 Task: Open Card Machine Learning Model Training Review in Board Social Media Content Creation to Workspace Customer Service and add a team member Softage.4@softage.net, a label Purple, a checklist Immigration Law, an attachment from your google drive, a color Purple and finally, add a card description 'Plan and execute company team-building conference with guest speakers on change management' and a comment 'Let us approach this task with a sense of continuous improvement, seeking to learn from our mistakes and iterate our approach.'. Add a start date 'Jan 08, 1900' with a due date 'Jan 15, 1900'
Action: Mouse moved to (795, 205)
Screenshot: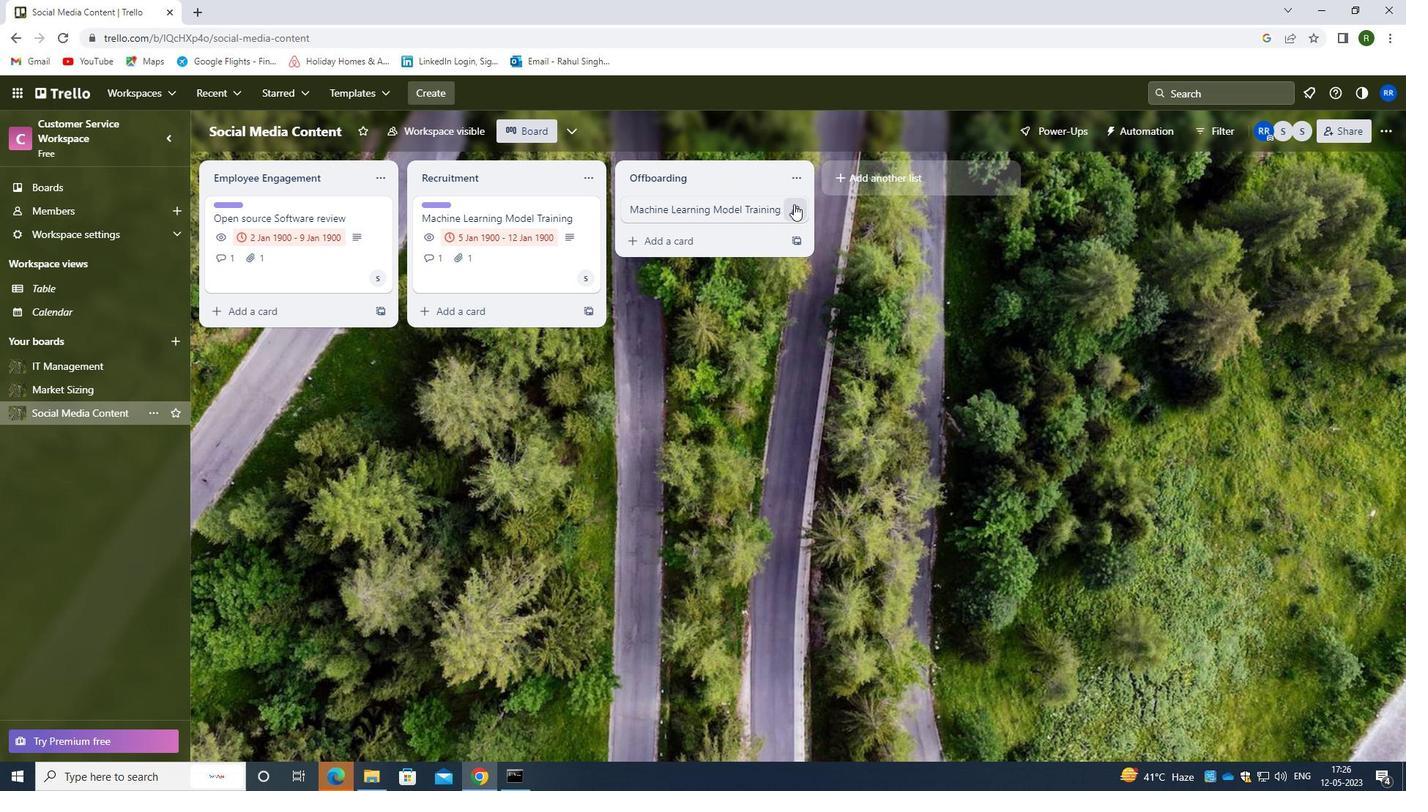 
Action: Mouse pressed left at (795, 205)
Screenshot: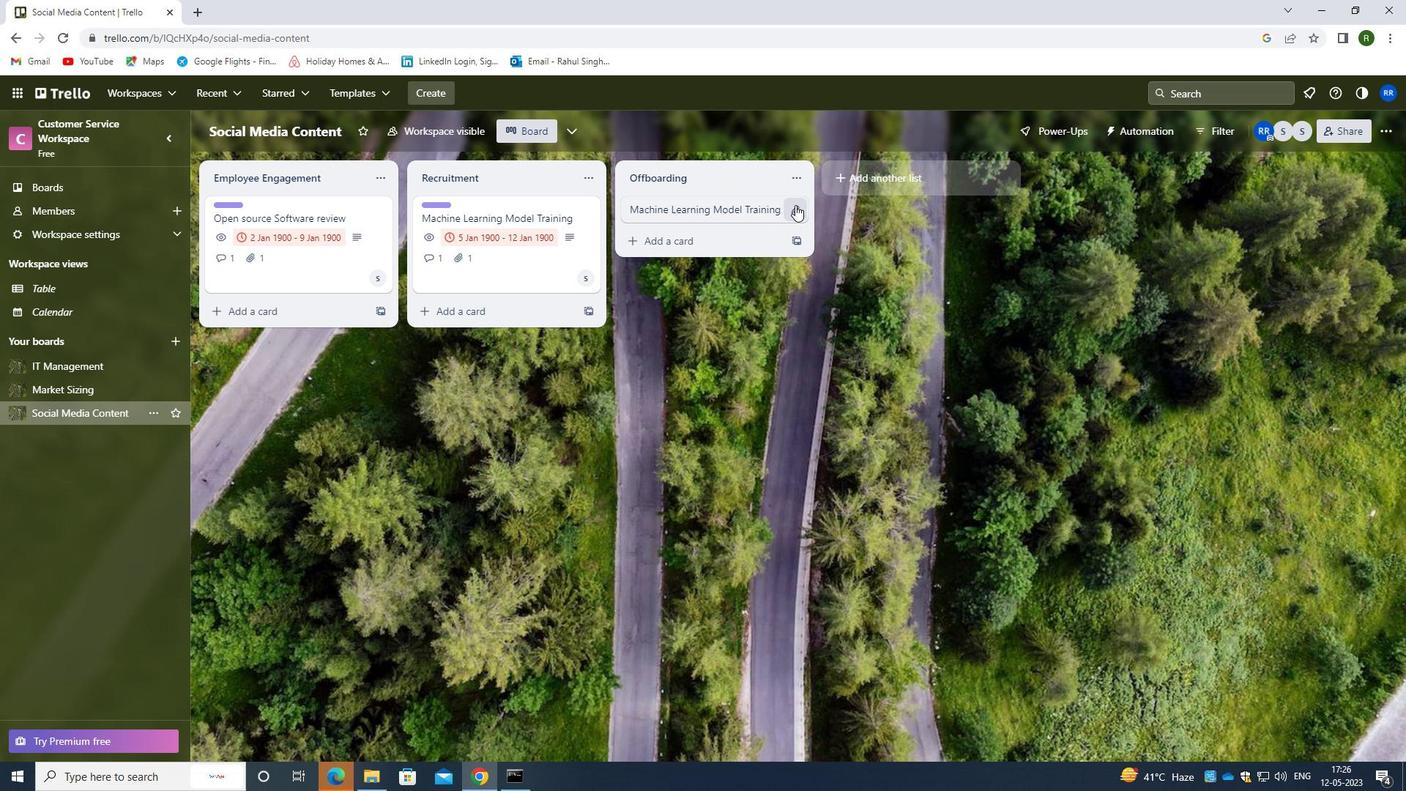 
Action: Mouse moved to (869, 209)
Screenshot: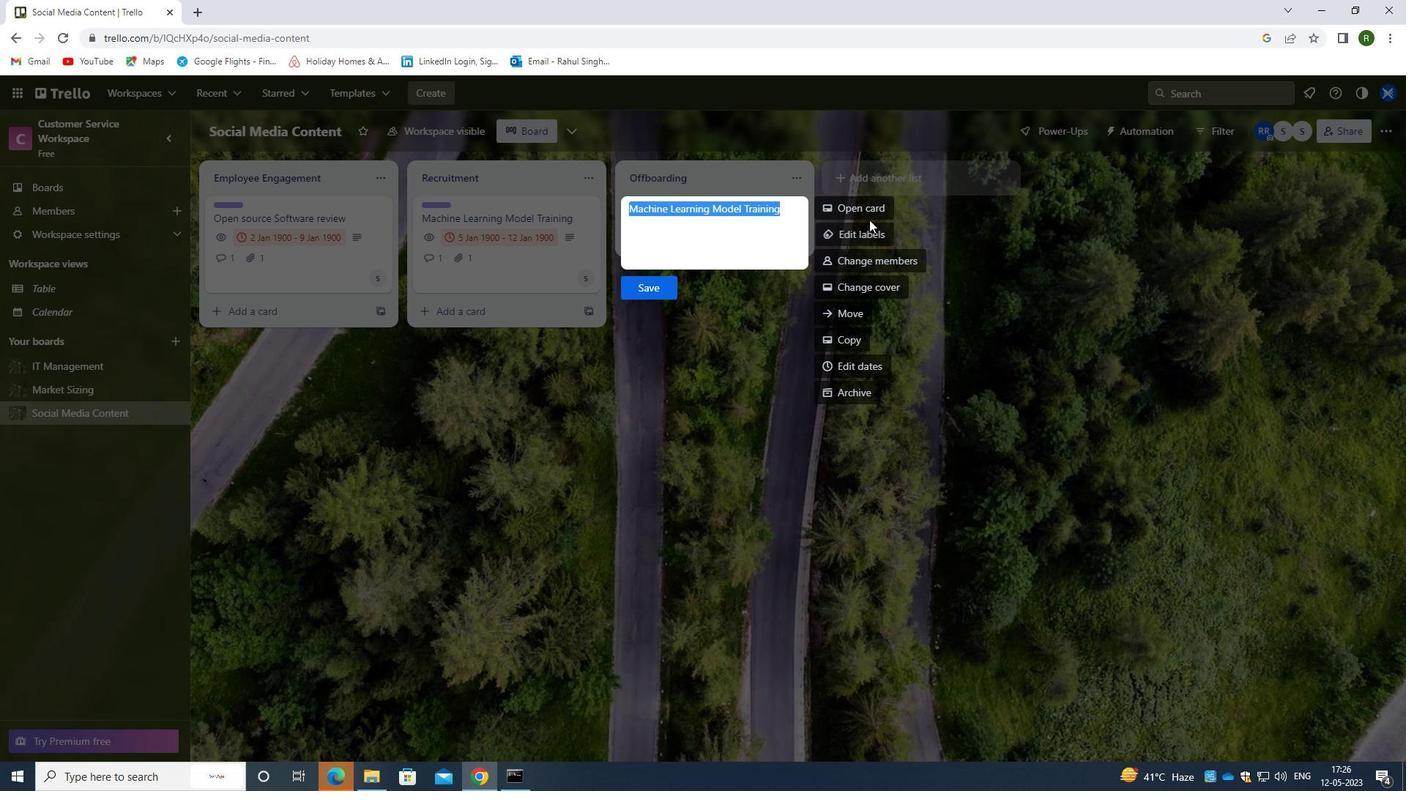 
Action: Mouse pressed left at (869, 209)
Screenshot: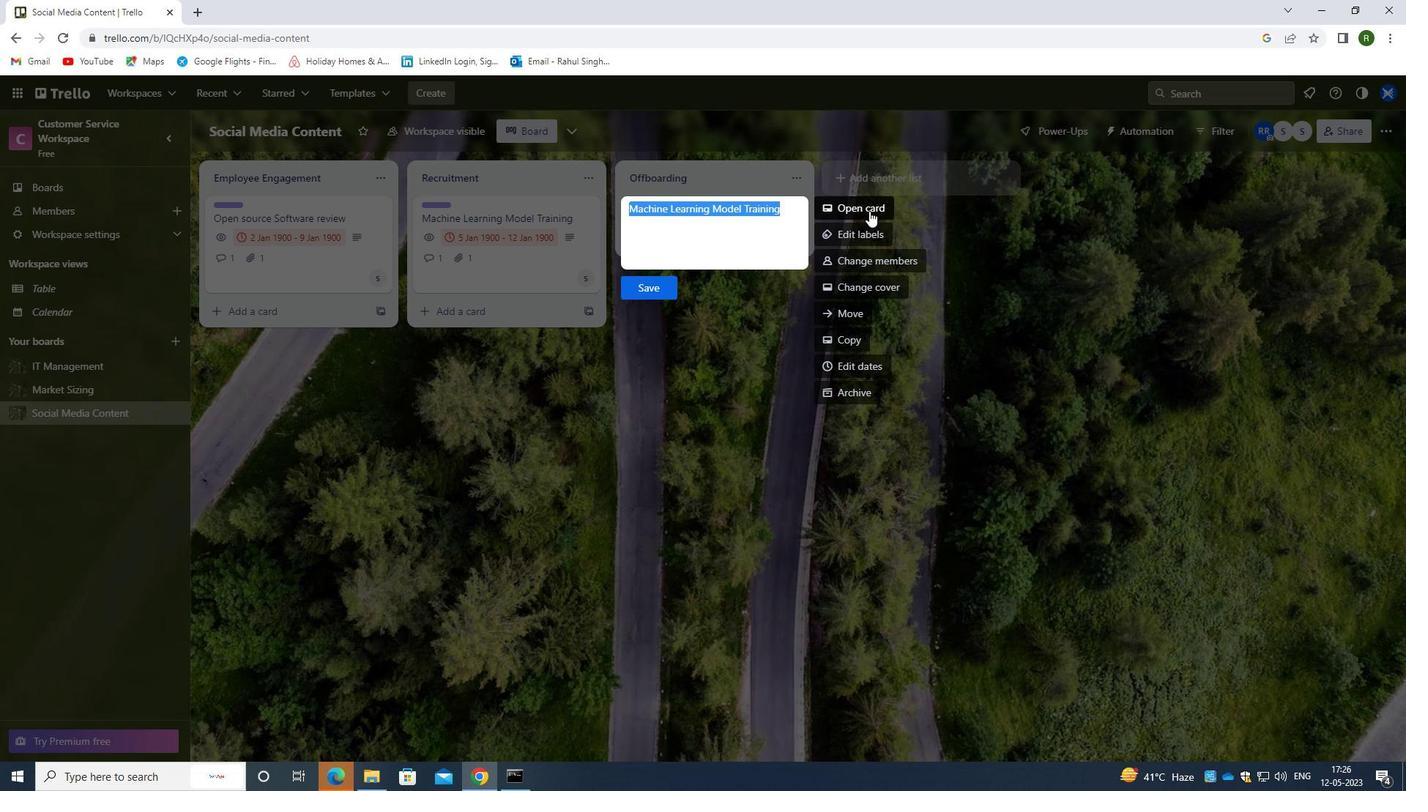 
Action: Mouse moved to (891, 258)
Screenshot: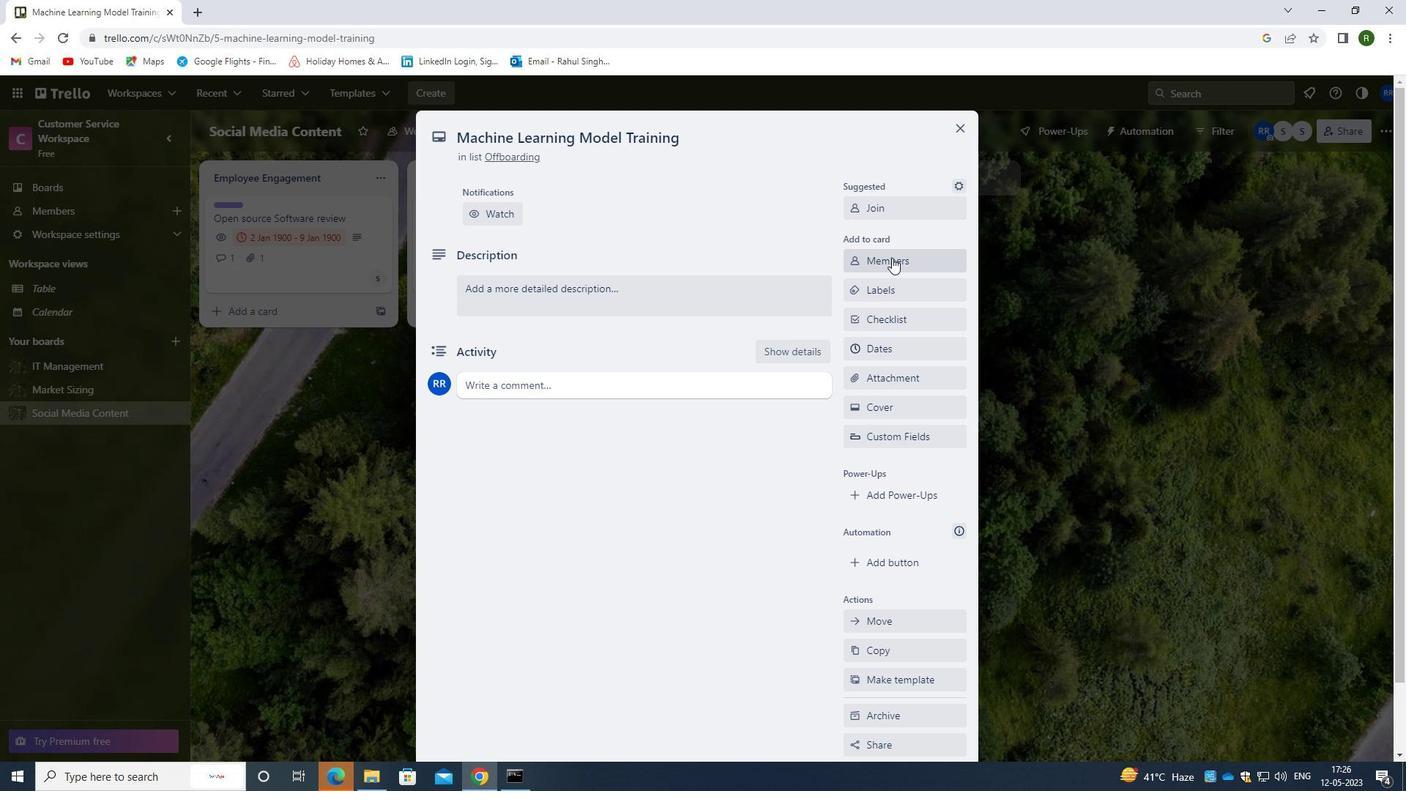 
Action: Mouse pressed left at (891, 258)
Screenshot: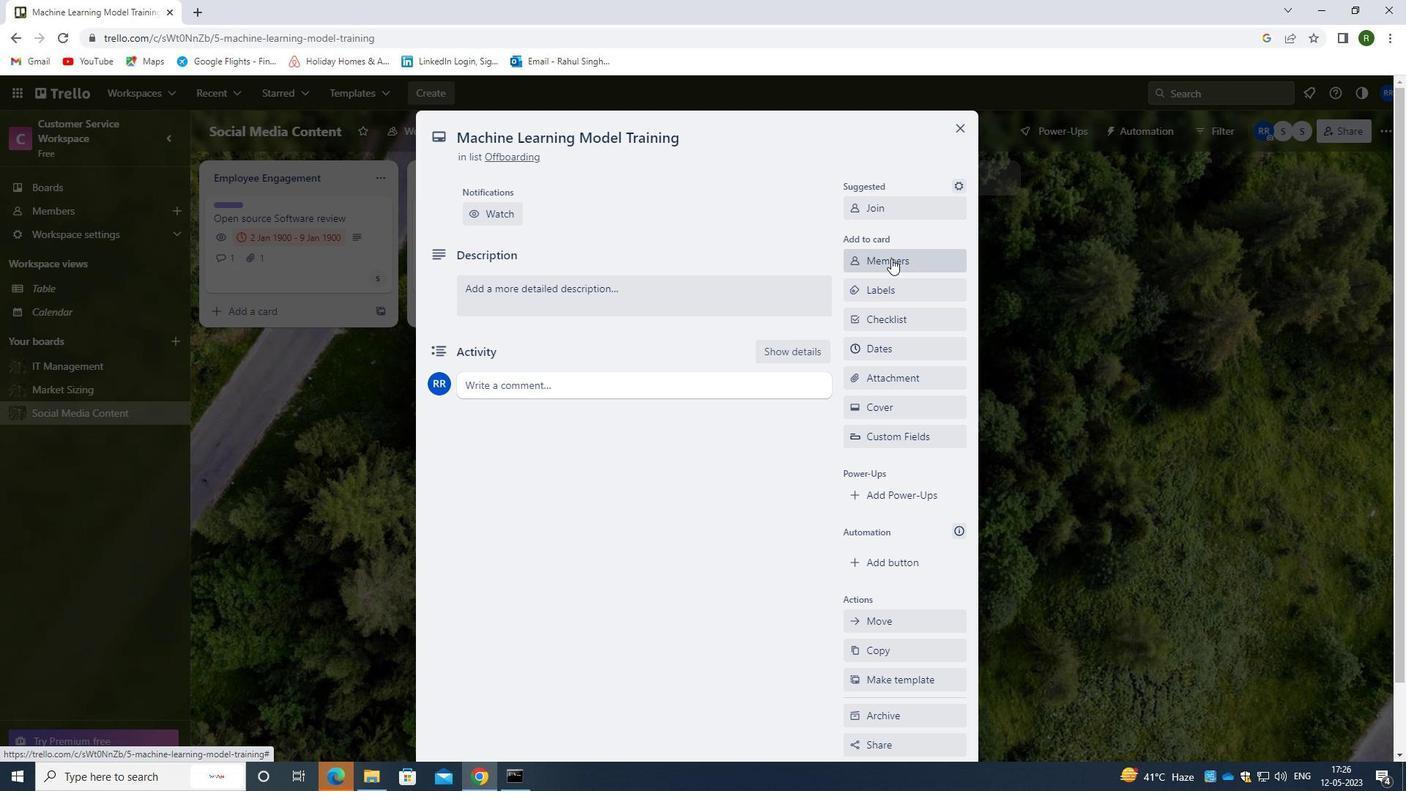 
Action: Mouse moved to (930, 328)
Screenshot: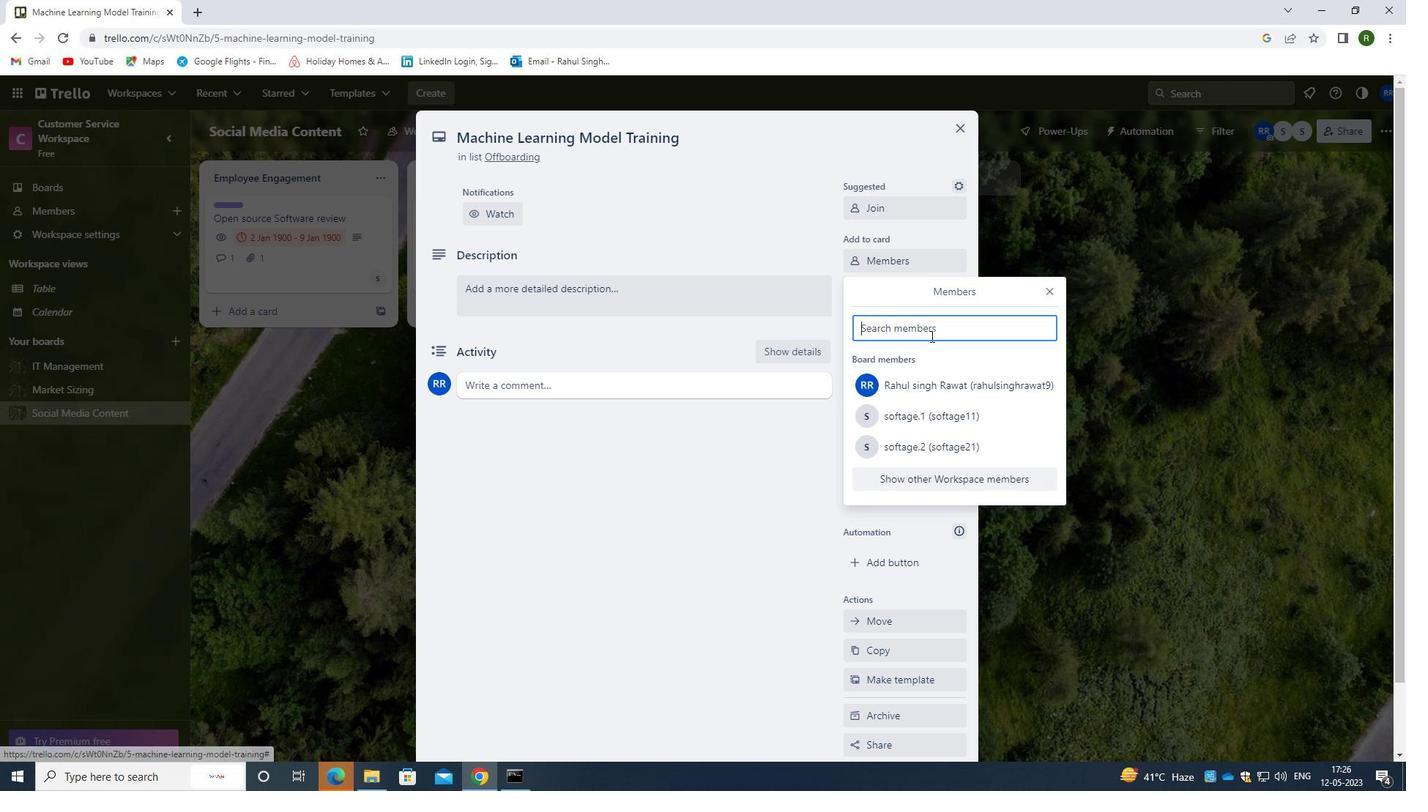
Action: Key pressed <Key.caps_lock>s<Key.caps_lock>
Screenshot: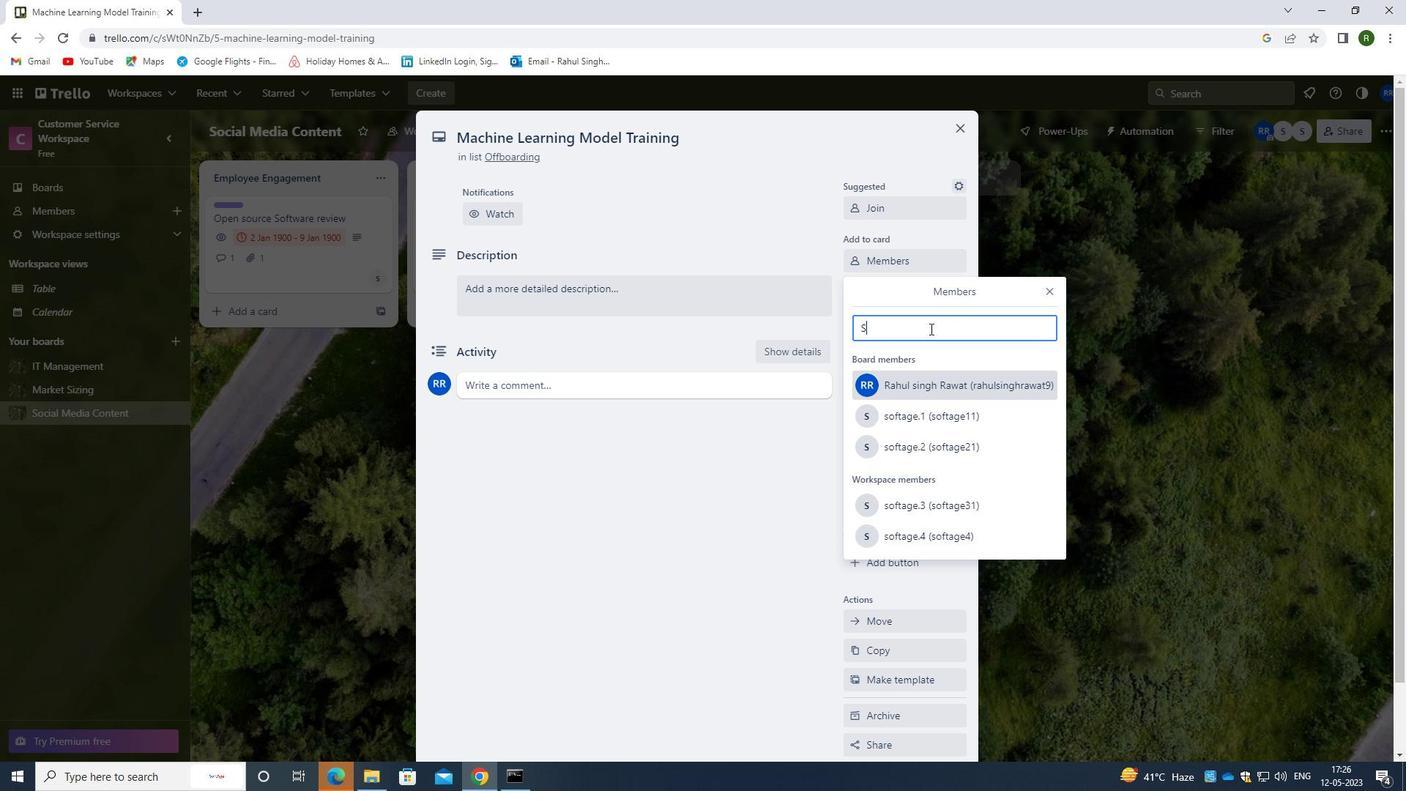 
Action: Mouse moved to (929, 327)
Screenshot: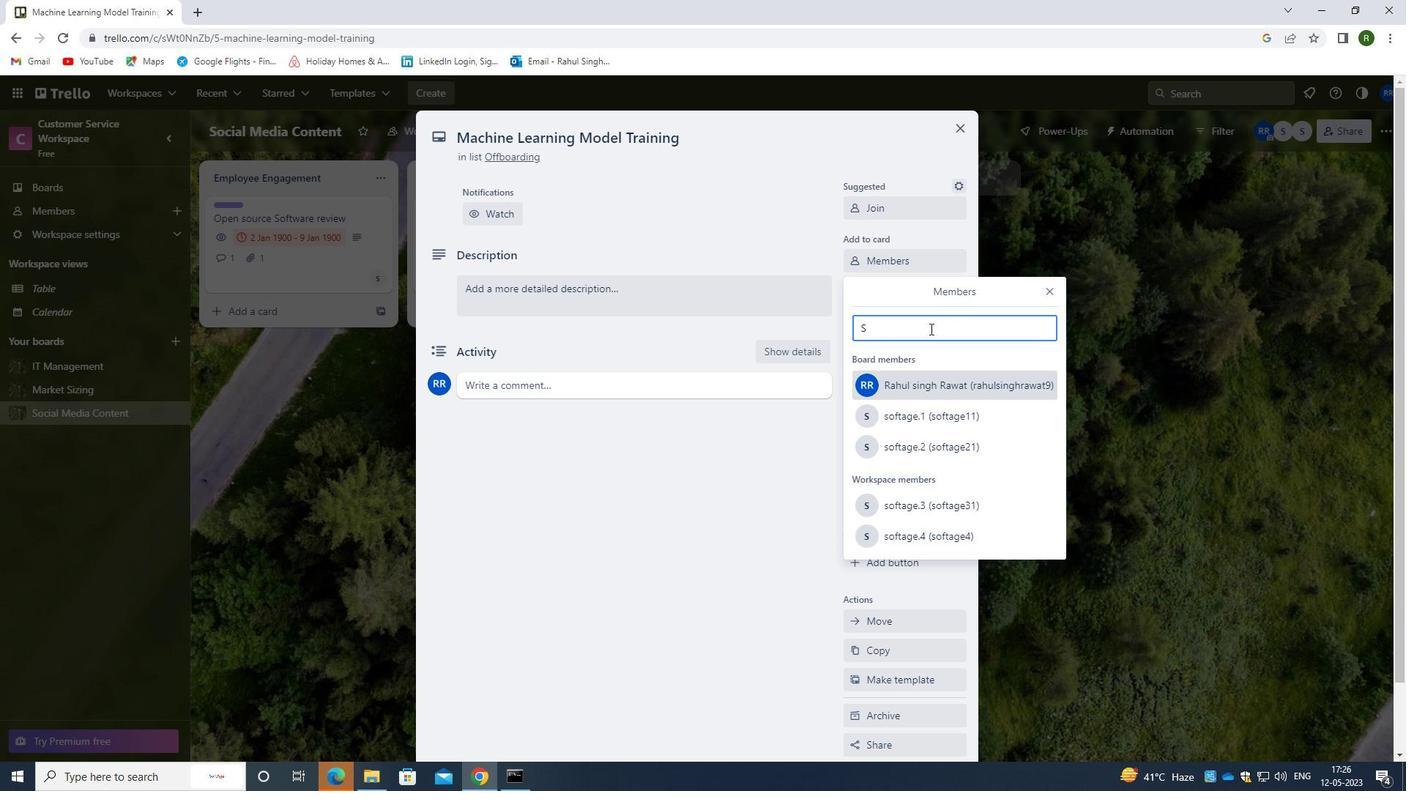 
Action: Key pressed oftage.4<Key.shift>@SOFTAGE.NET
Screenshot: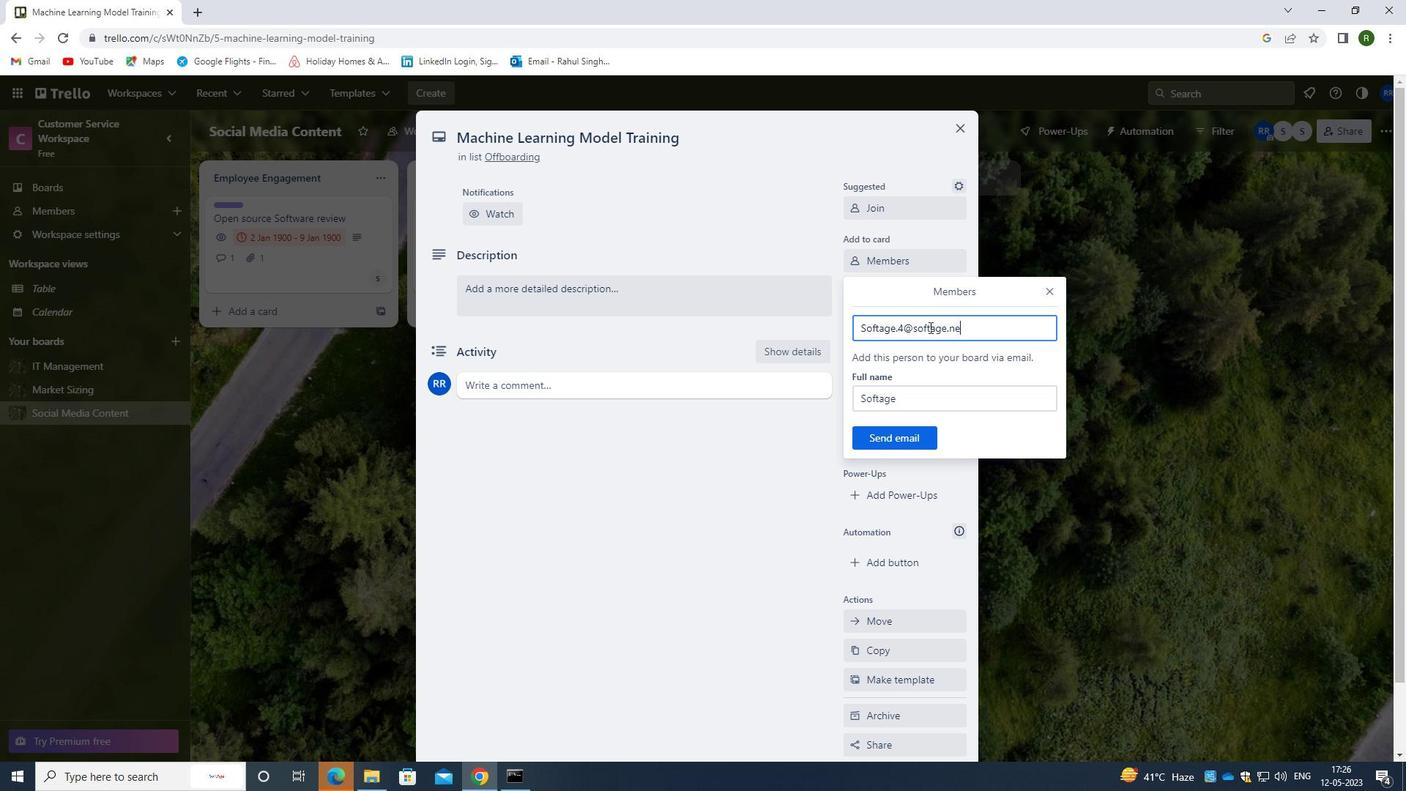 
Action: Mouse moved to (884, 435)
Screenshot: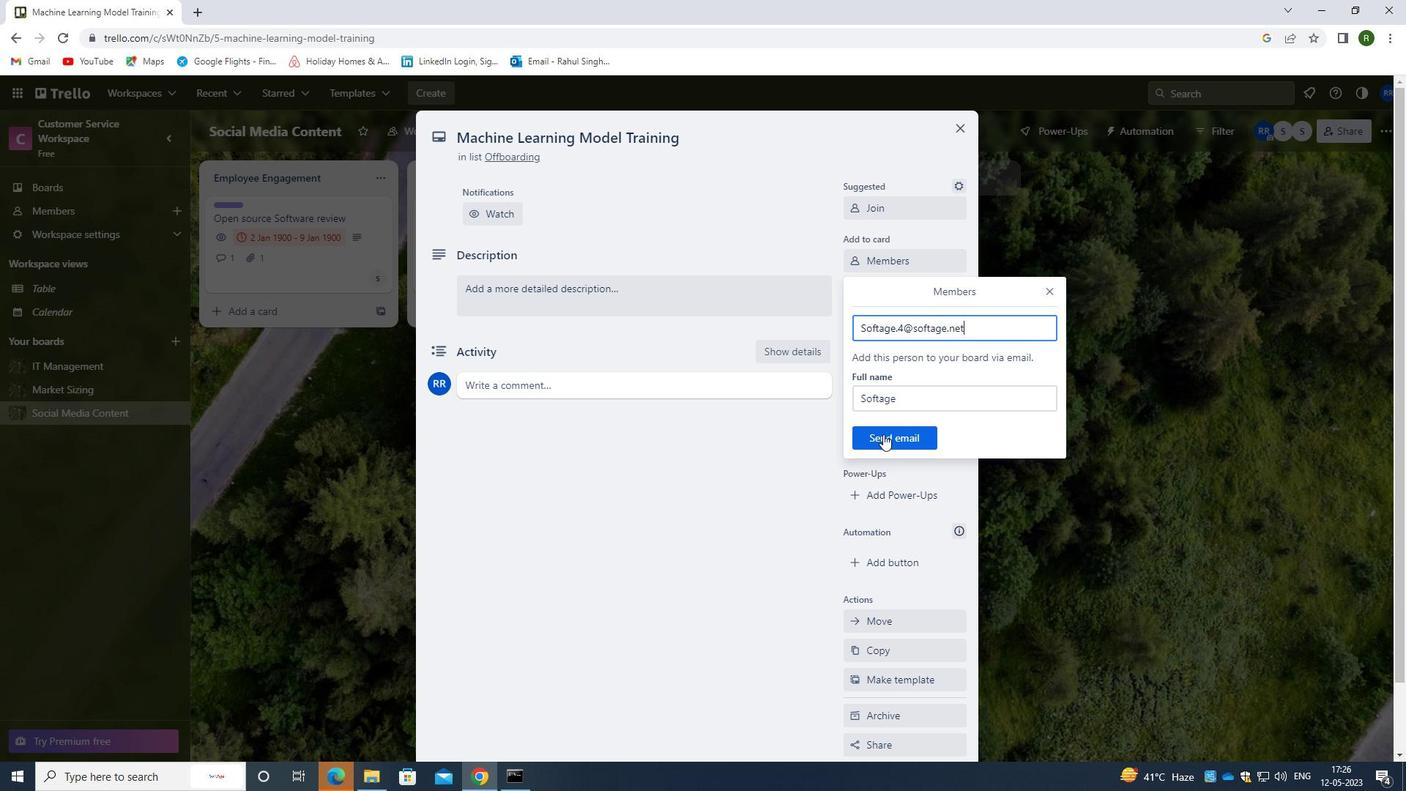 
Action: Mouse pressed left at (884, 435)
Screenshot: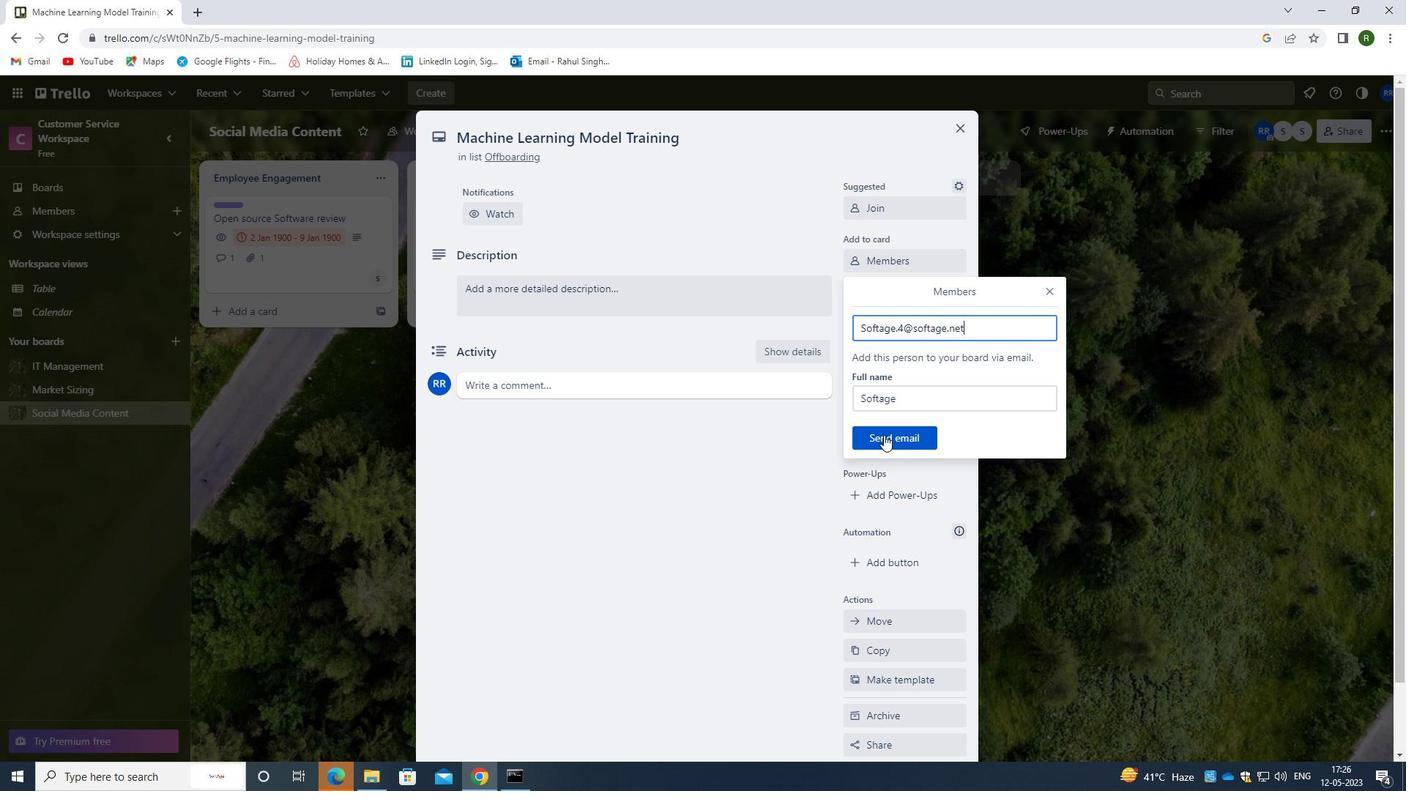 
Action: Mouse moved to (904, 298)
Screenshot: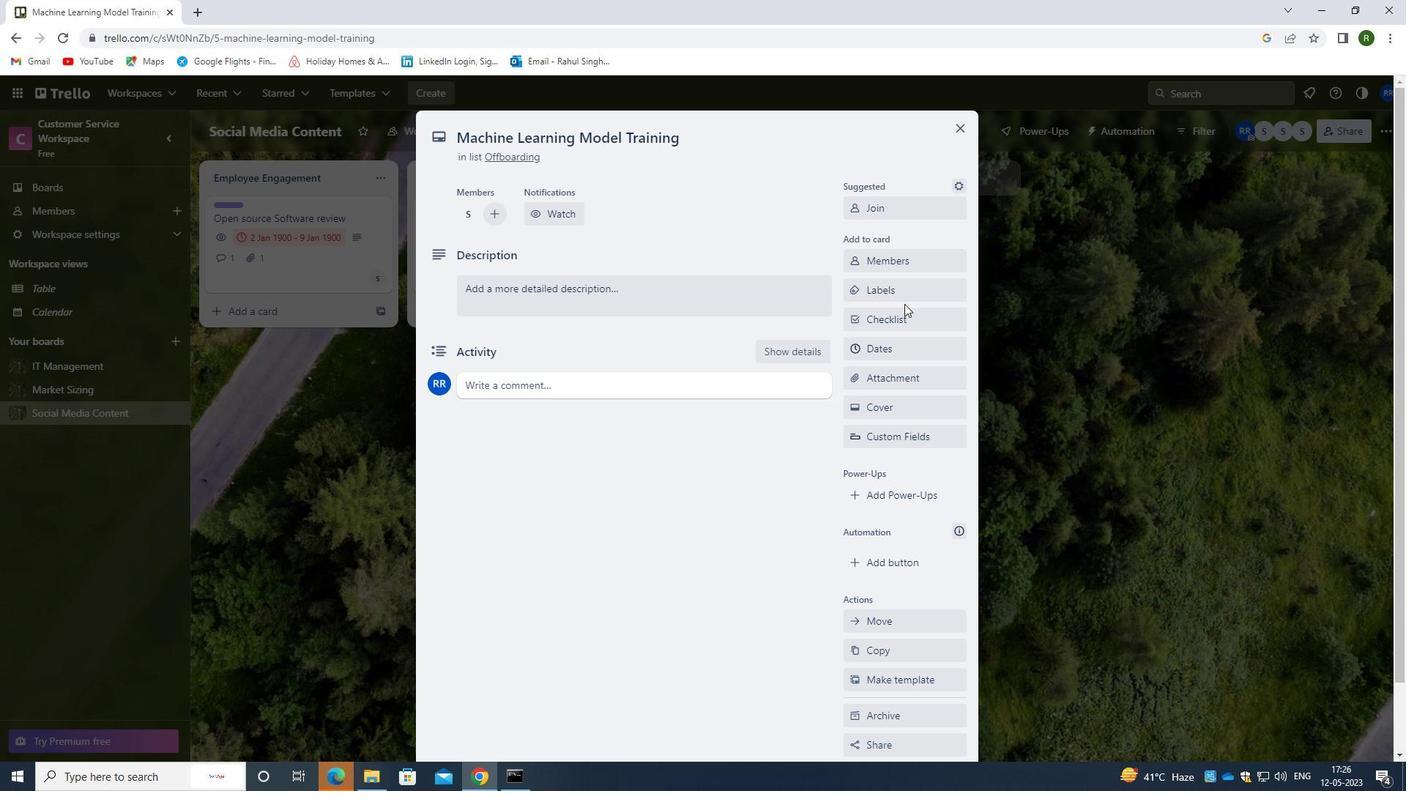
Action: Mouse pressed left at (904, 298)
Screenshot: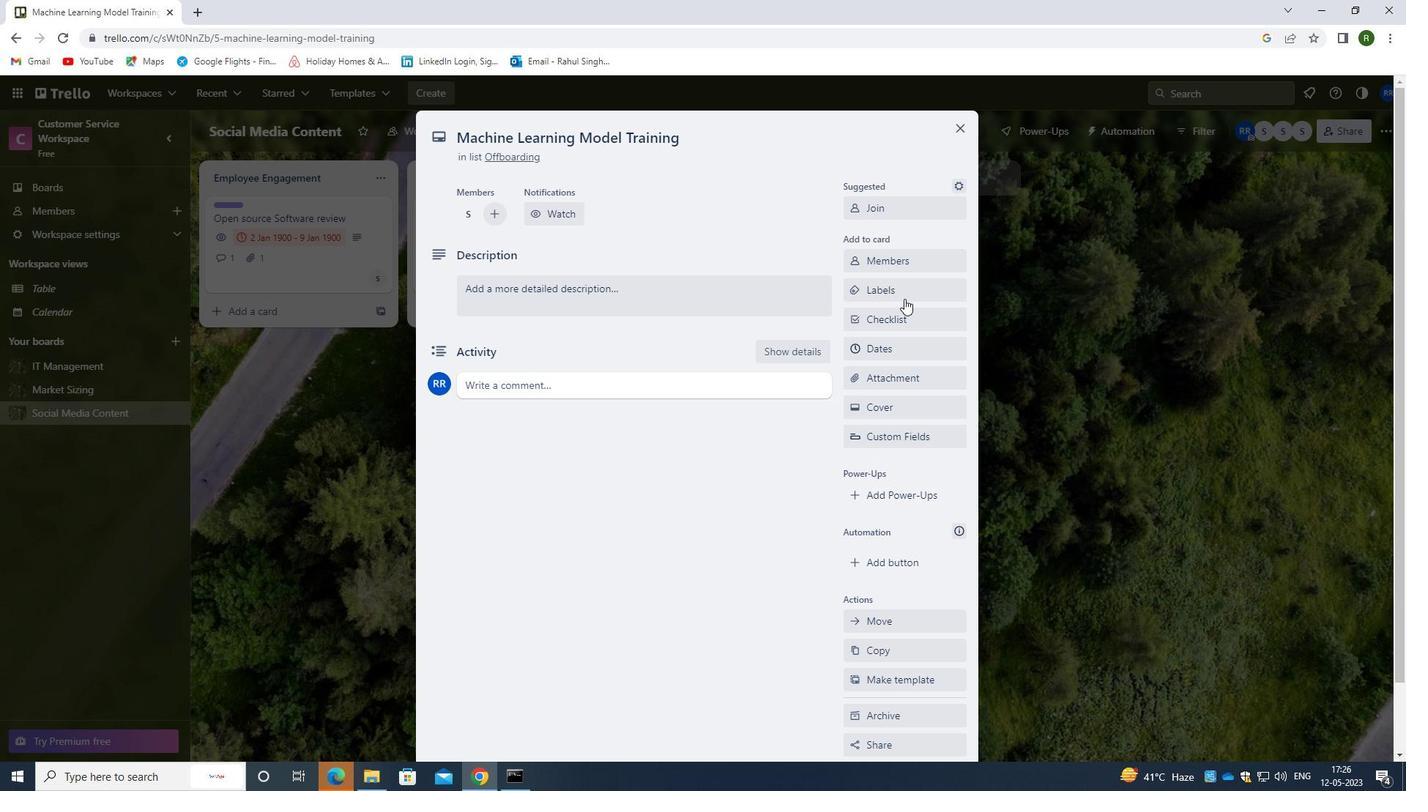 
Action: Mouse moved to (904, 297)
Screenshot: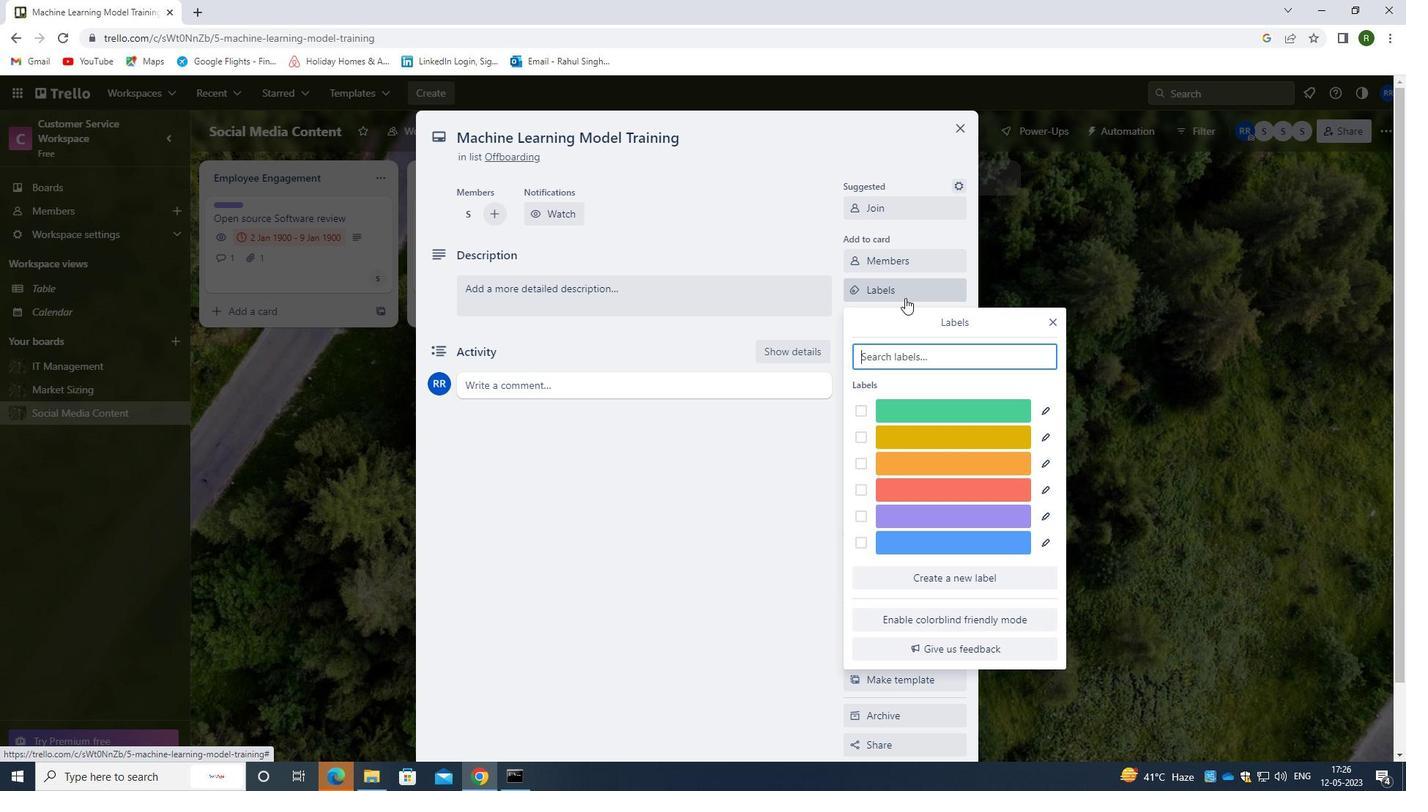 
Action: Key pressed PURPLE
Screenshot: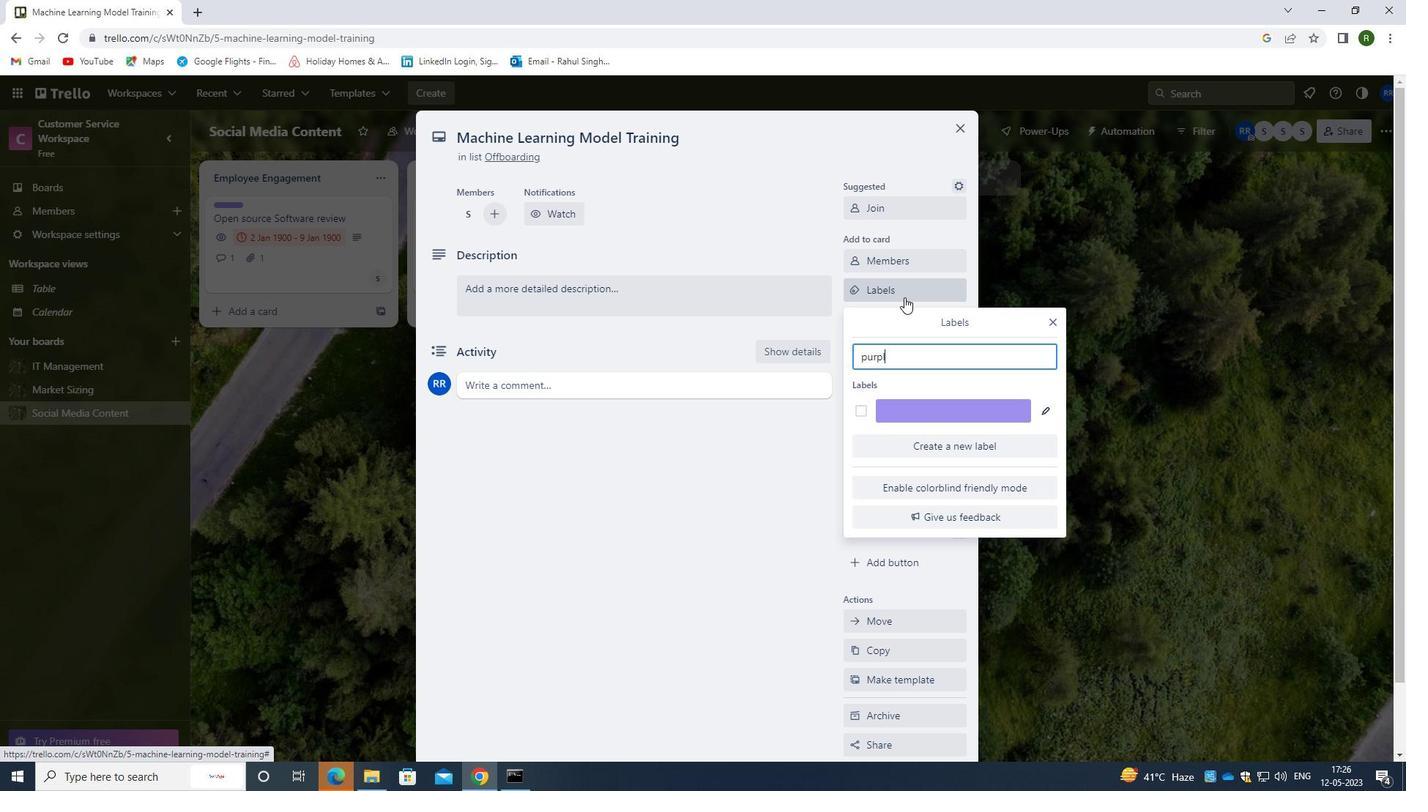 
Action: Mouse moved to (859, 409)
Screenshot: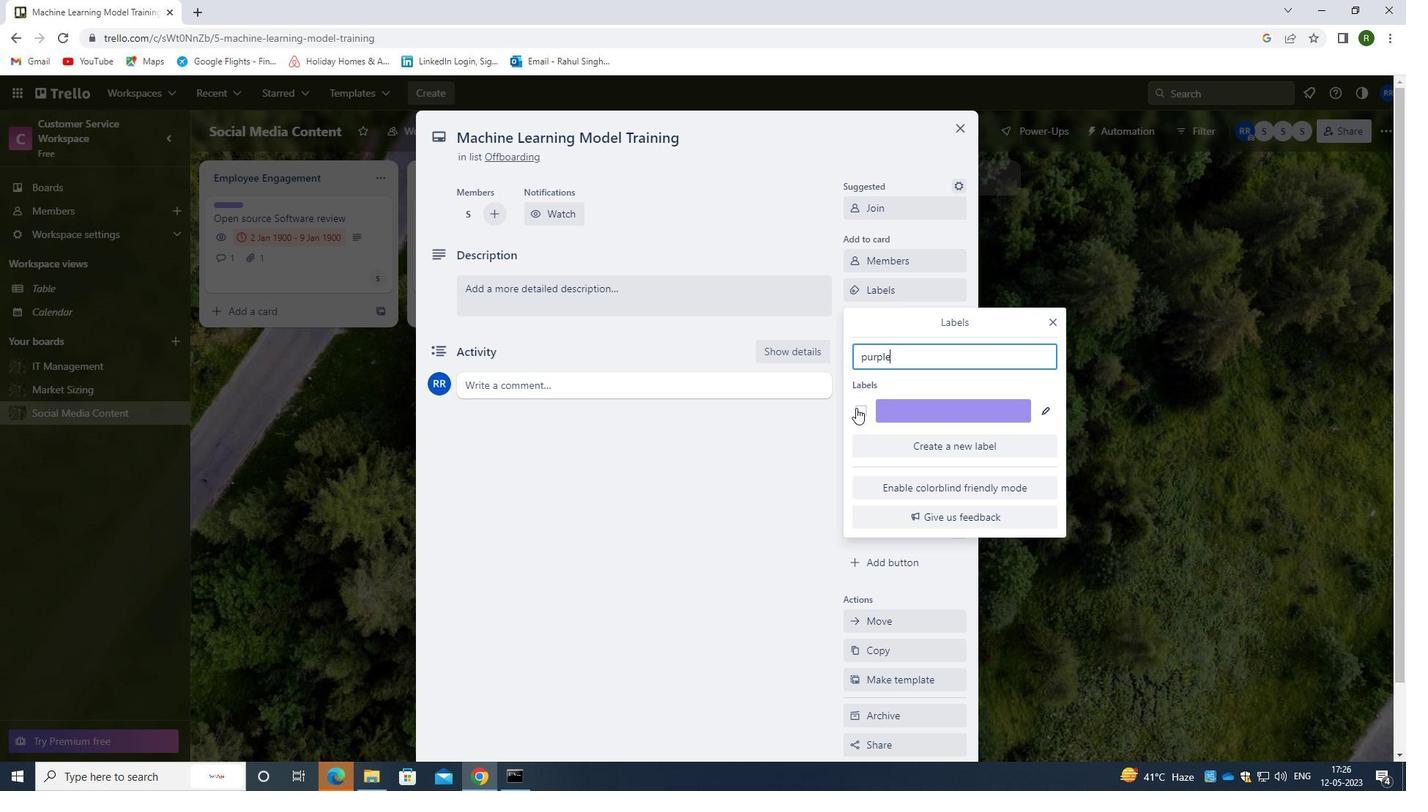 
Action: Mouse pressed left at (859, 409)
Screenshot: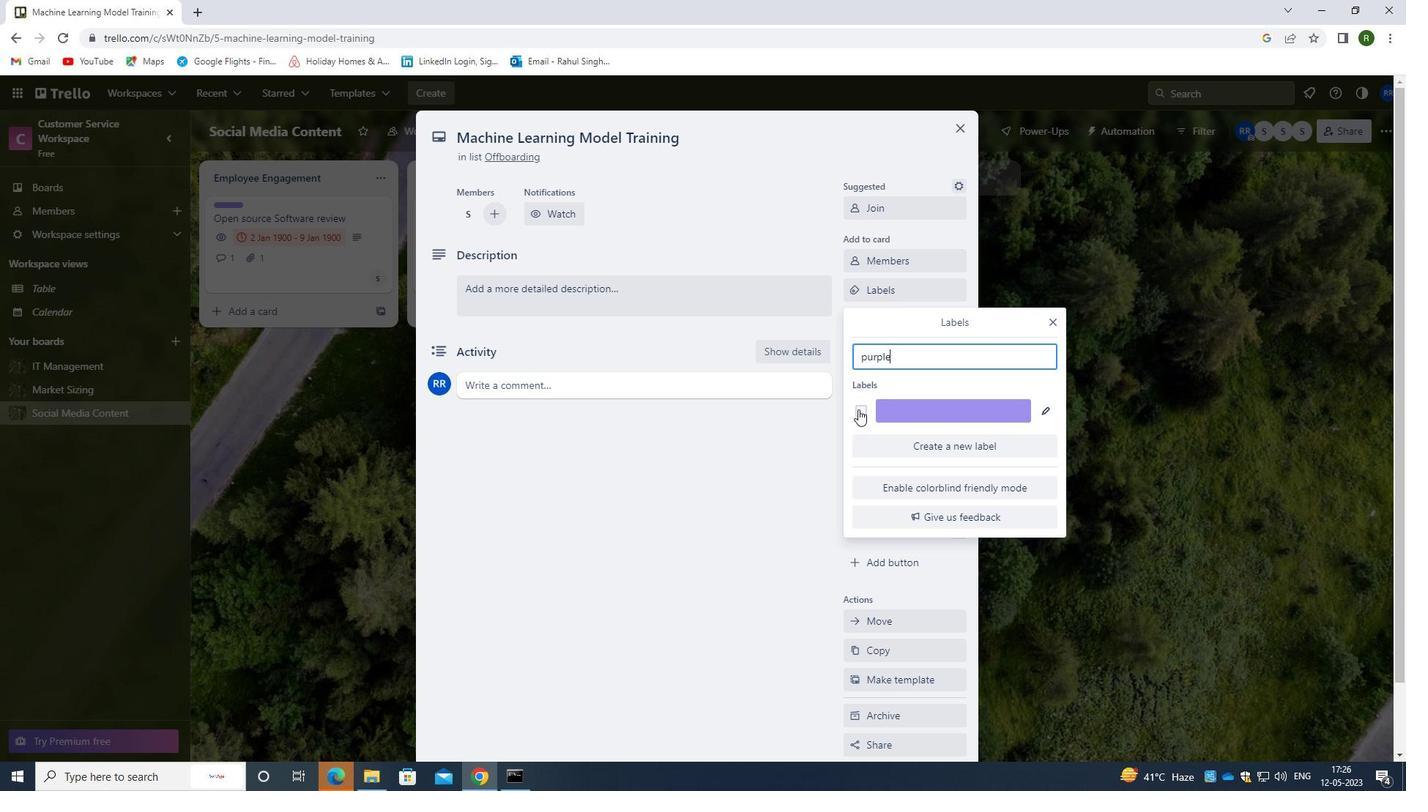 
Action: Mouse moved to (776, 480)
Screenshot: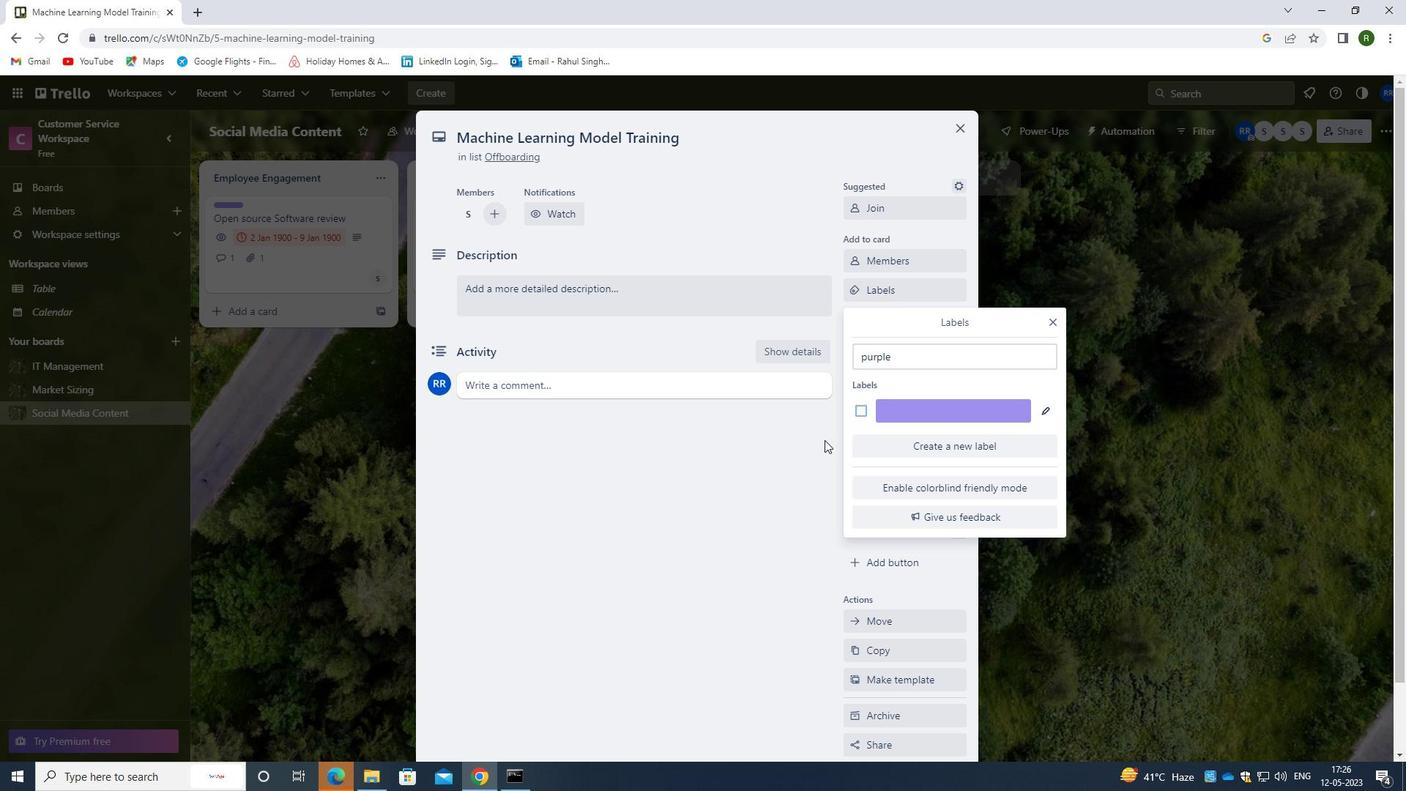 
Action: Mouse pressed left at (776, 480)
Screenshot: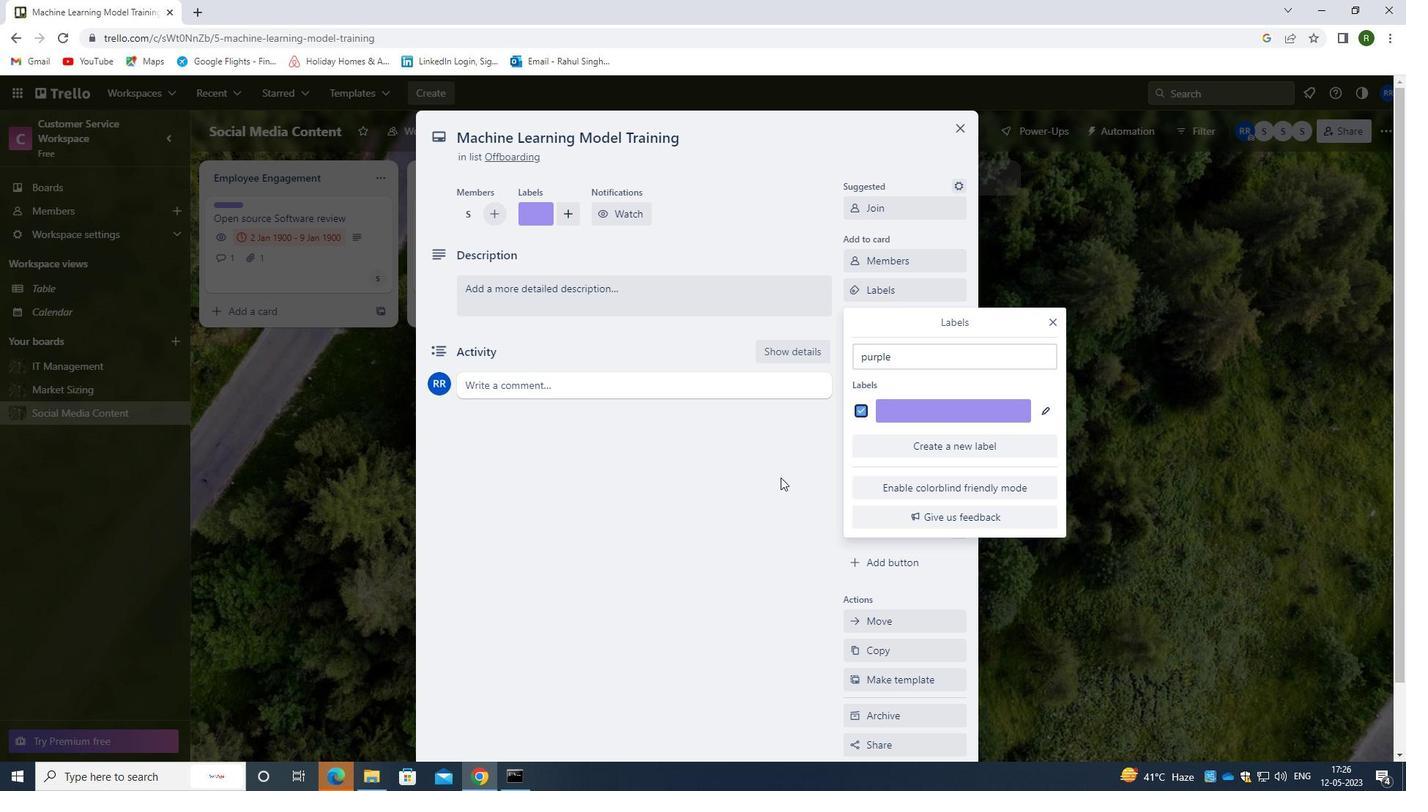 
Action: Mouse moved to (895, 323)
Screenshot: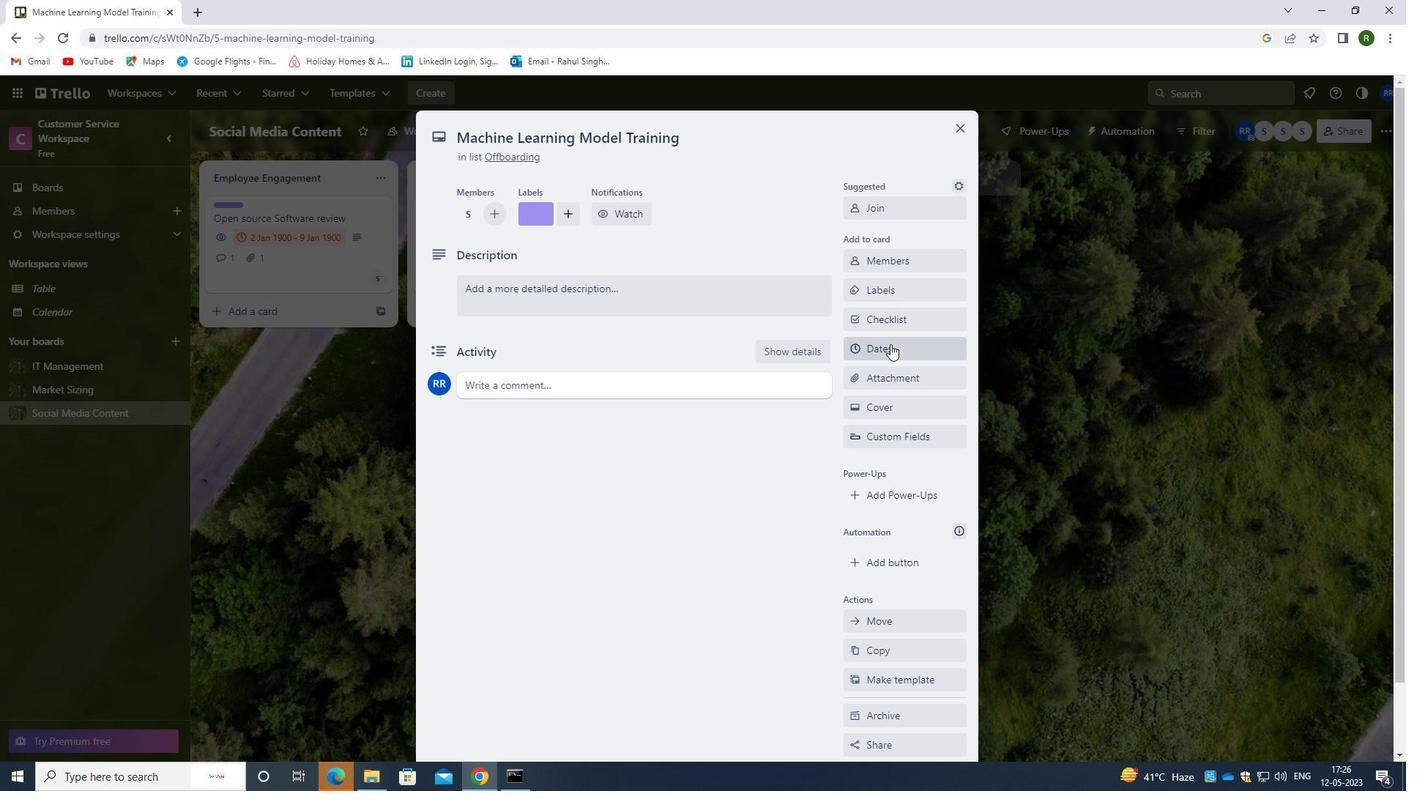 
Action: Mouse pressed left at (895, 323)
Screenshot: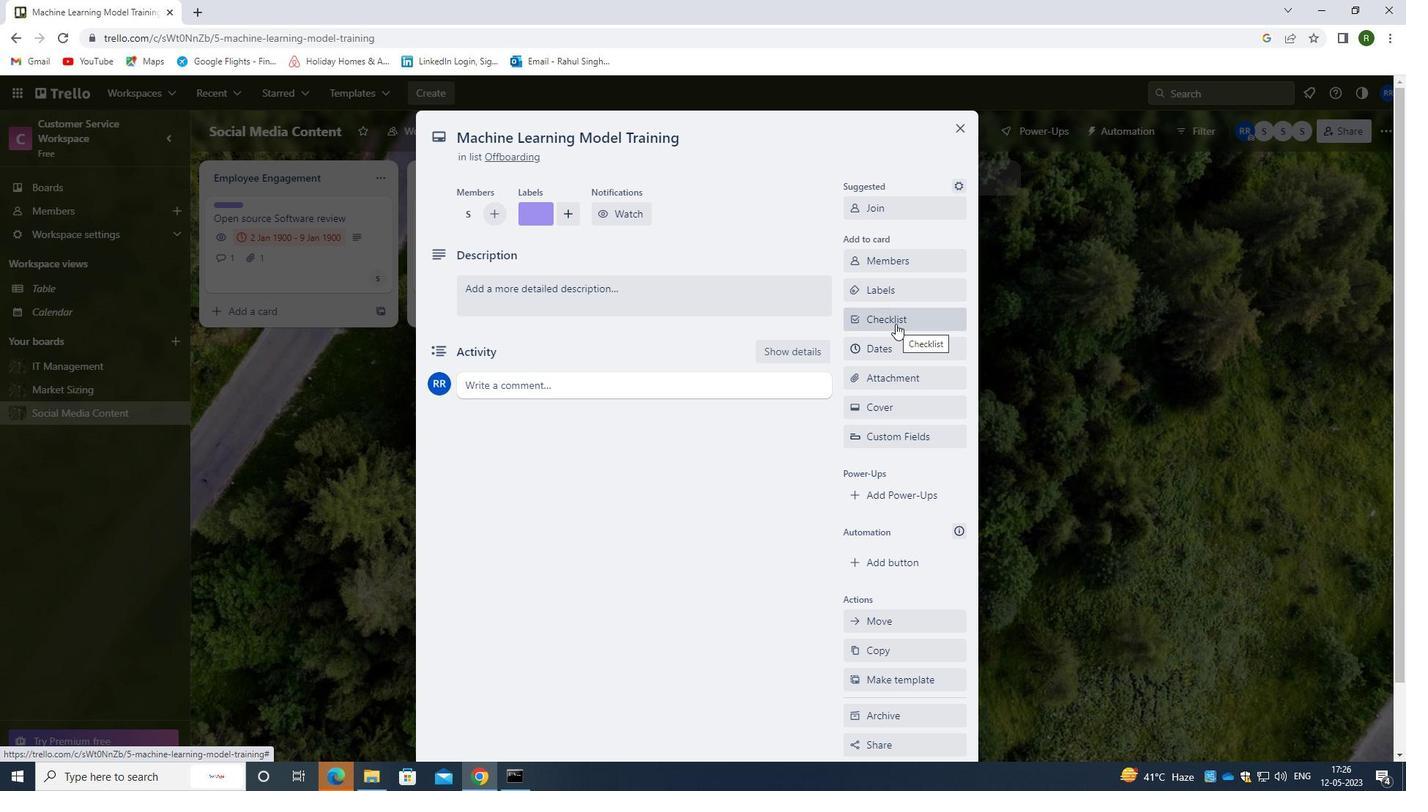 
Action: Mouse moved to (791, 441)
Screenshot: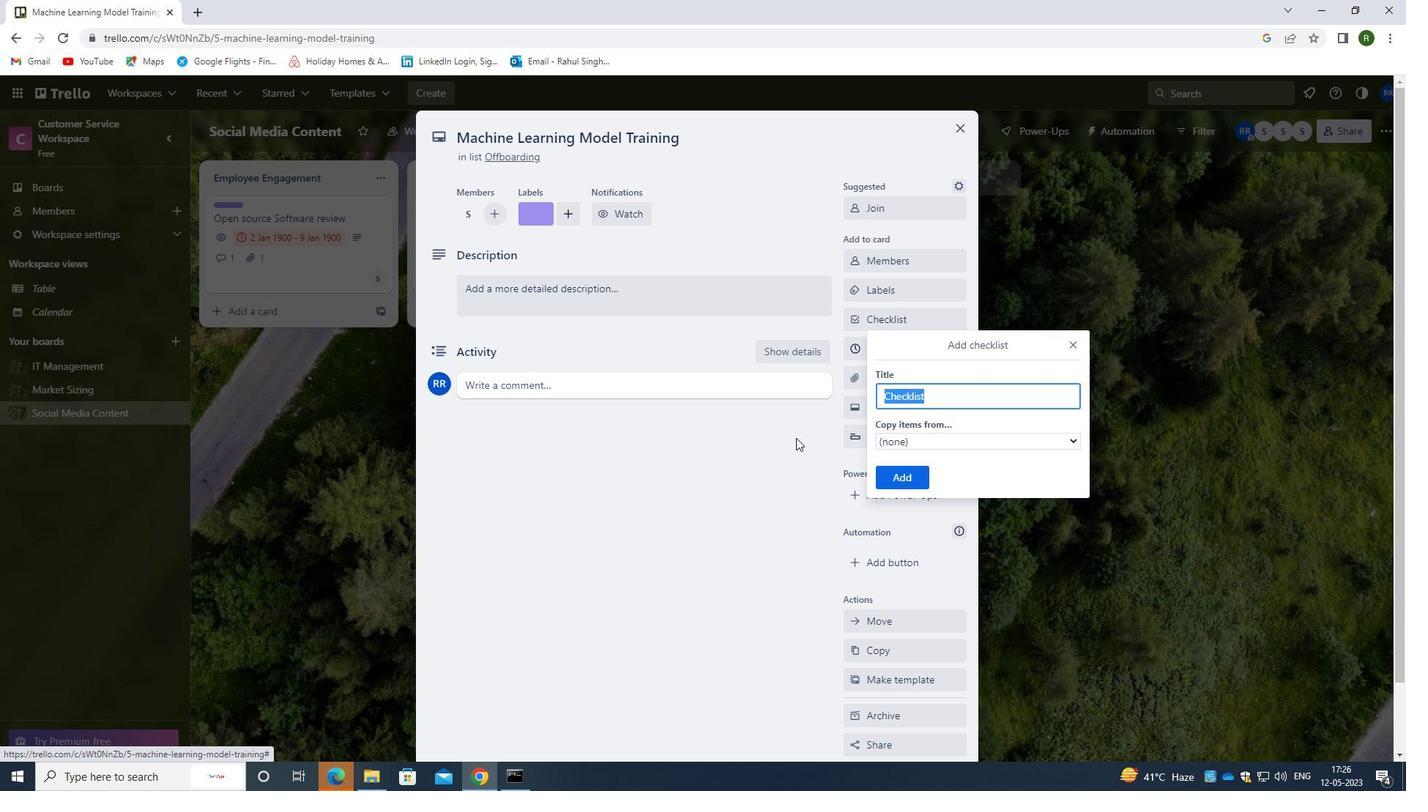 
Action: Key pressed <Key.caps_lock>I<Key.caps_lock>MMIGRATION<Key.space>
Screenshot: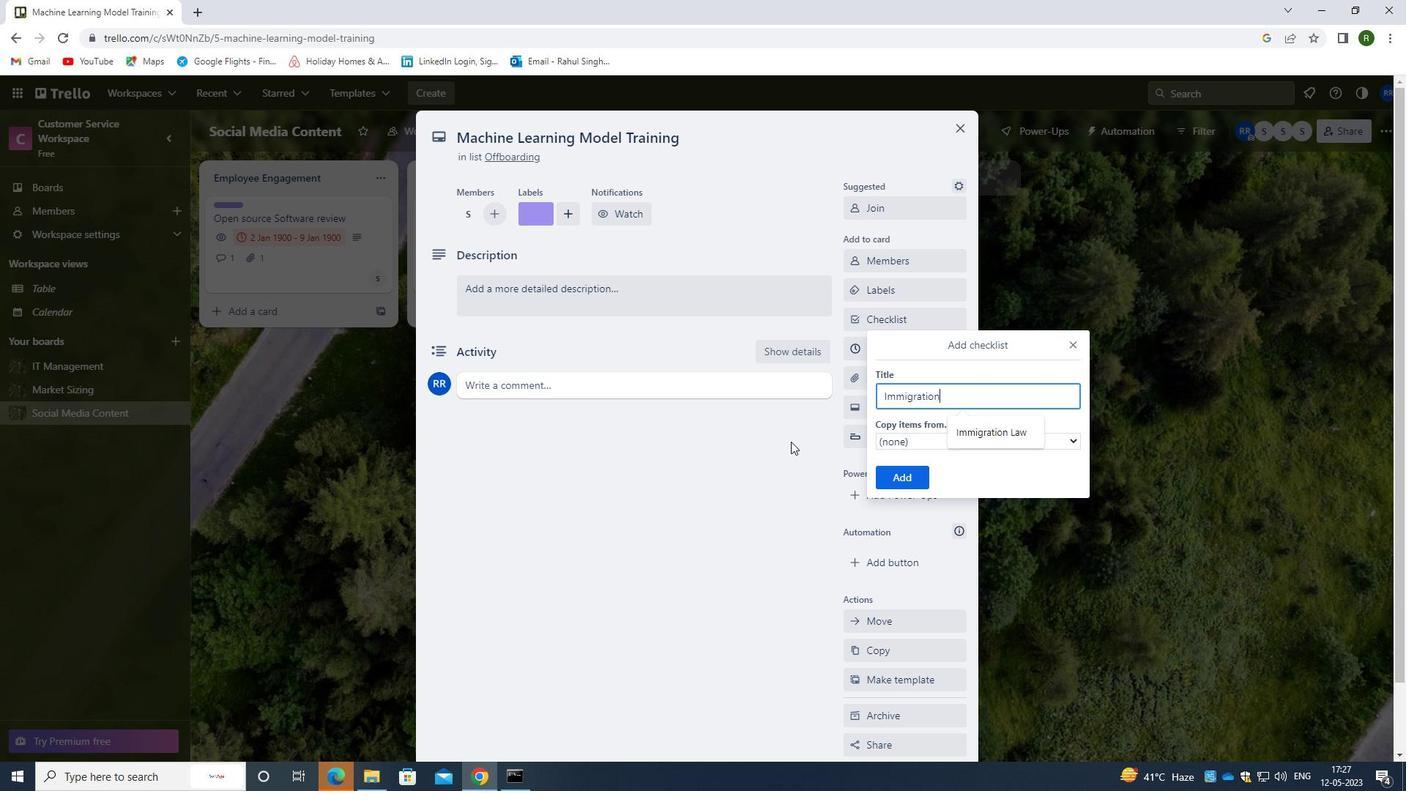 
Action: Mouse moved to (983, 432)
Screenshot: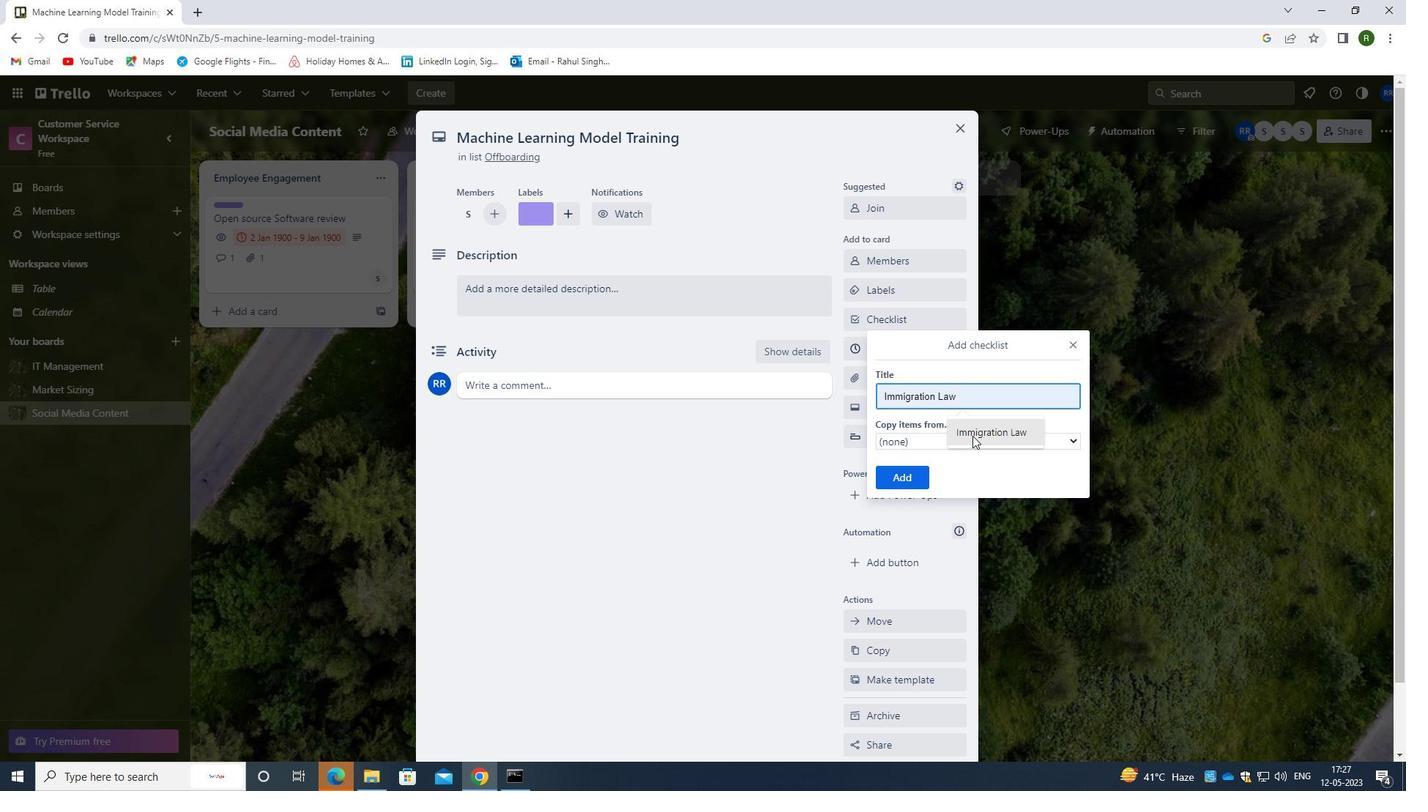 
Action: Mouse pressed left at (983, 432)
Screenshot: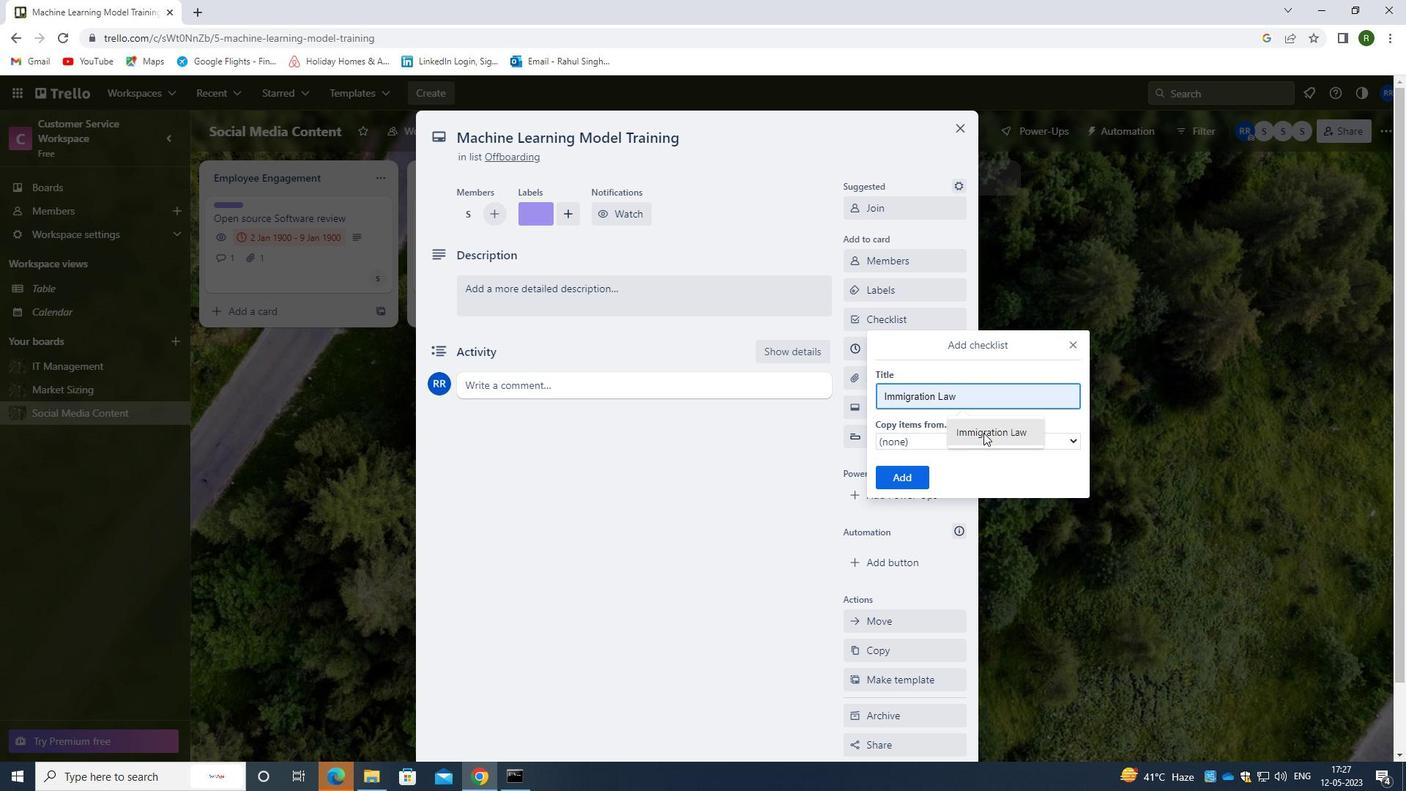 
Action: Mouse moved to (909, 481)
Screenshot: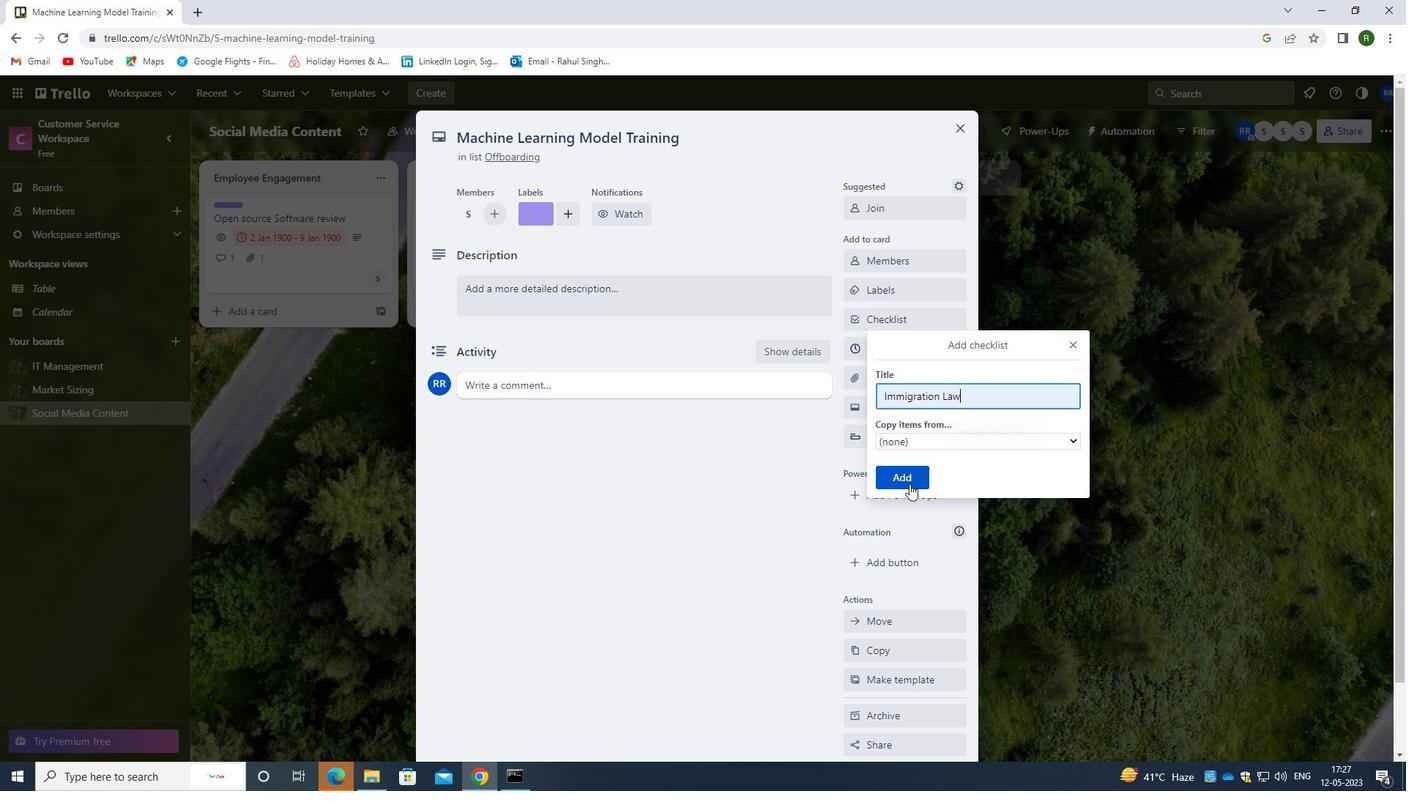 
Action: Mouse pressed left at (909, 481)
Screenshot: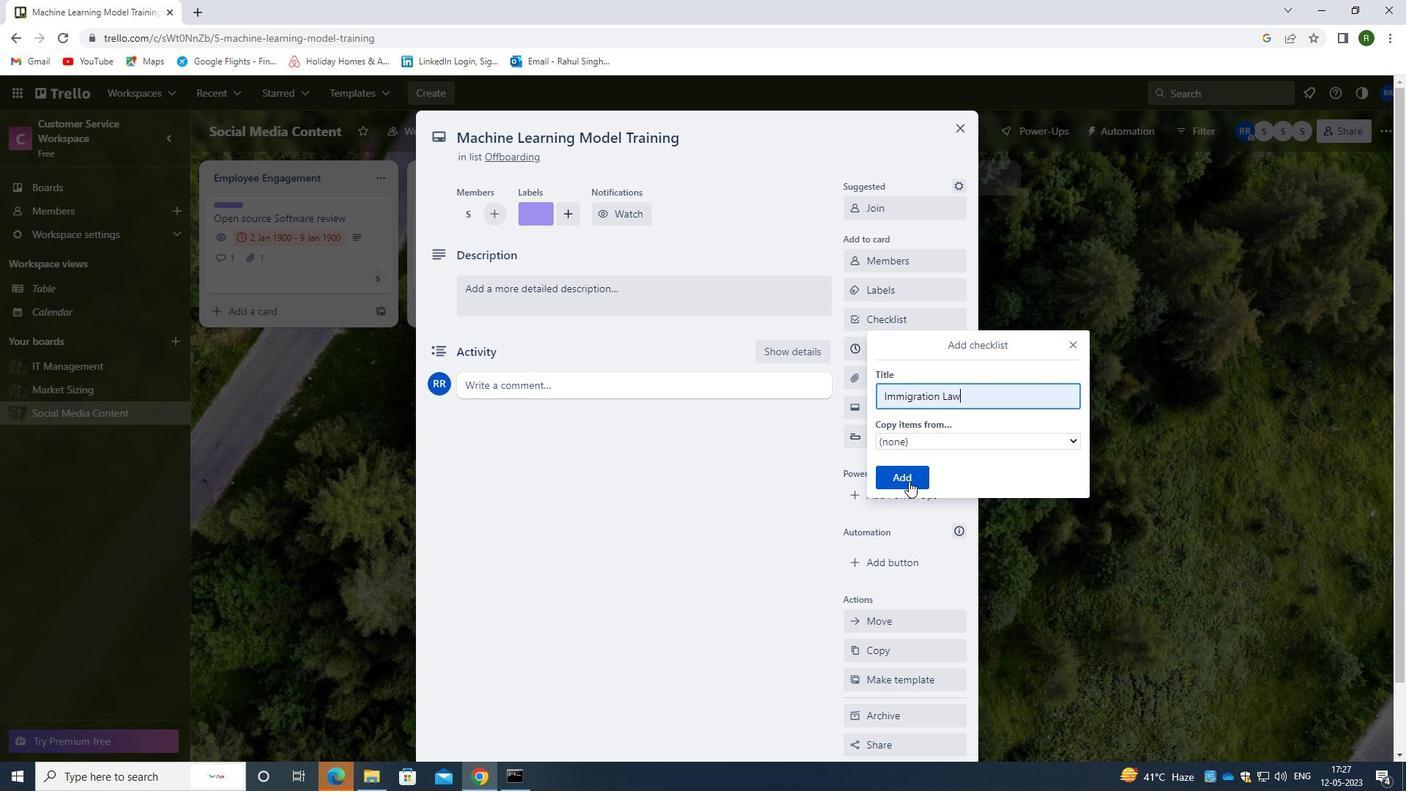 
Action: Mouse moved to (906, 383)
Screenshot: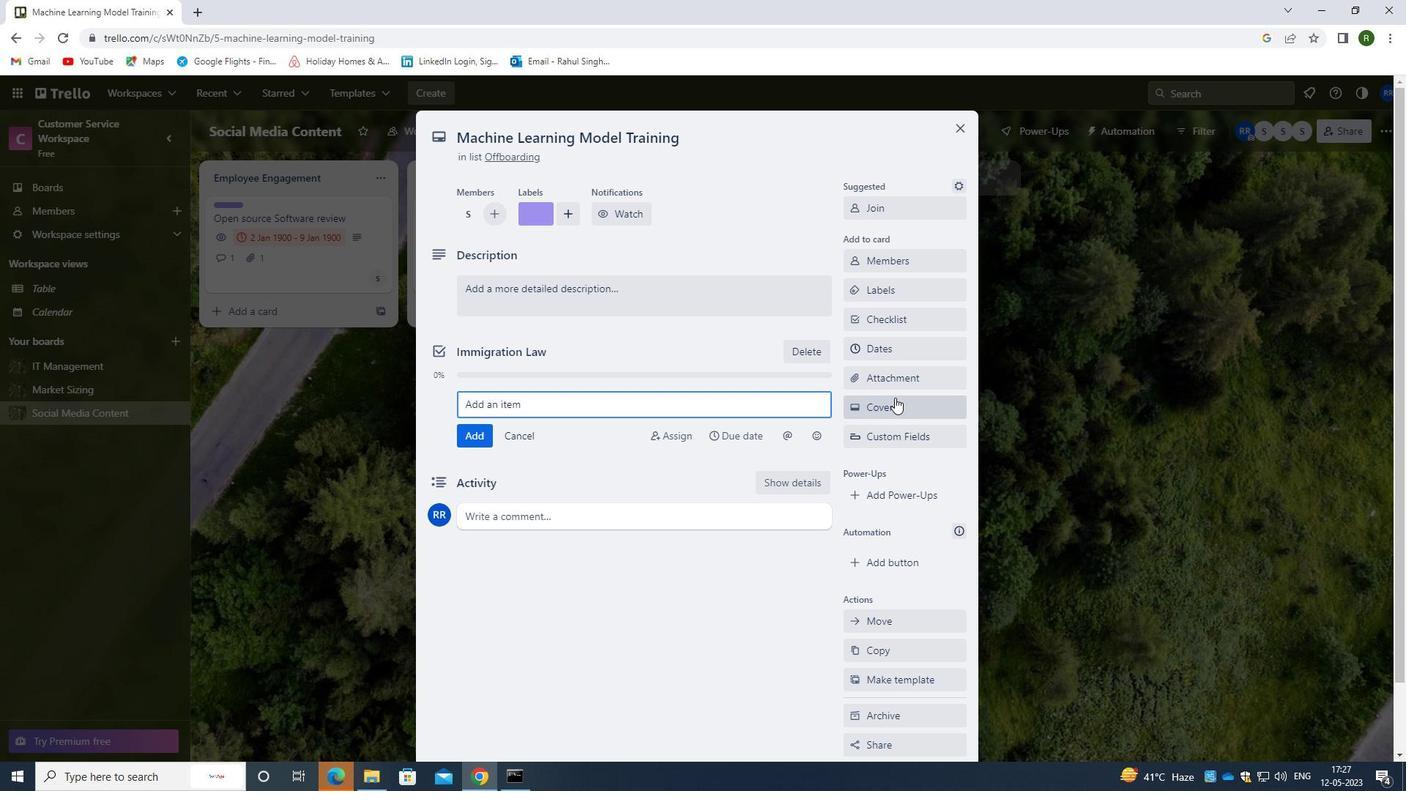 
Action: Mouse pressed left at (906, 383)
Screenshot: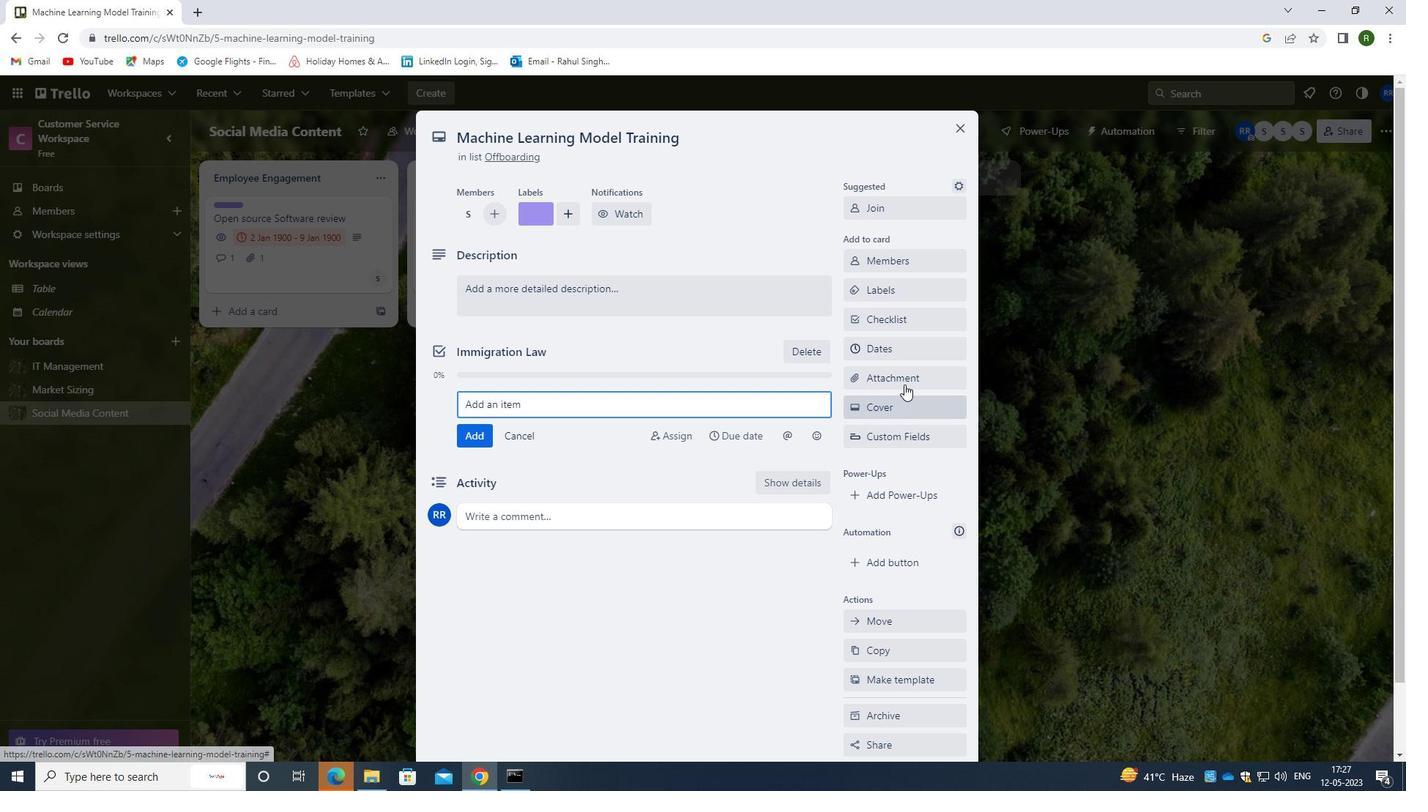 
Action: Mouse moved to (884, 485)
Screenshot: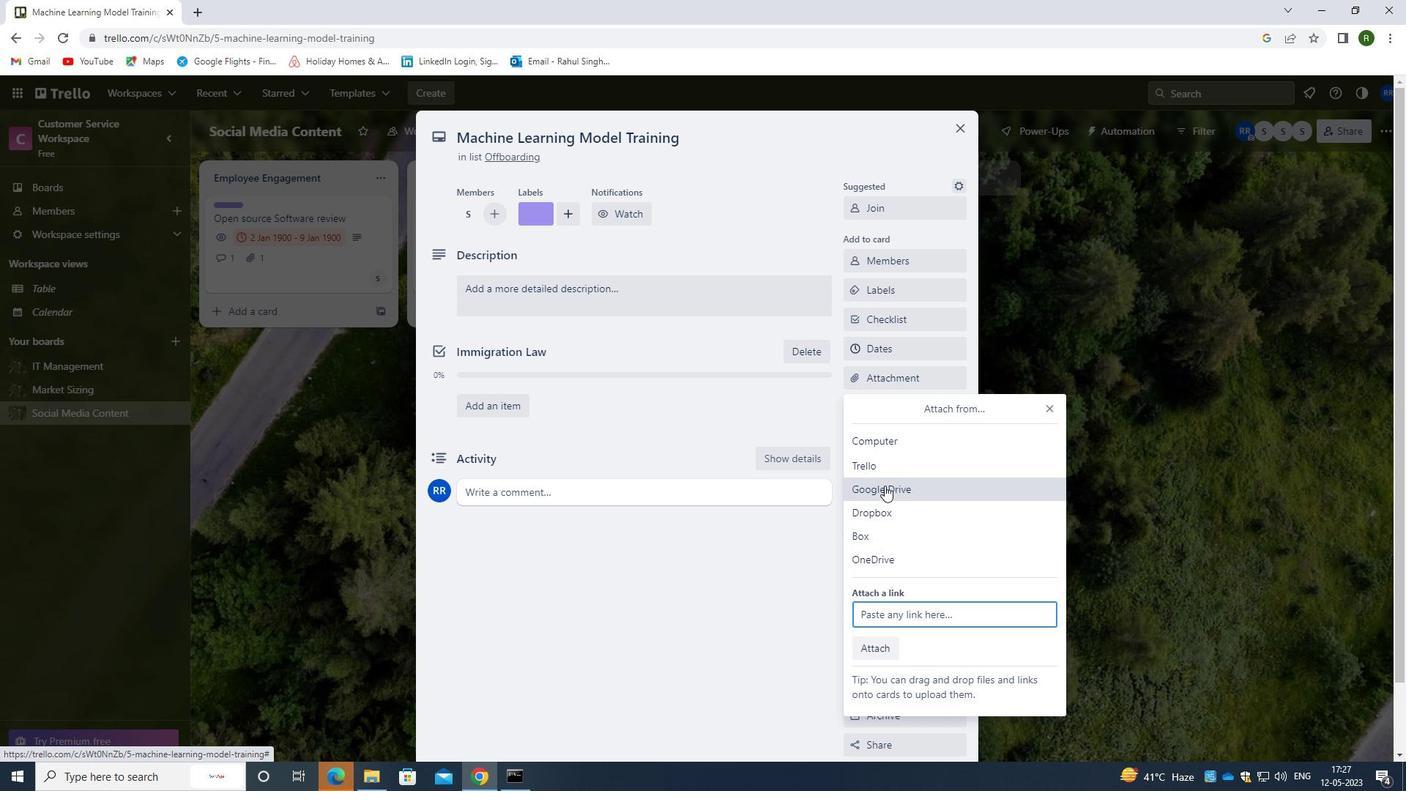 
Action: Mouse pressed left at (884, 485)
Screenshot: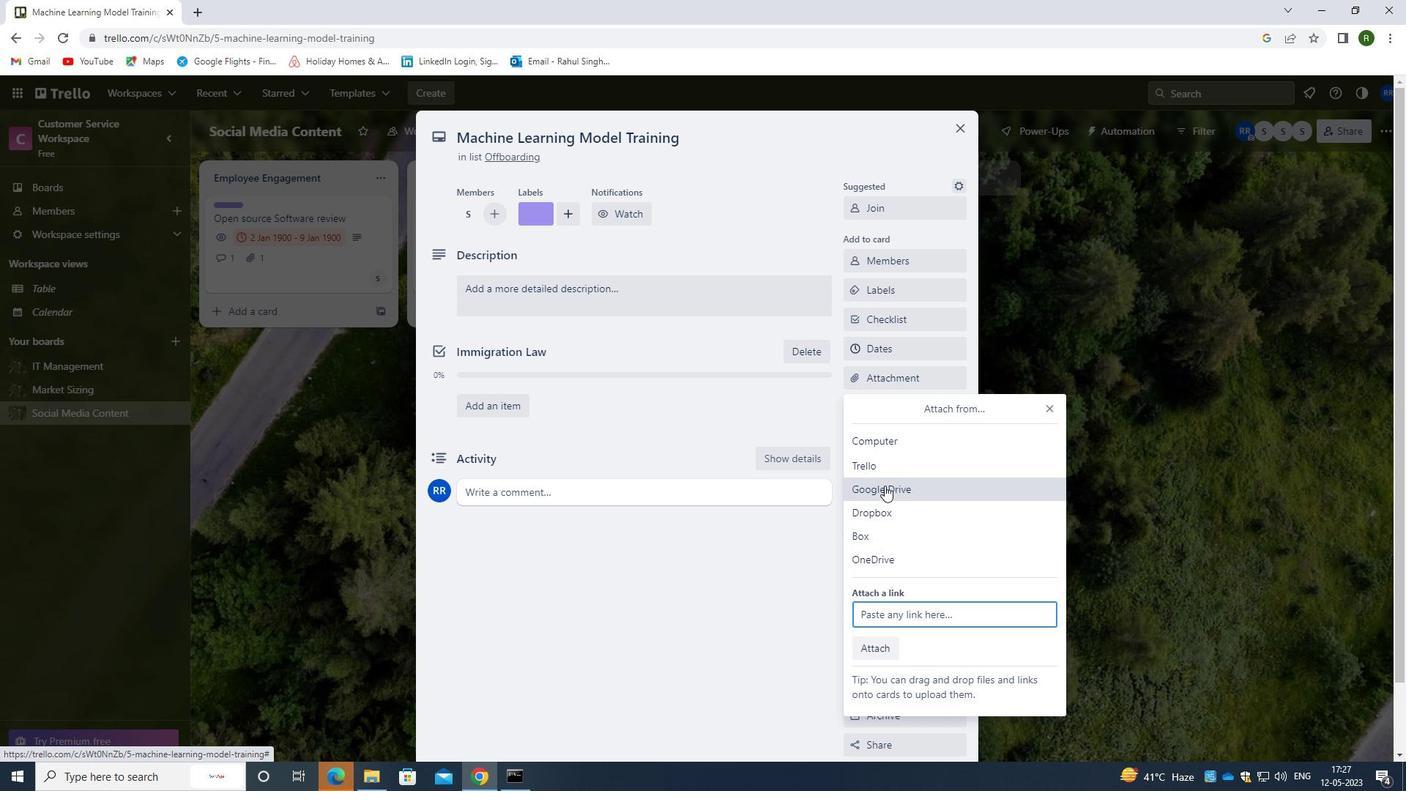 
Action: Mouse moved to (656, 421)
Screenshot: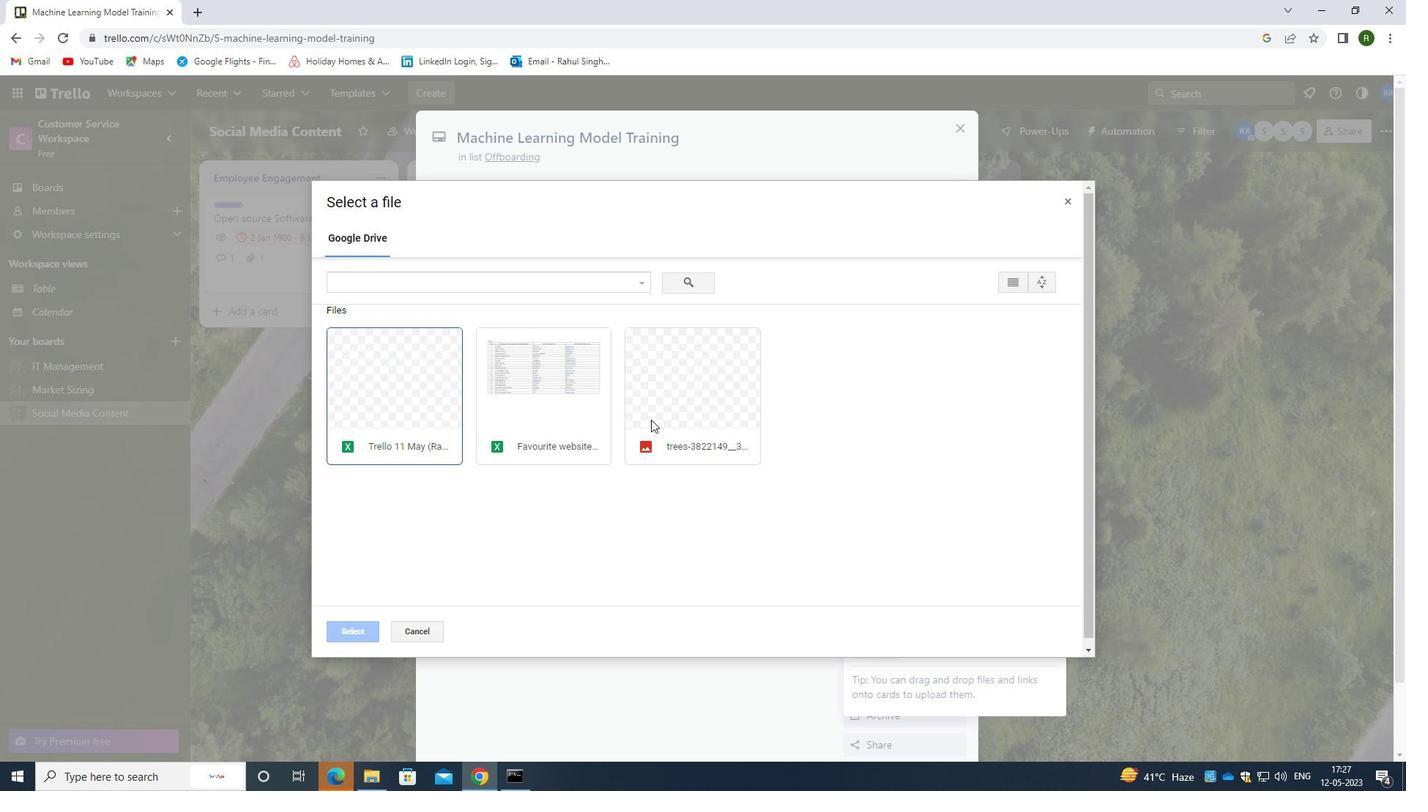 
Action: Mouse pressed left at (656, 421)
Screenshot: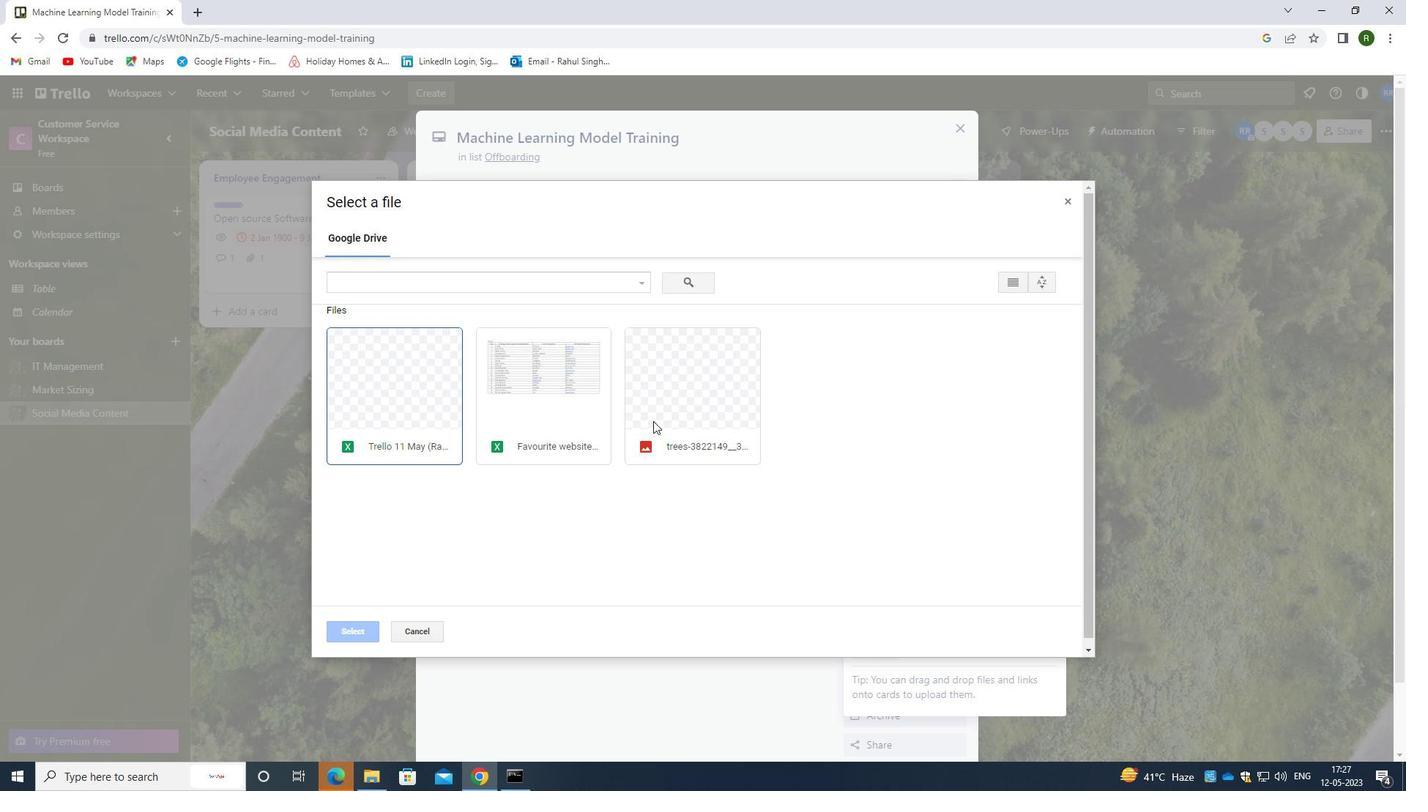 
Action: Mouse moved to (350, 640)
Screenshot: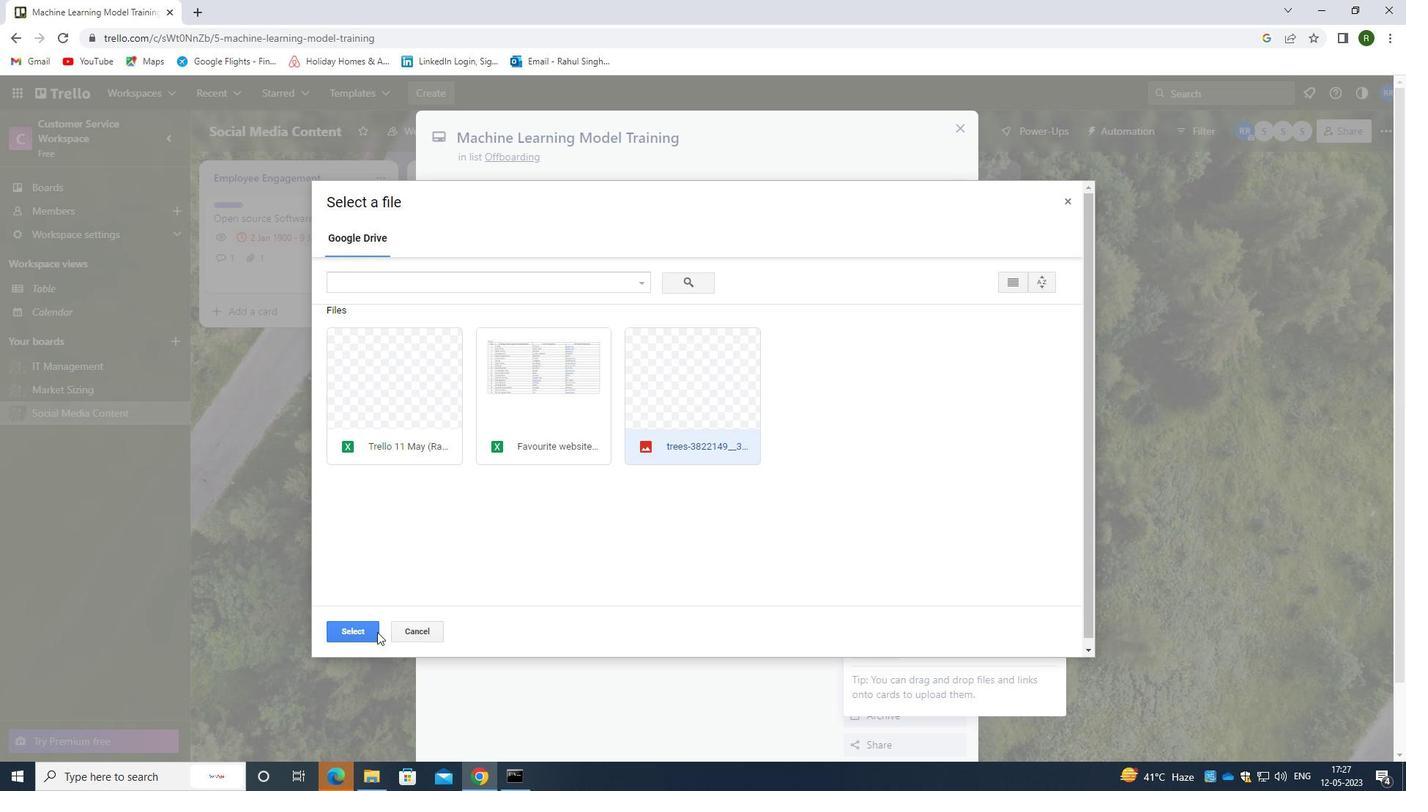 
Action: Mouse pressed left at (350, 640)
Screenshot: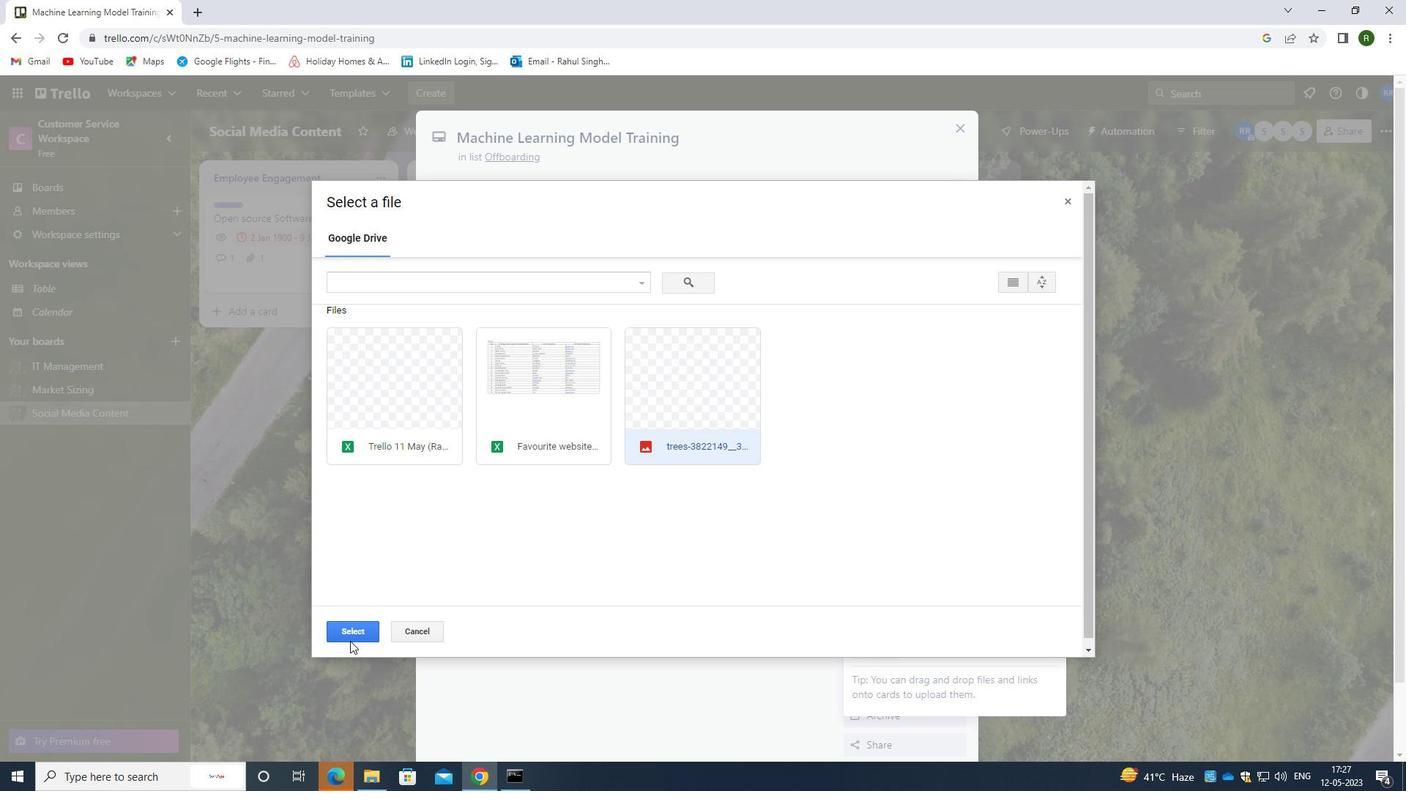 
Action: Mouse moved to (602, 293)
Screenshot: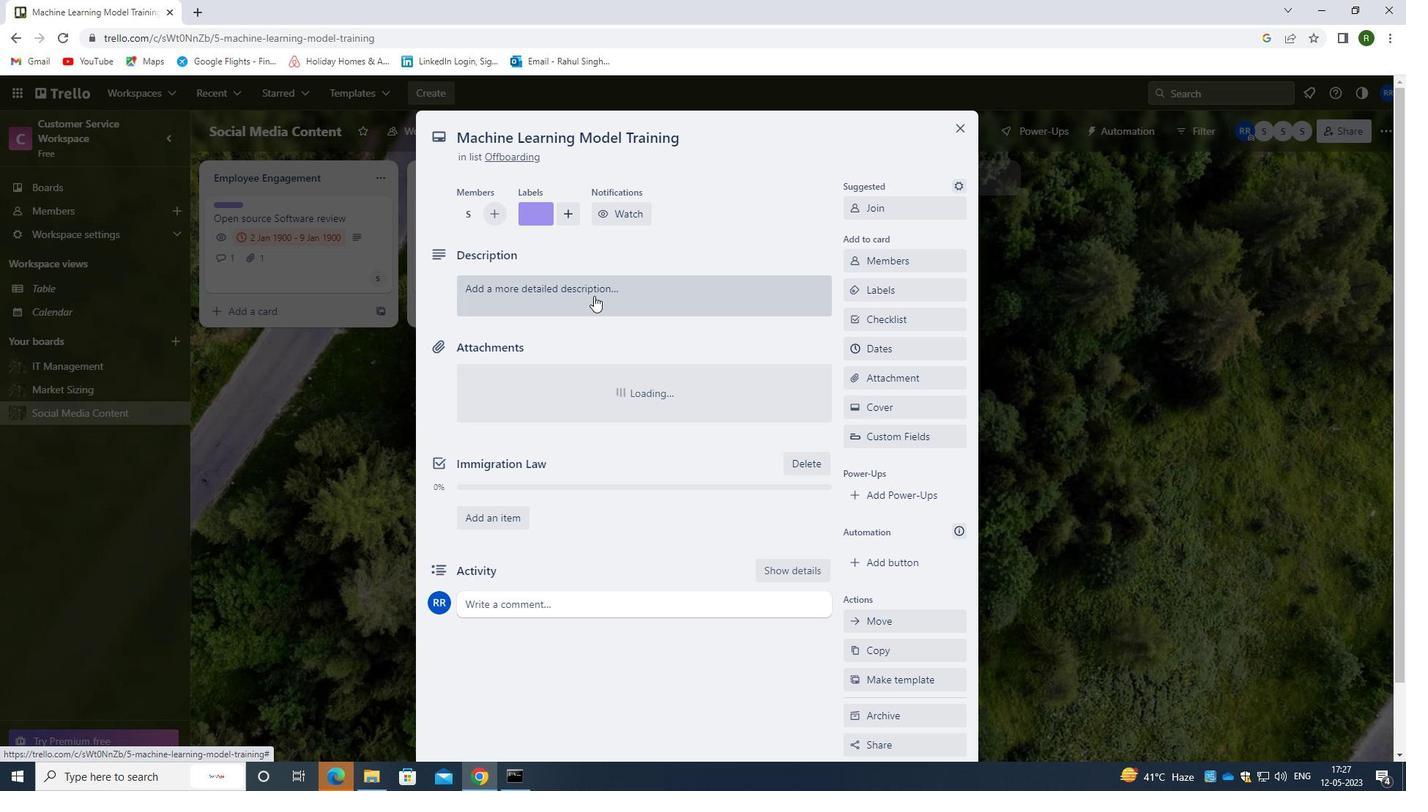 
Action: Mouse pressed left at (602, 293)
Screenshot: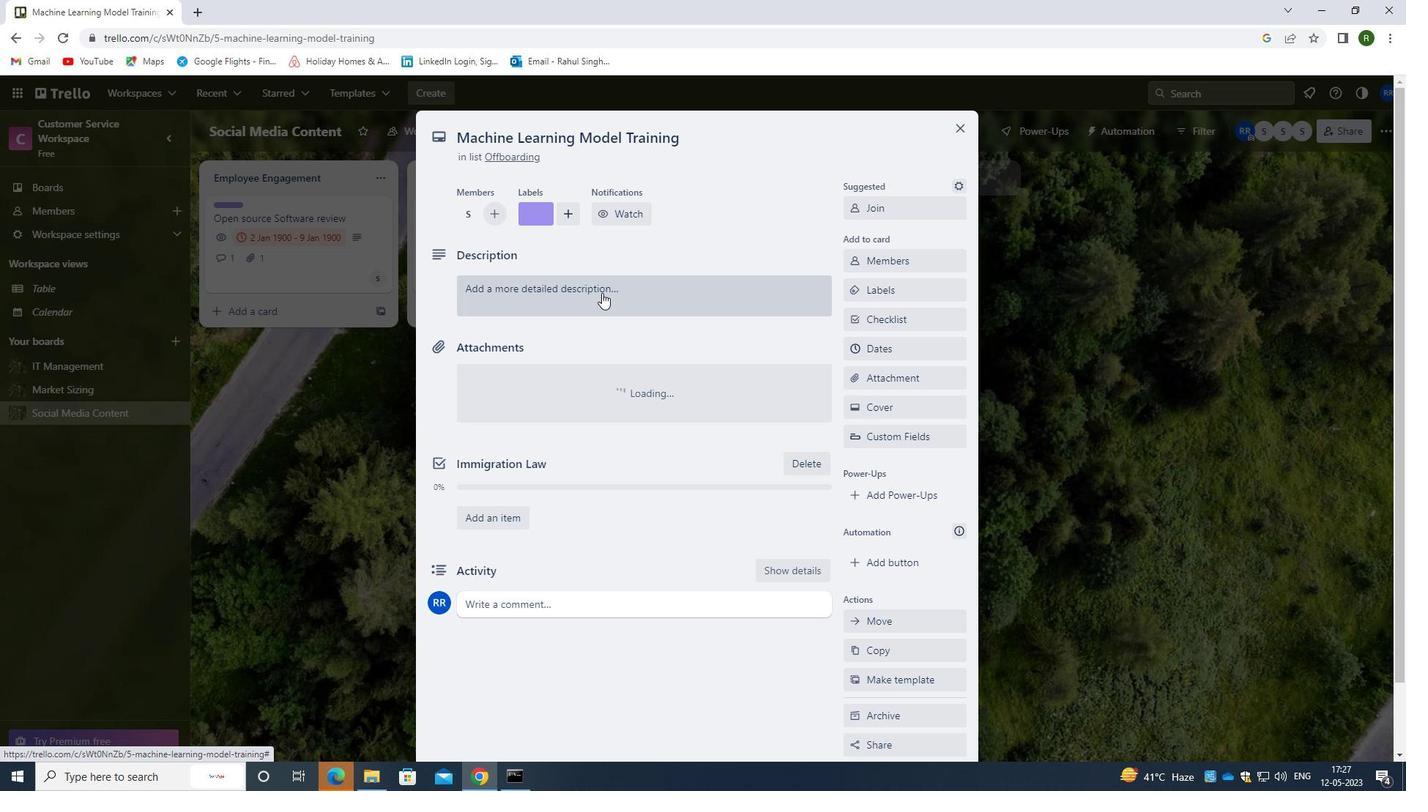 
Action: Mouse moved to (580, 356)
Screenshot: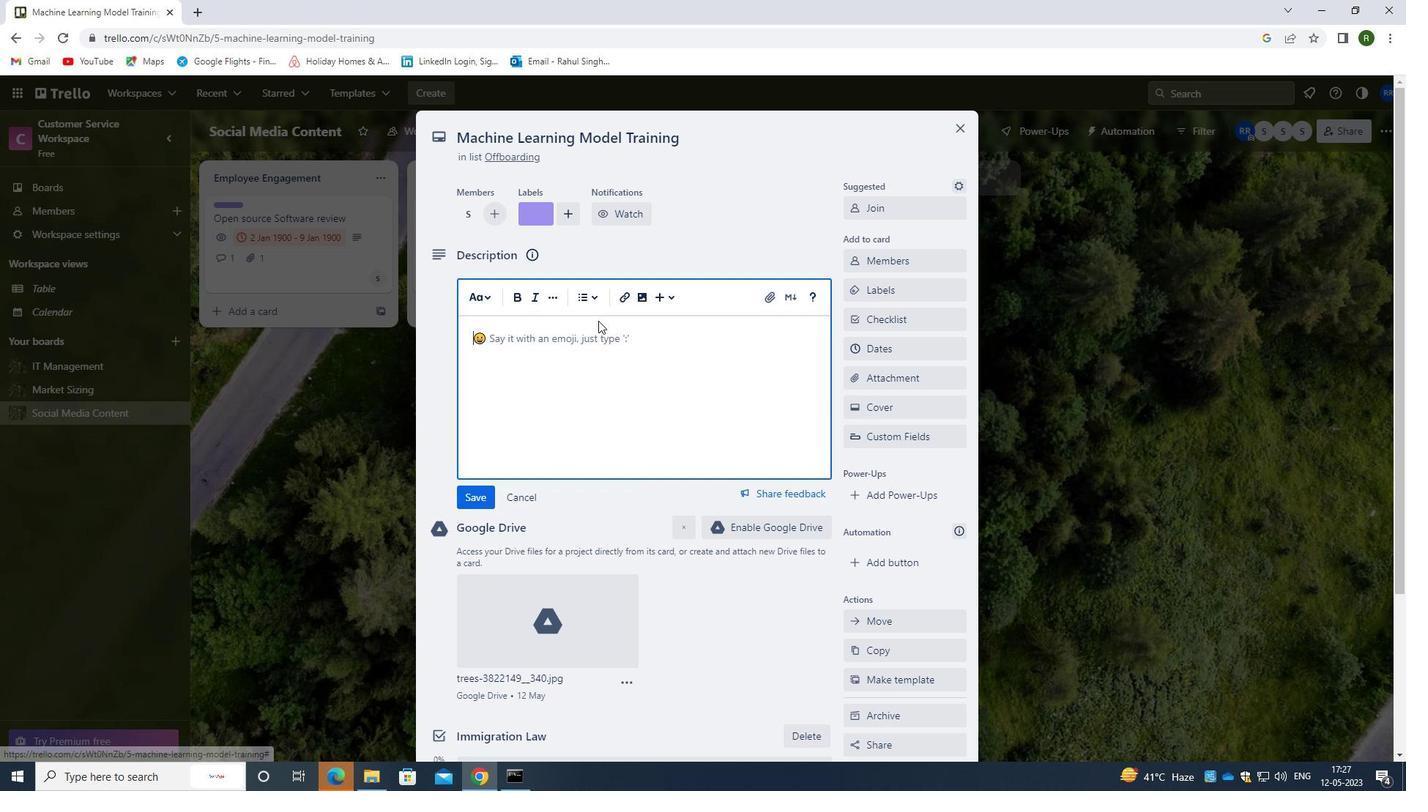 
Action: Key pressed <Key.caps_lock>P<Key.caps_lock>LAN<Key.space>AND<Key.space>EXECUTE<Key.space>COMPANY<Key.space>TEAM<Key.space><Key.backspace>-BUILDING<Key.space>CONFERENCE<Key.space>WITH<Key.space>GUEST<Key.space>SPEAKERS<Key.space>ON<Key.space>CHANGE<Key.space>MANAGEMENT.
Screenshot: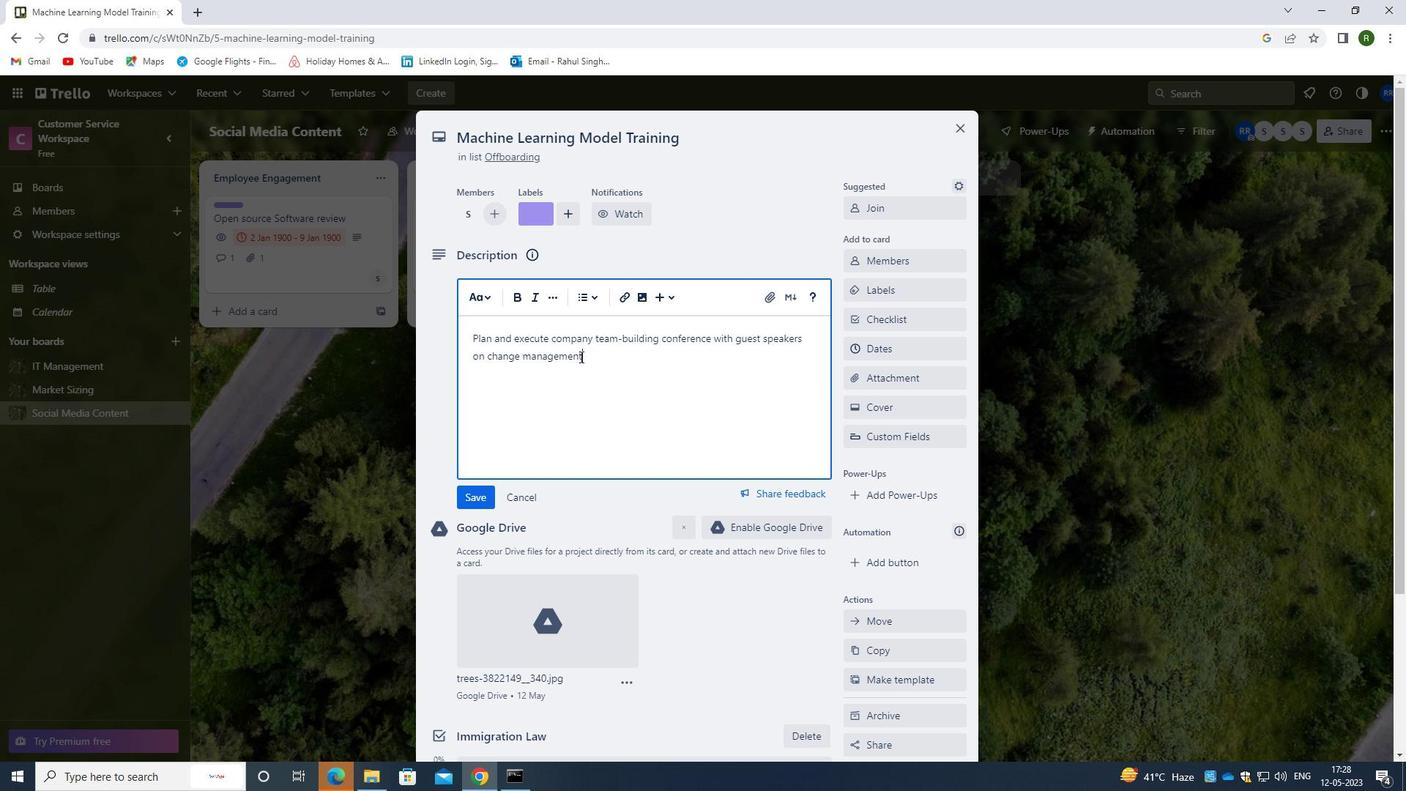 
Action: Mouse moved to (468, 501)
Screenshot: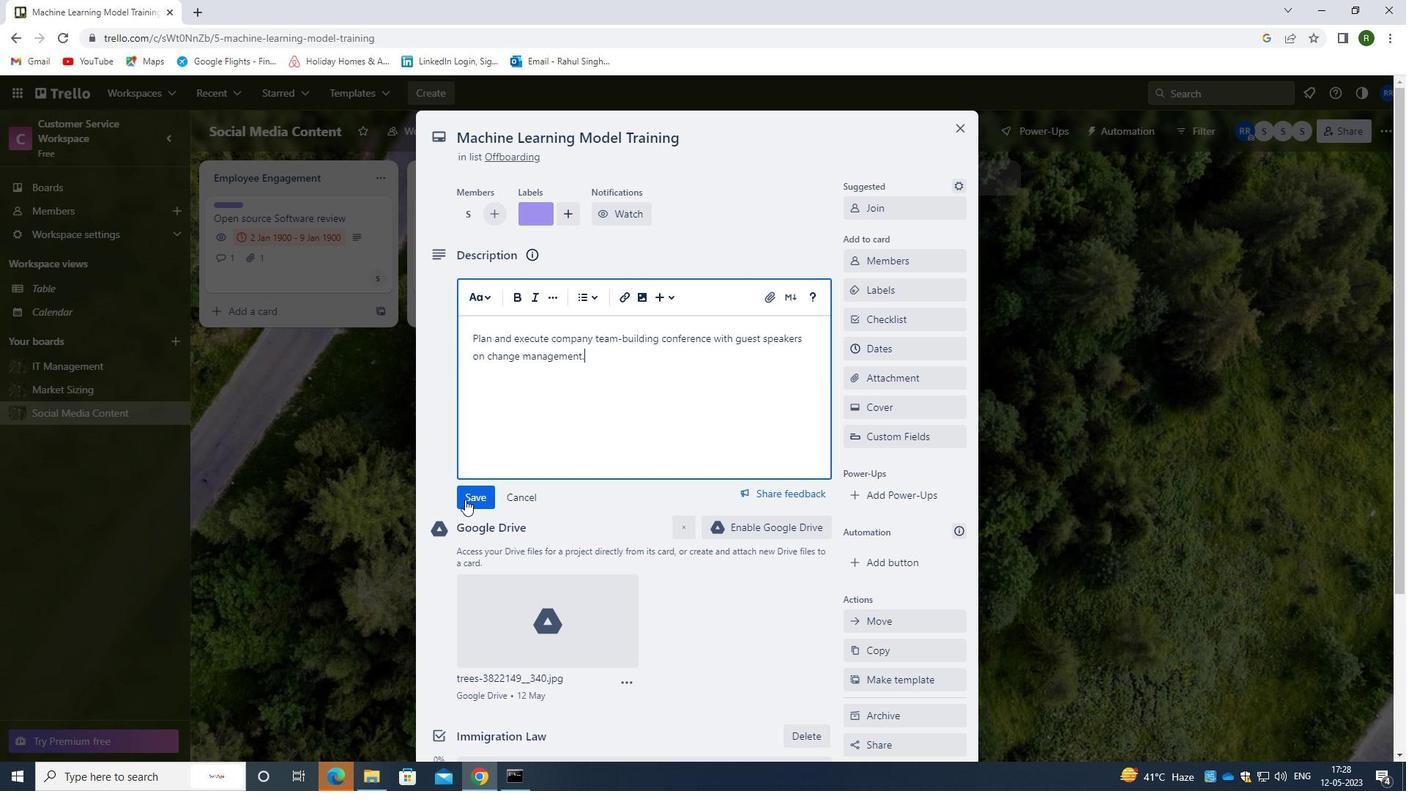 
Action: Mouse pressed left at (468, 501)
Screenshot: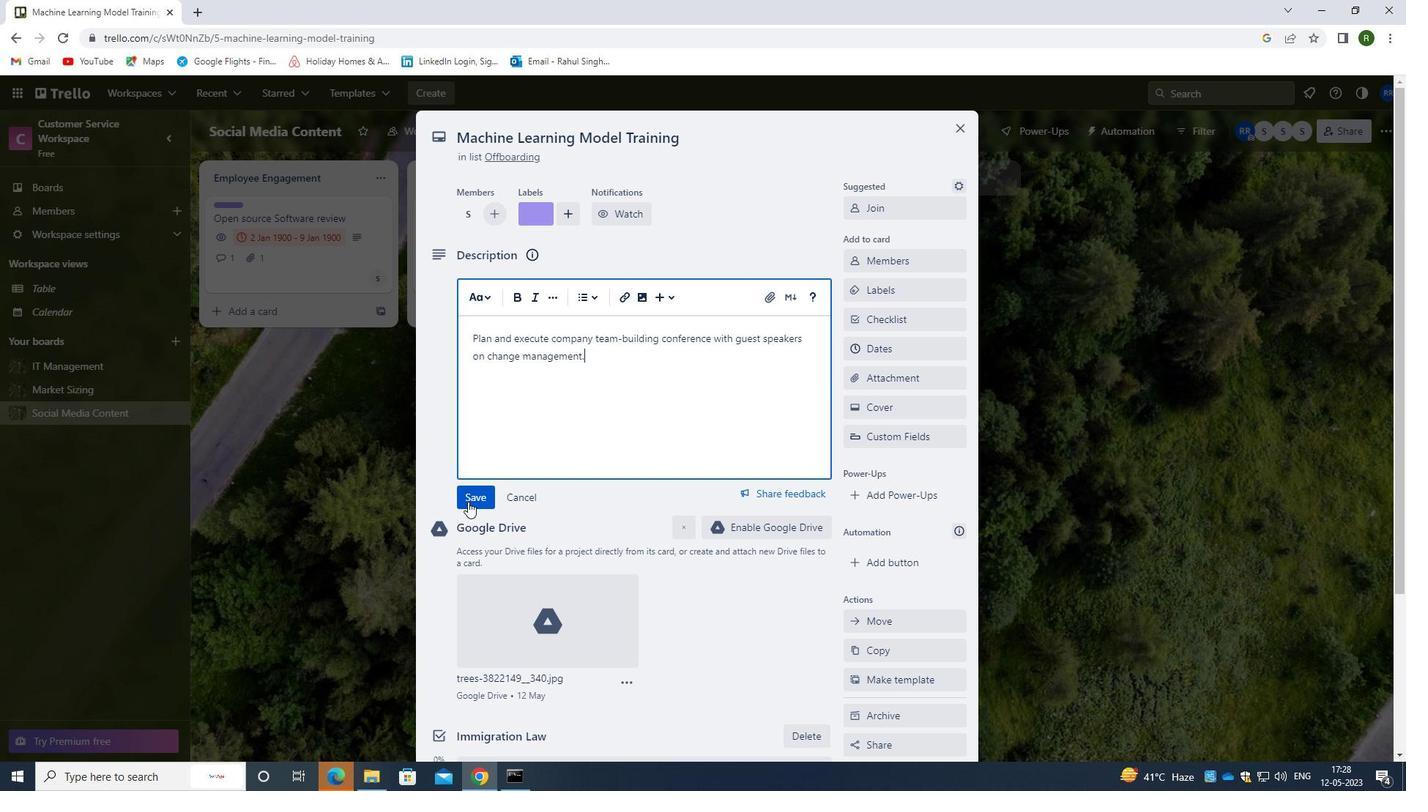 
Action: Mouse moved to (635, 426)
Screenshot: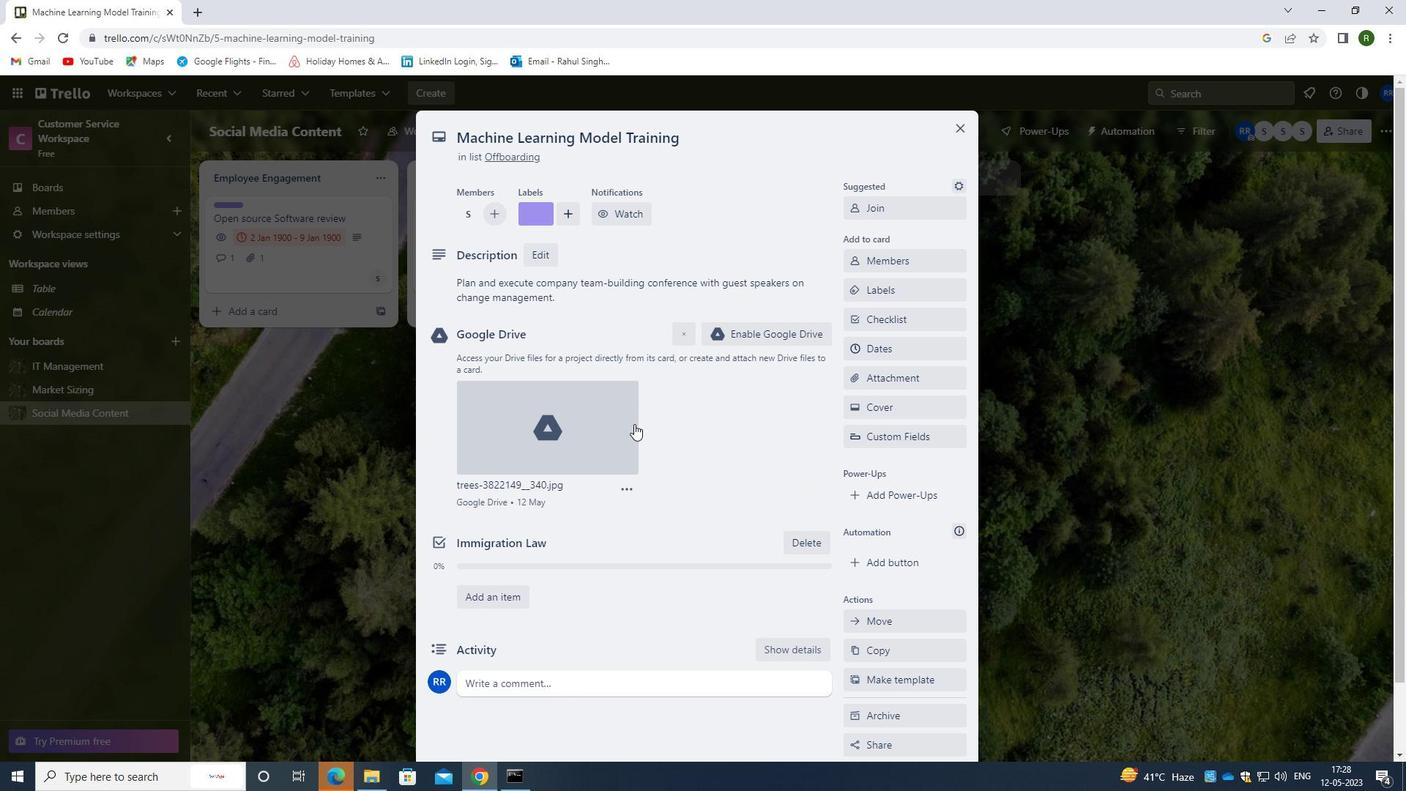 
Action: Mouse scrolled (635, 425) with delta (0, 0)
Screenshot: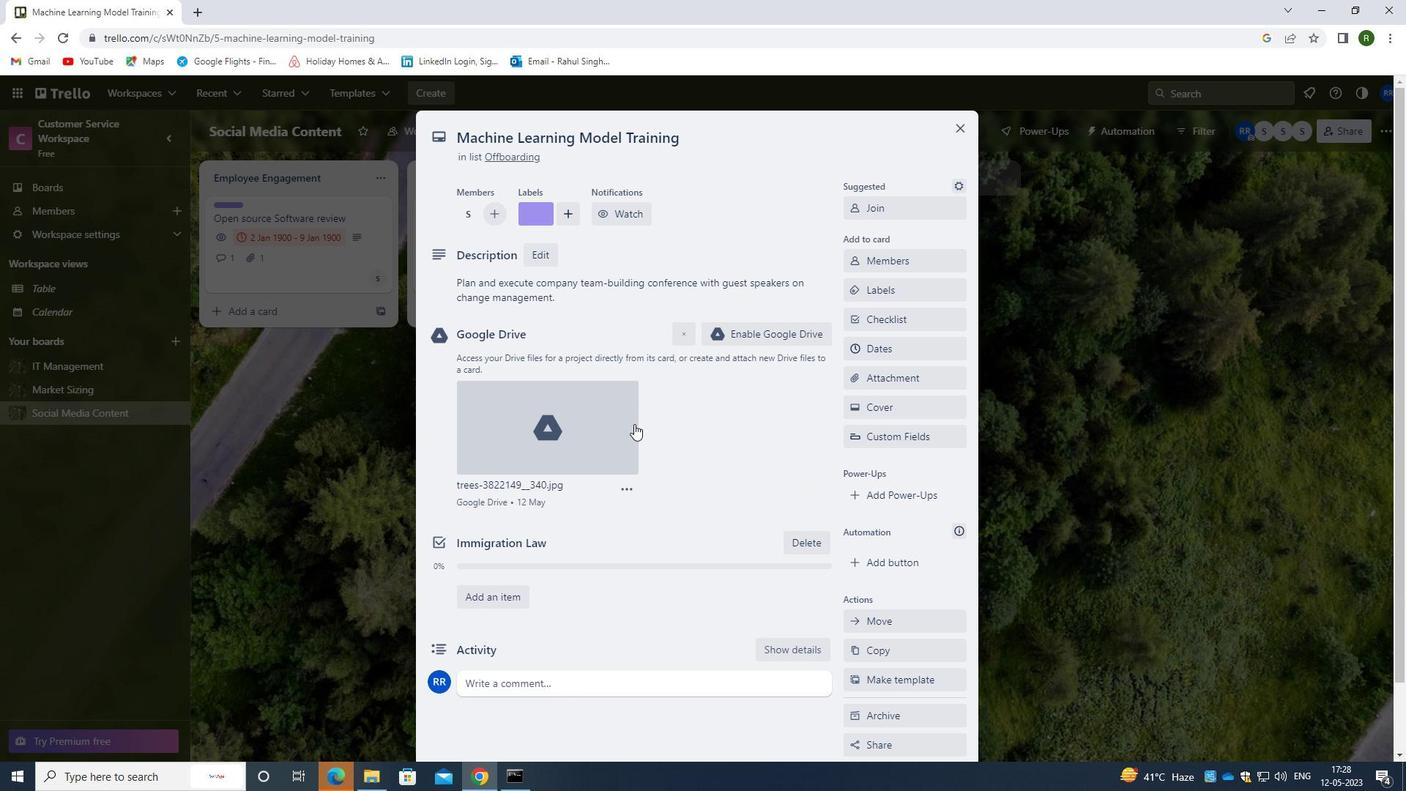 
Action: Mouse moved to (632, 438)
Screenshot: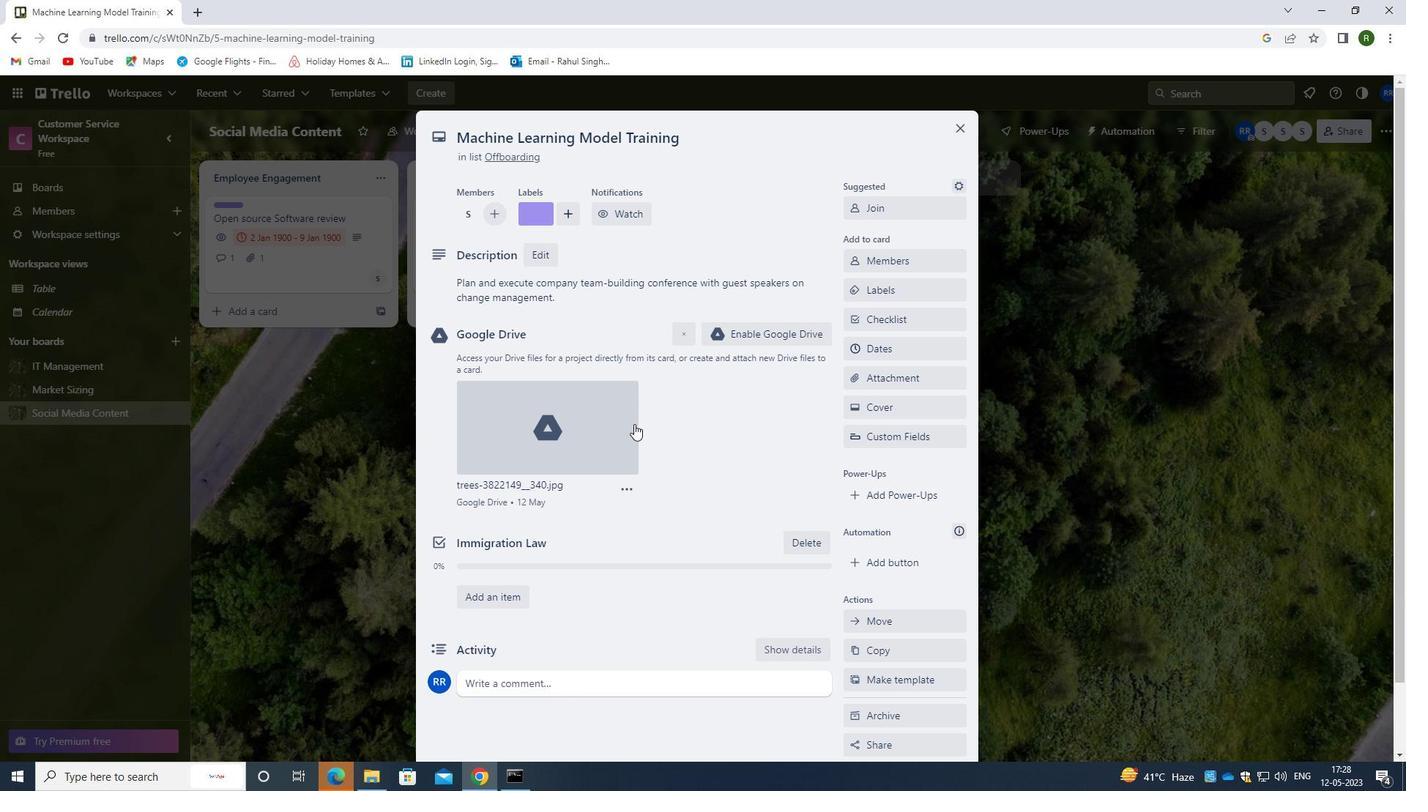 
Action: Mouse scrolled (632, 437) with delta (0, 0)
Screenshot: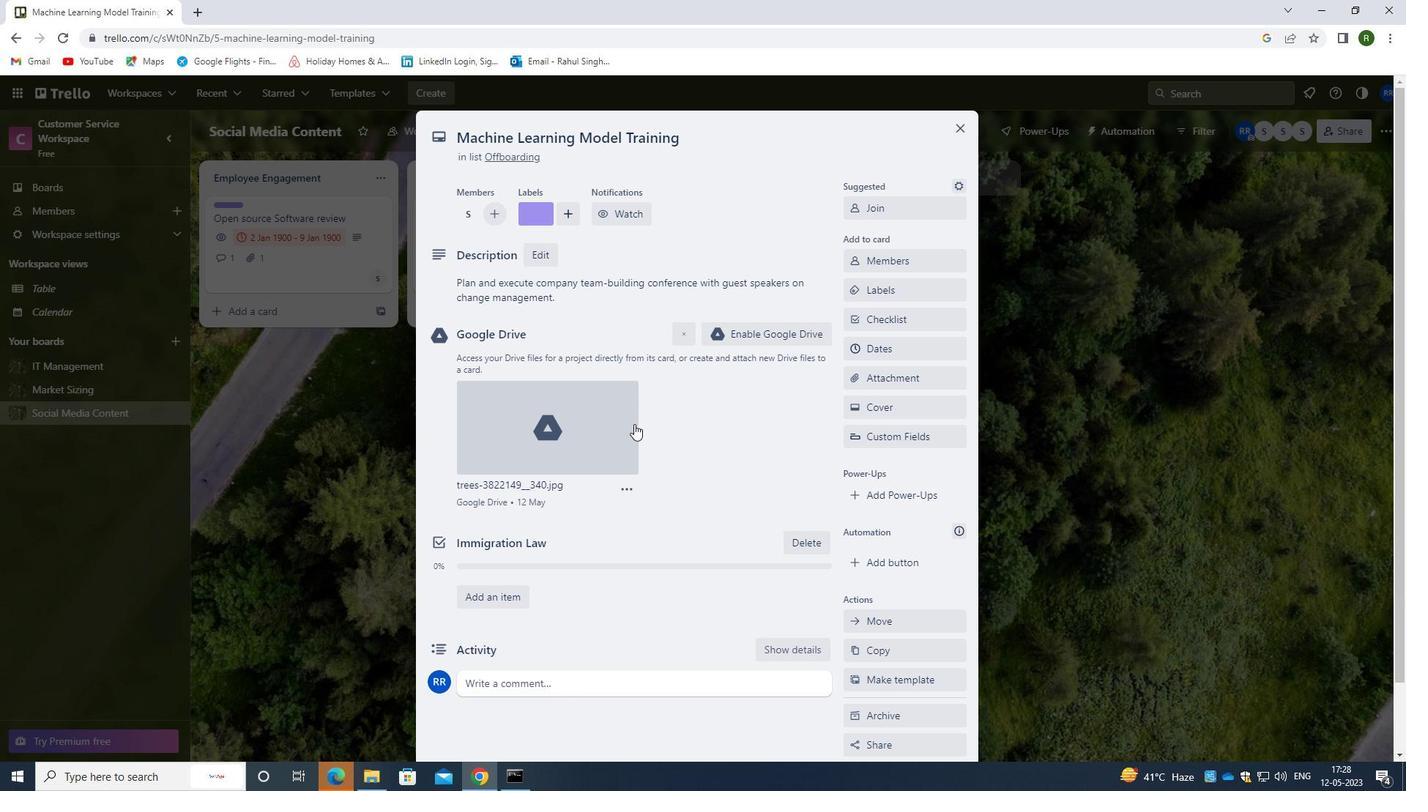 
Action: Mouse moved to (632, 446)
Screenshot: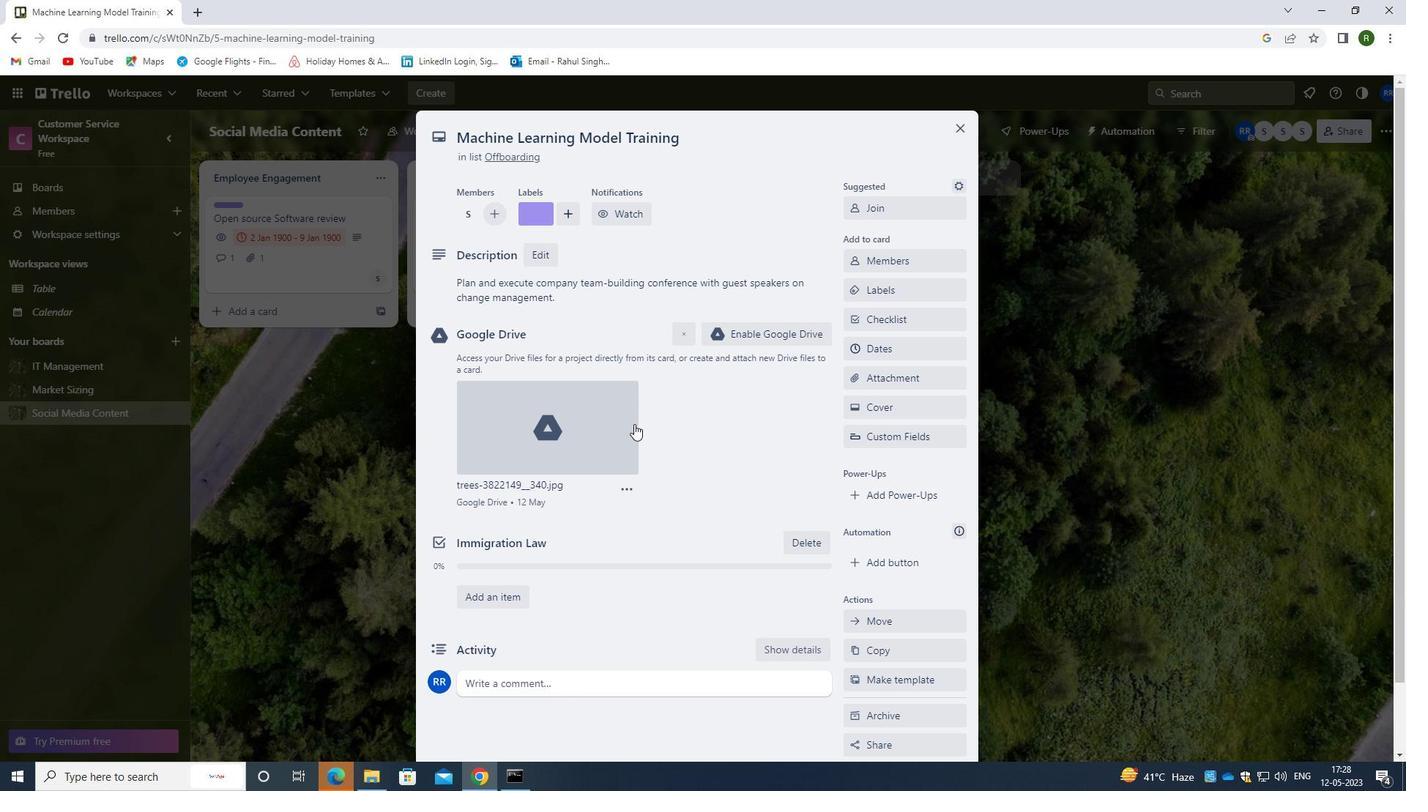 
Action: Mouse scrolled (632, 445) with delta (0, 0)
Screenshot: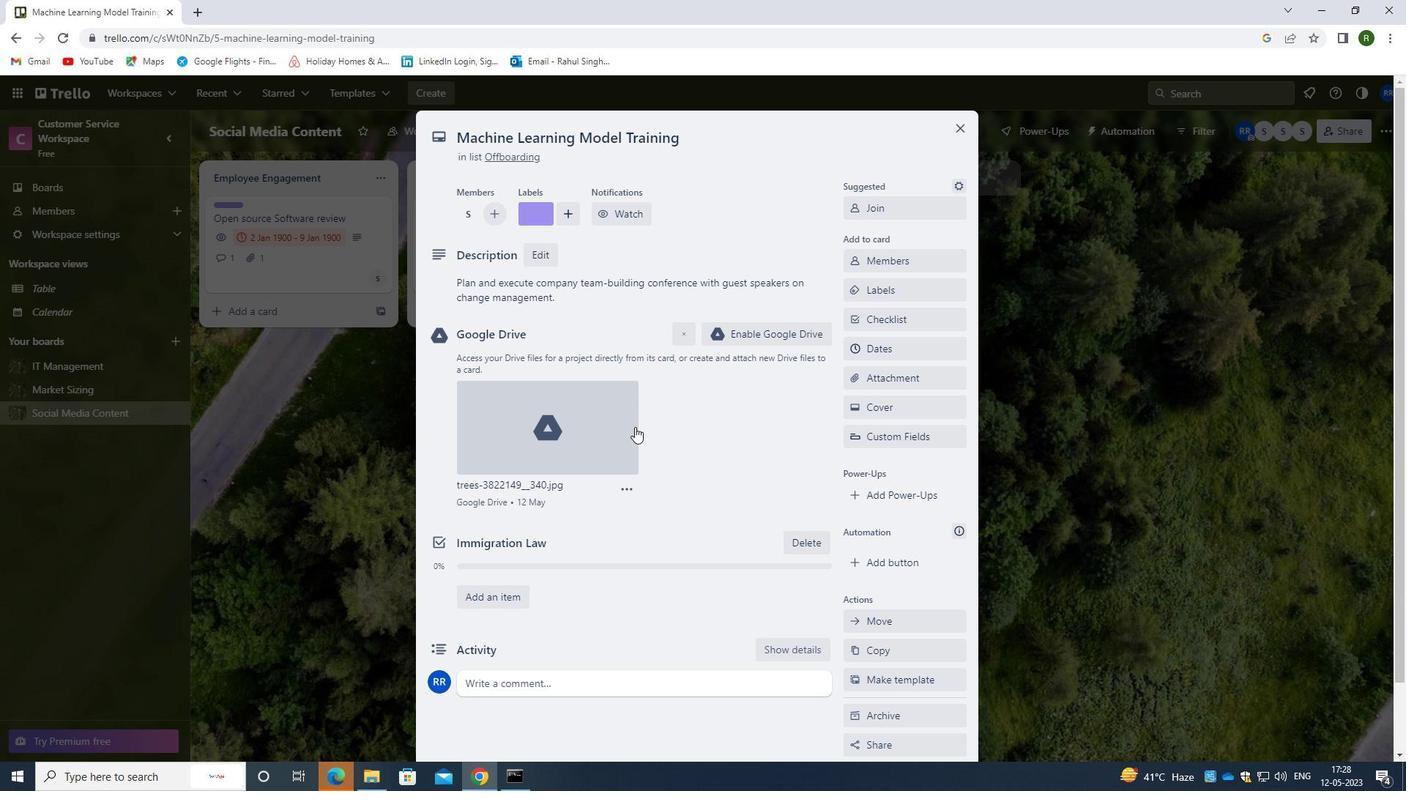 
Action: Mouse moved to (577, 605)
Screenshot: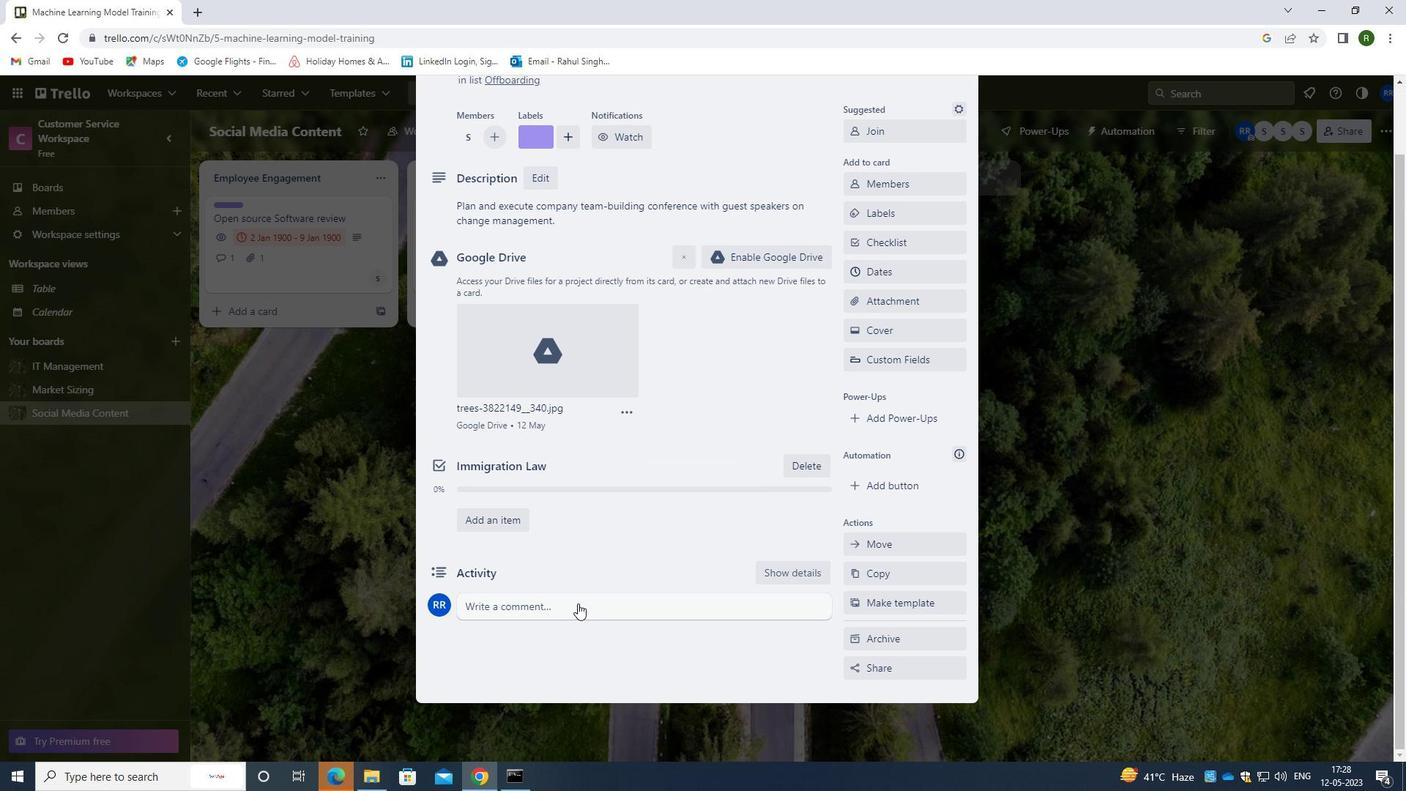 
Action: Mouse pressed left at (577, 605)
Screenshot: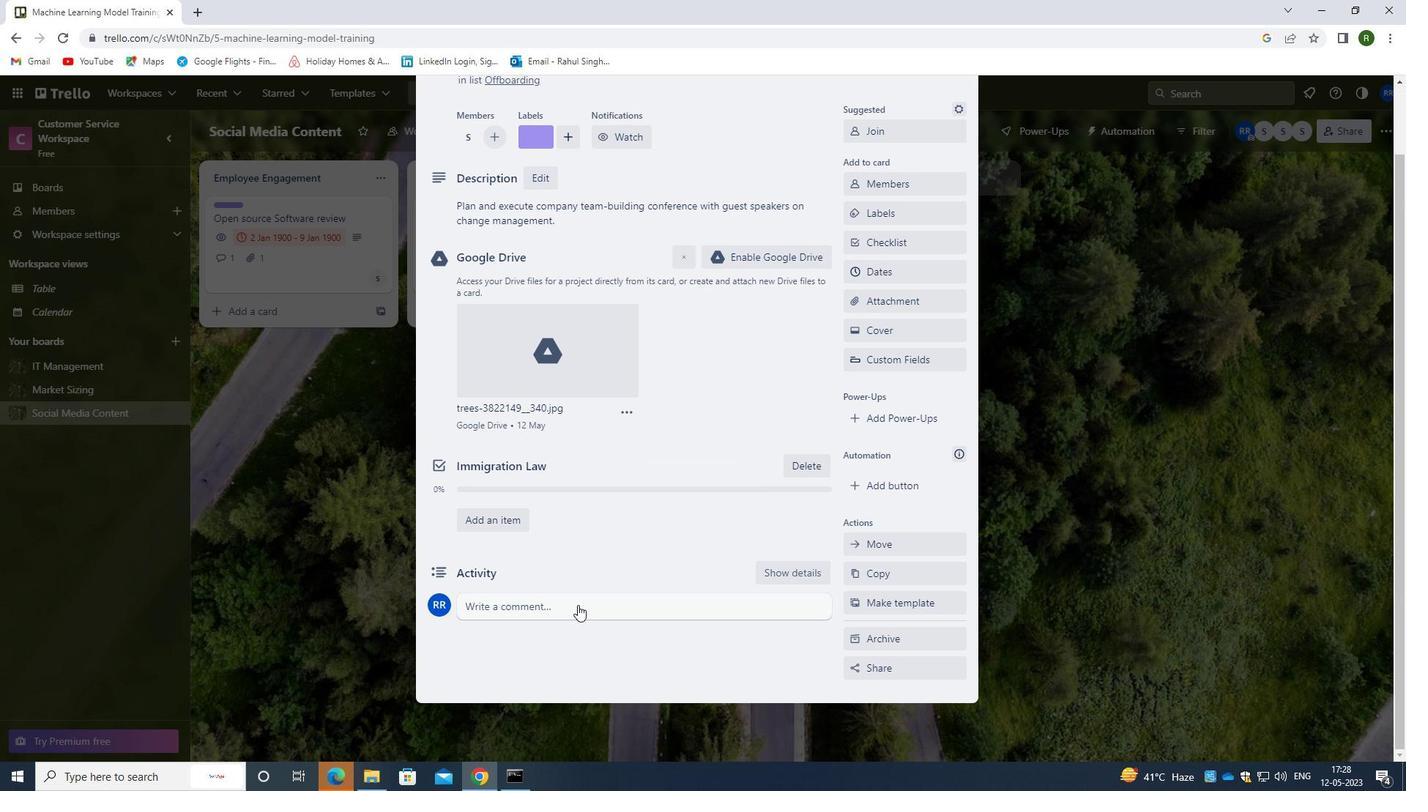 
Action: Mouse moved to (569, 654)
Screenshot: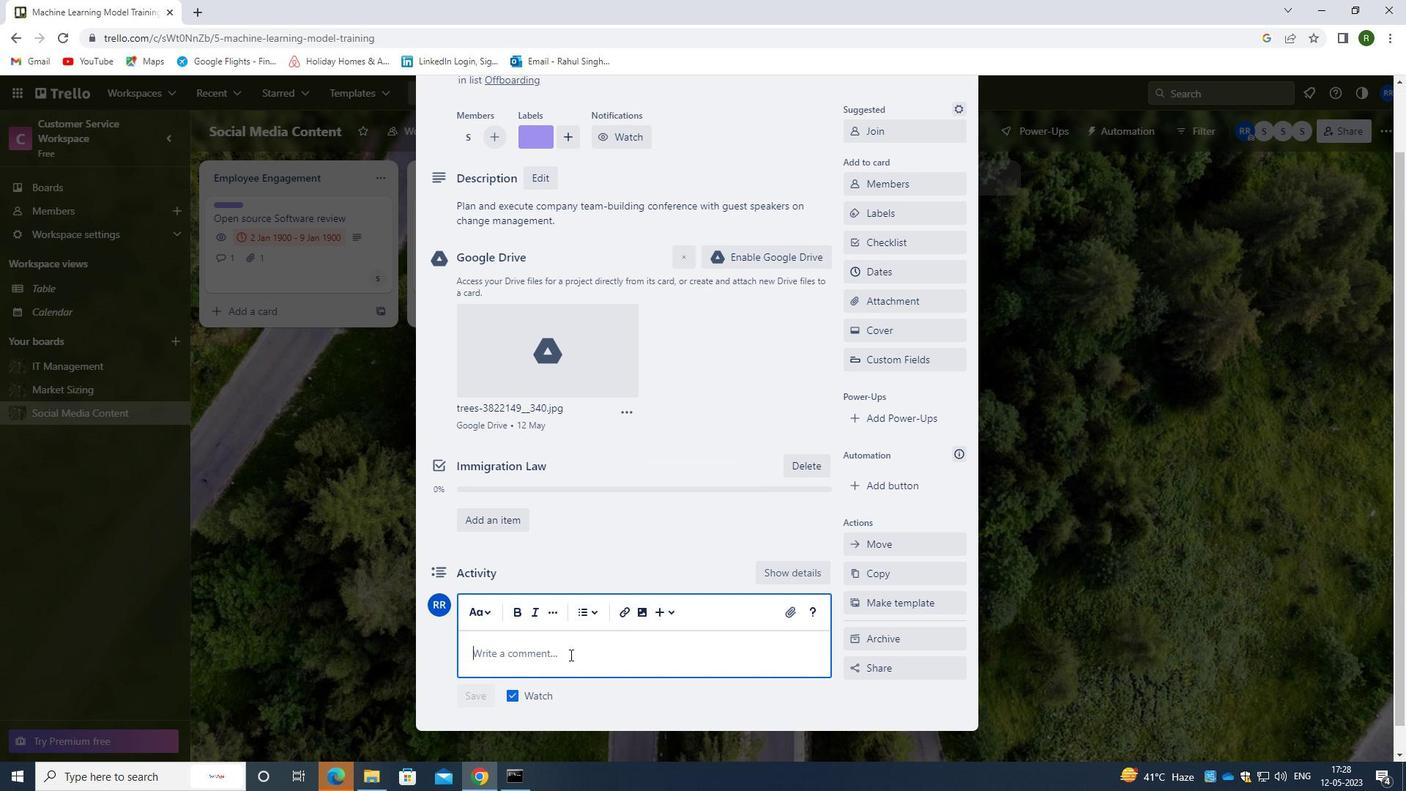 
Action: Key pressed <Key.caps_lock><Key.caps_lock>L<Key.caps_lock>ET<Key.space>US<Key.space>AP\<Key.backspace><Key.backspace><Key.backspace><Key.backspace><Key.backspace><Key.backspace><Key.backspace><Key.backspace><Key.backspace><Key.backspace><Key.backspace><Key.backspace><Key.backspace><Key.caps_lock><Key.caps_lock>;<Key.caps_lock>E<Key.backspace><Key.backspace><Key.caps_lock>L<Key.caps_lock>ET<Key.space>US<Key.space>APPROACH<Key.space>THIS<Key.space>TASK<Key.space>WITH<Key.space>A<Key.space>SENSE<Key.space>OF<Key.space>CONTINUOUS<Key.space>IMPROVEMT<Key.backspace>ENT.<Key.backspace>,<Key.space>SEEKING<Key.space>TO<Key.space>LEARN<Key.space>FROM<Key.space>OUR<Key.space>MISTAKE<Key.space>AND<Key.space>ITERATE<Key.space>A<Key.backspace>OUR<Key.space>APPRA<Key.backspace>OCH
Screenshot: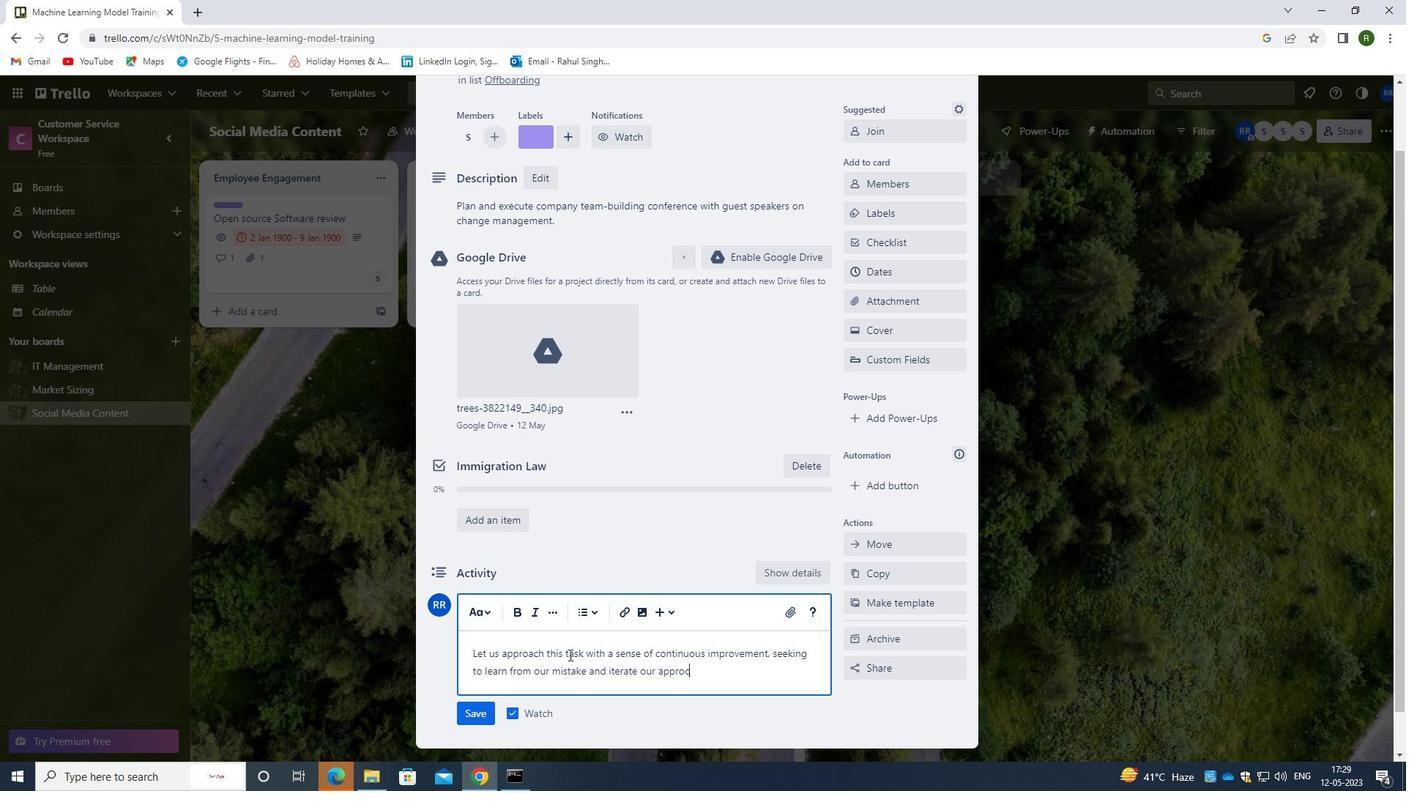 
Action: Mouse moved to (475, 714)
Screenshot: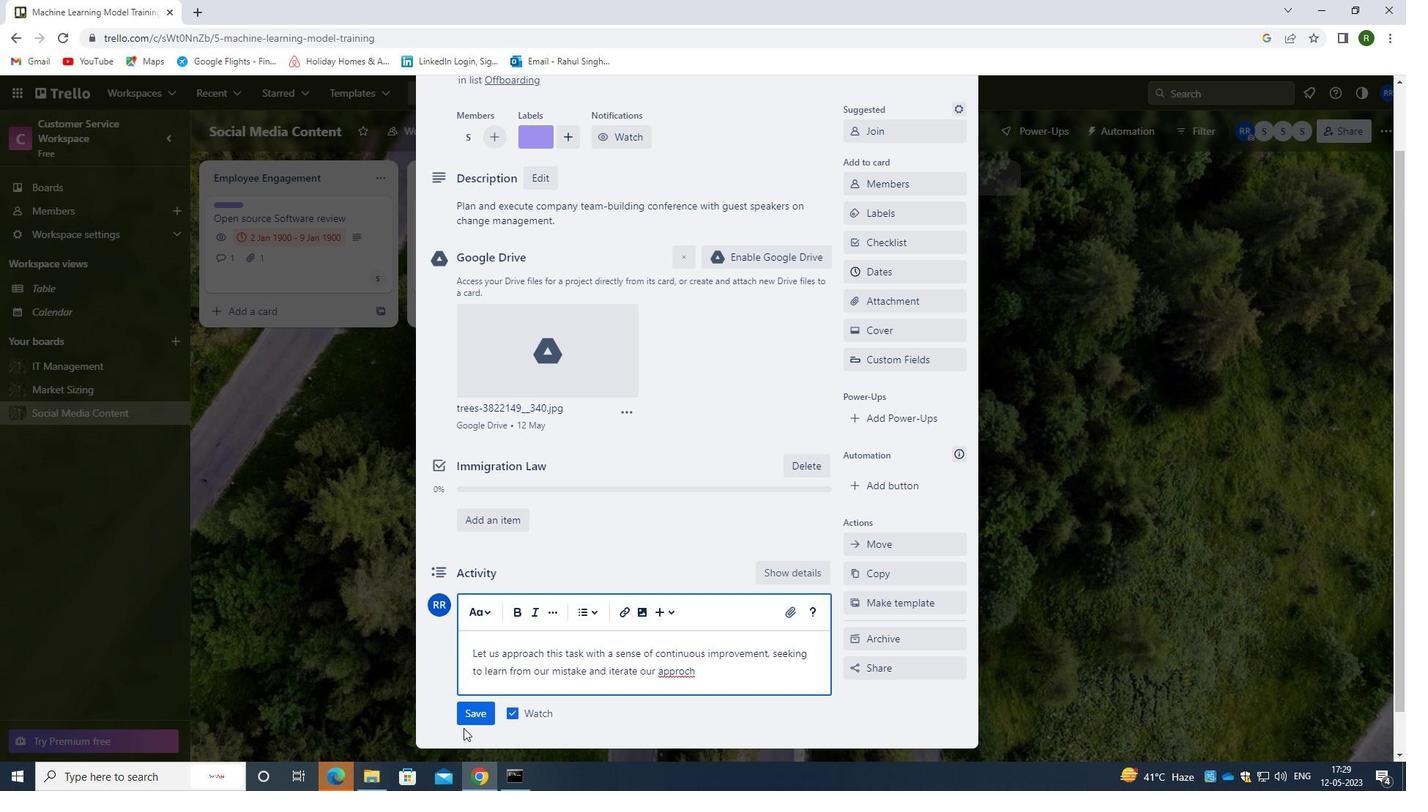 
Action: Mouse pressed left at (475, 714)
Screenshot: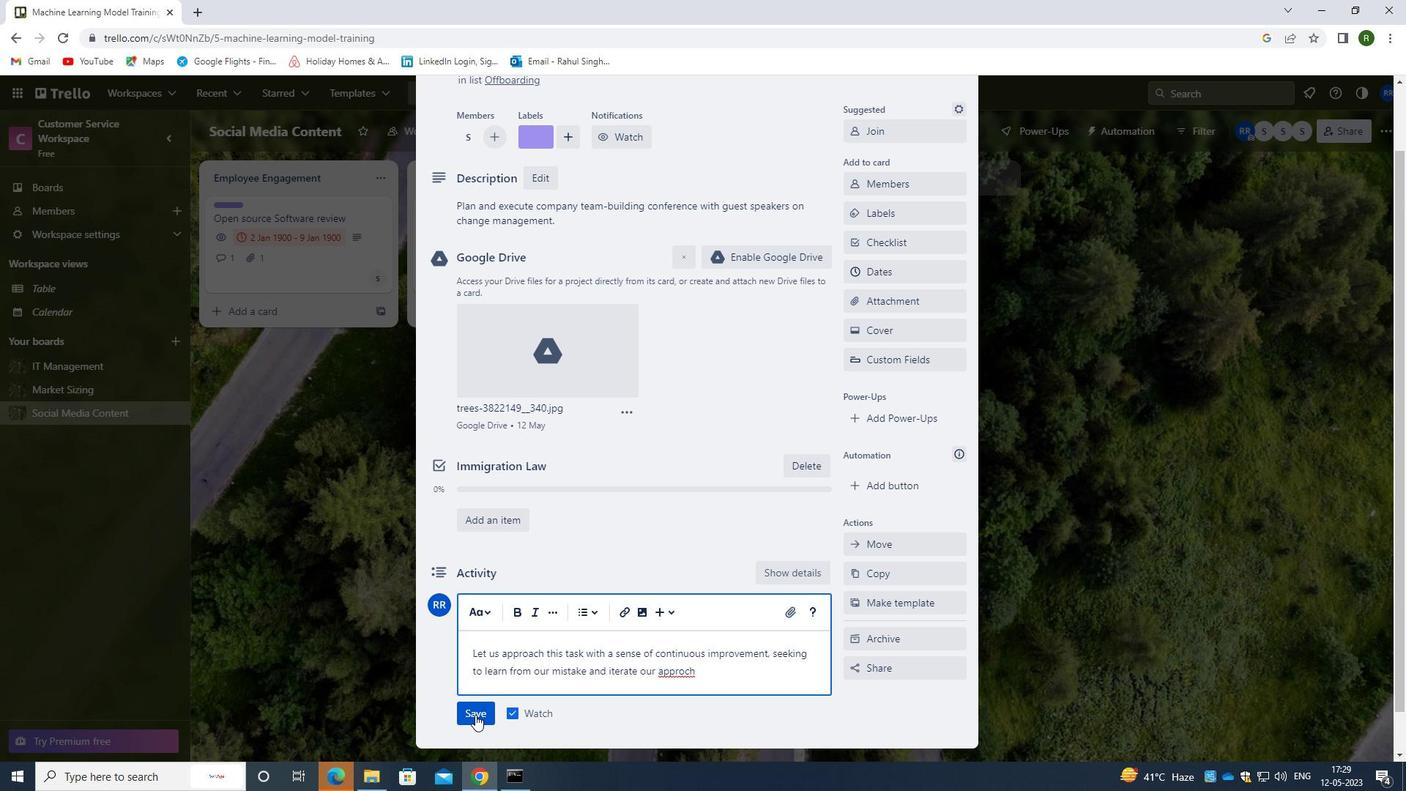 
Action: Mouse moved to (882, 271)
Screenshot: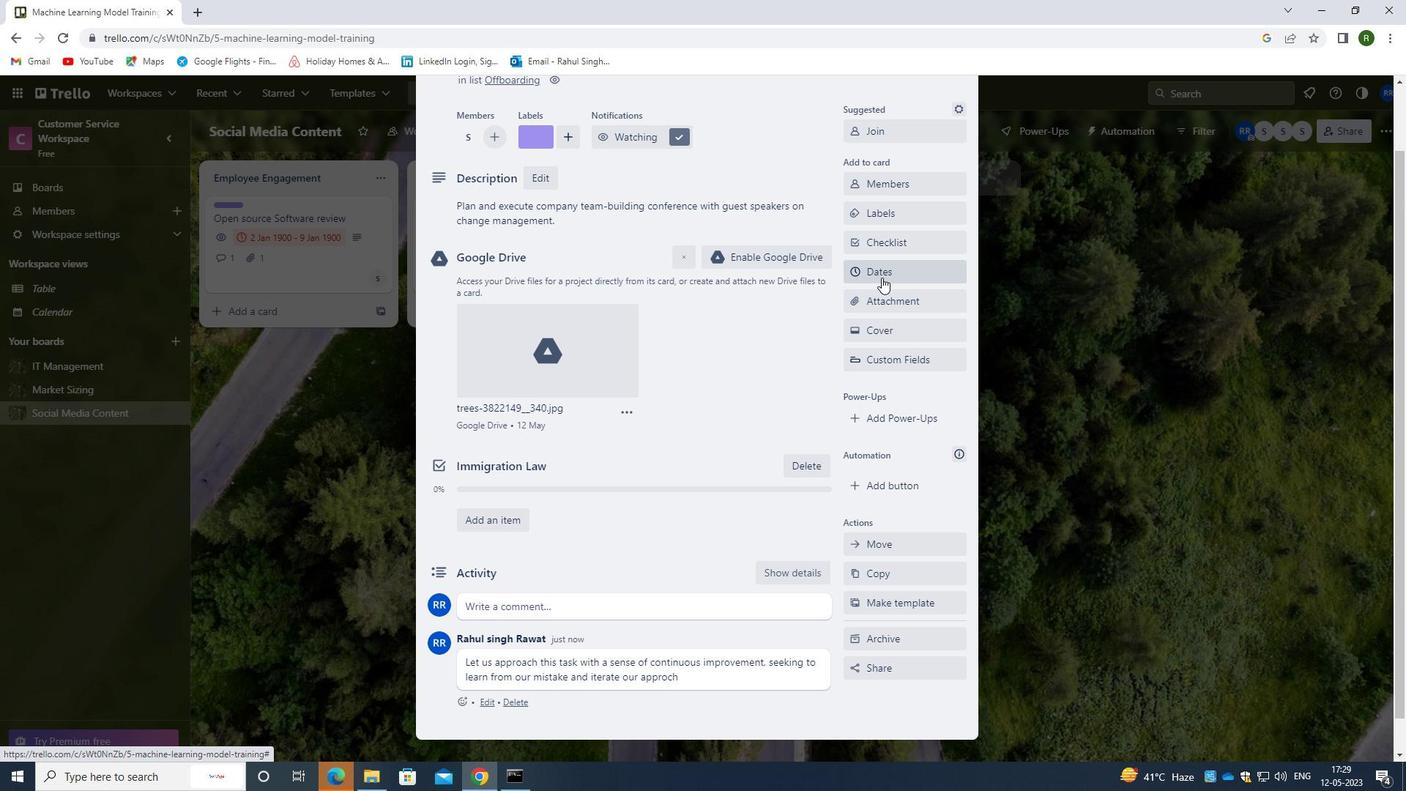 
Action: Mouse pressed left at (882, 271)
Screenshot: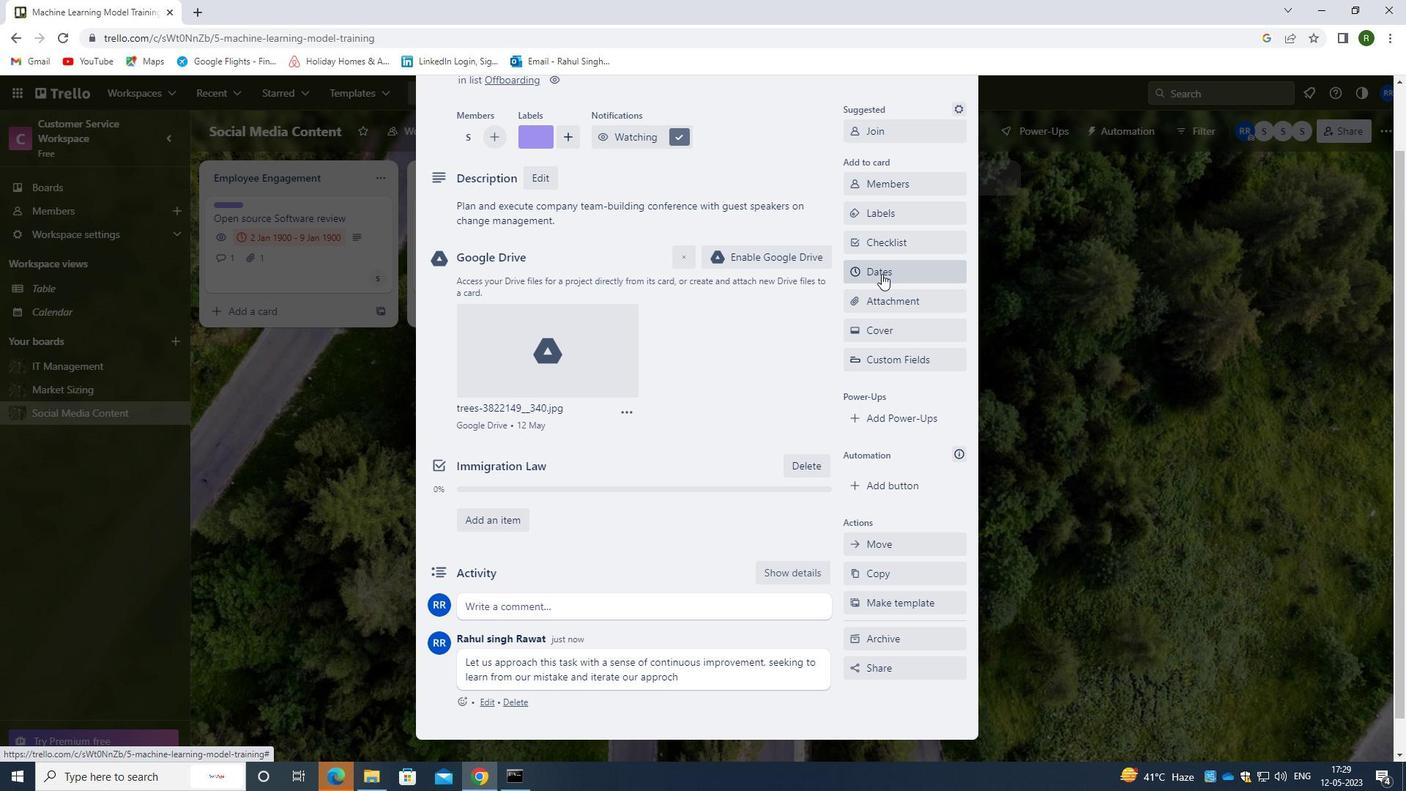 
Action: Mouse moved to (857, 394)
Screenshot: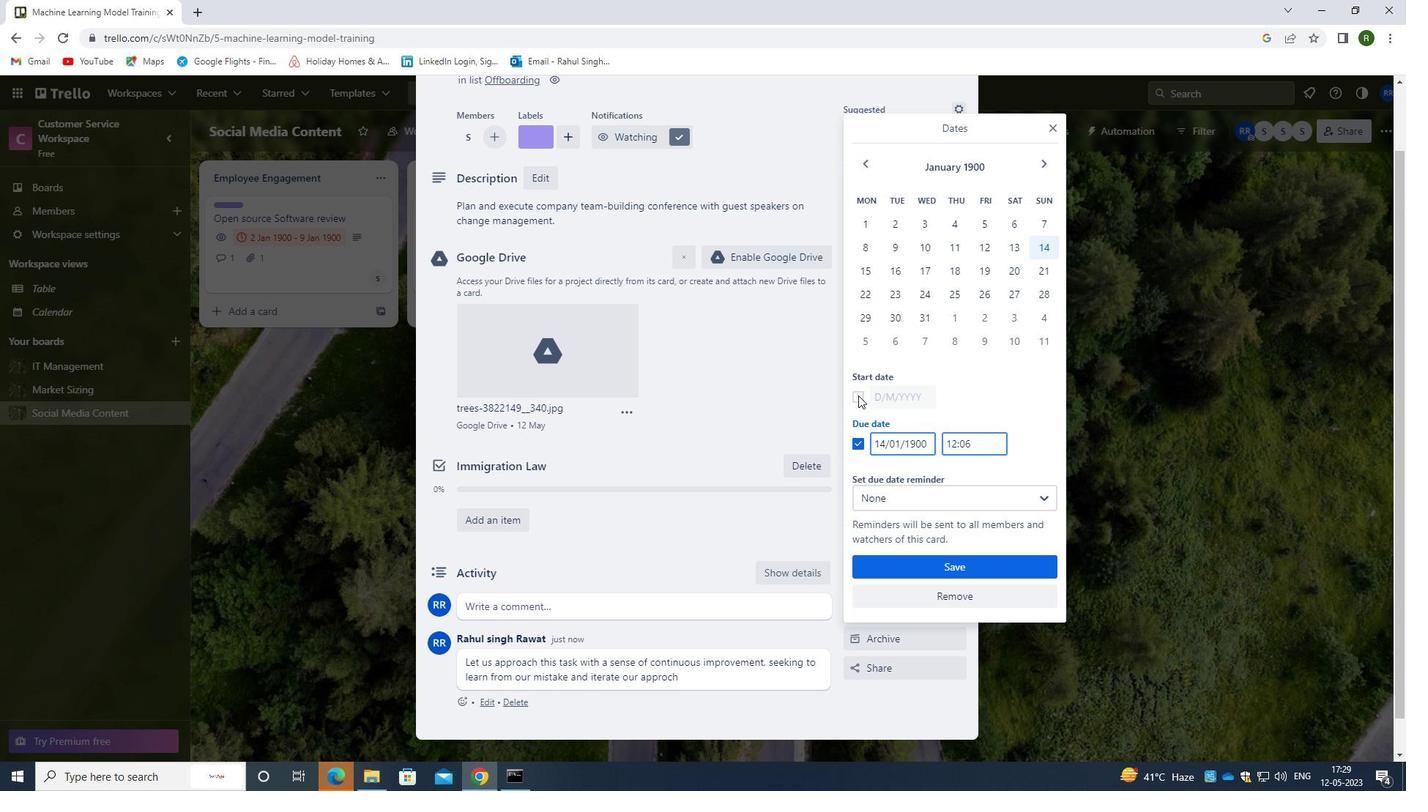 
Action: Mouse pressed left at (857, 394)
Screenshot: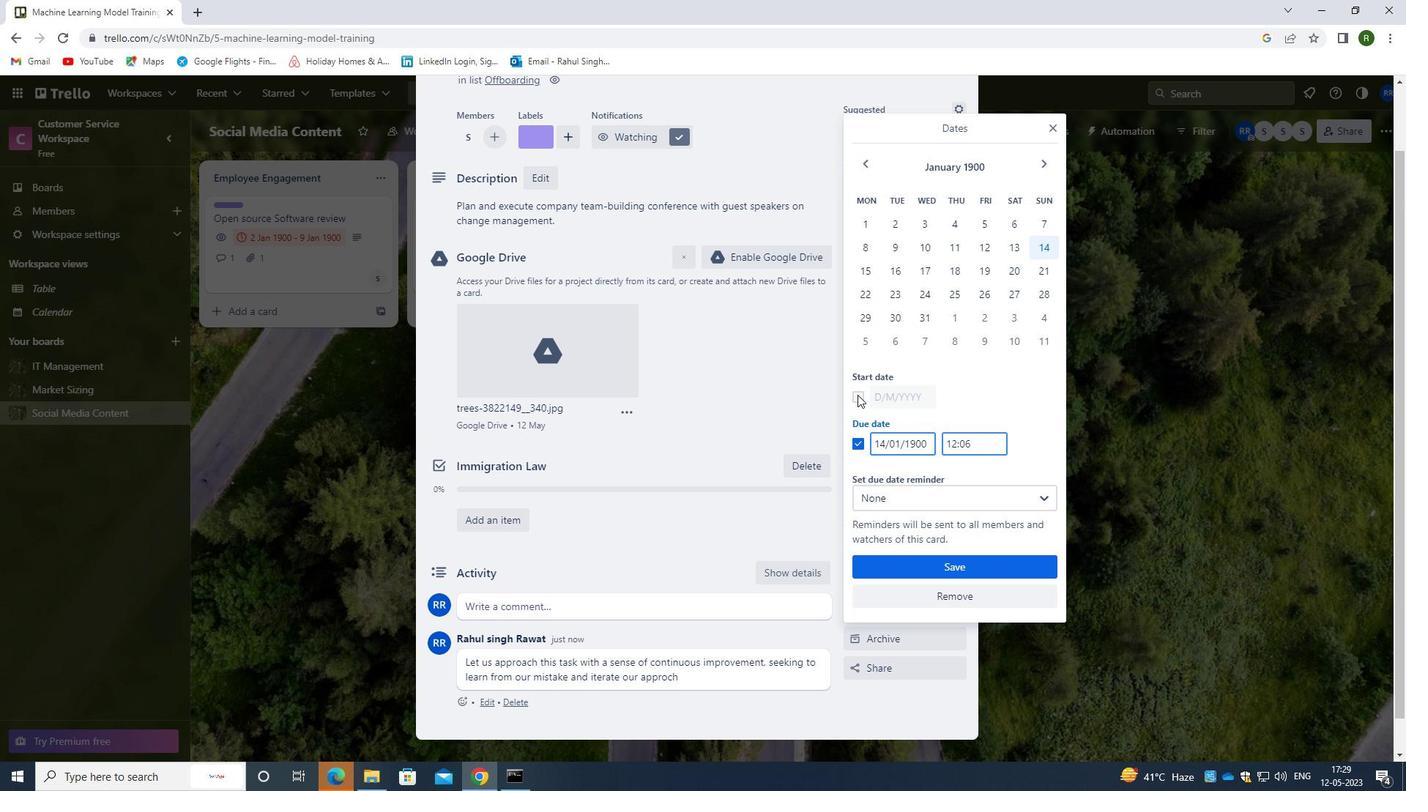
Action: Mouse moved to (885, 394)
Screenshot: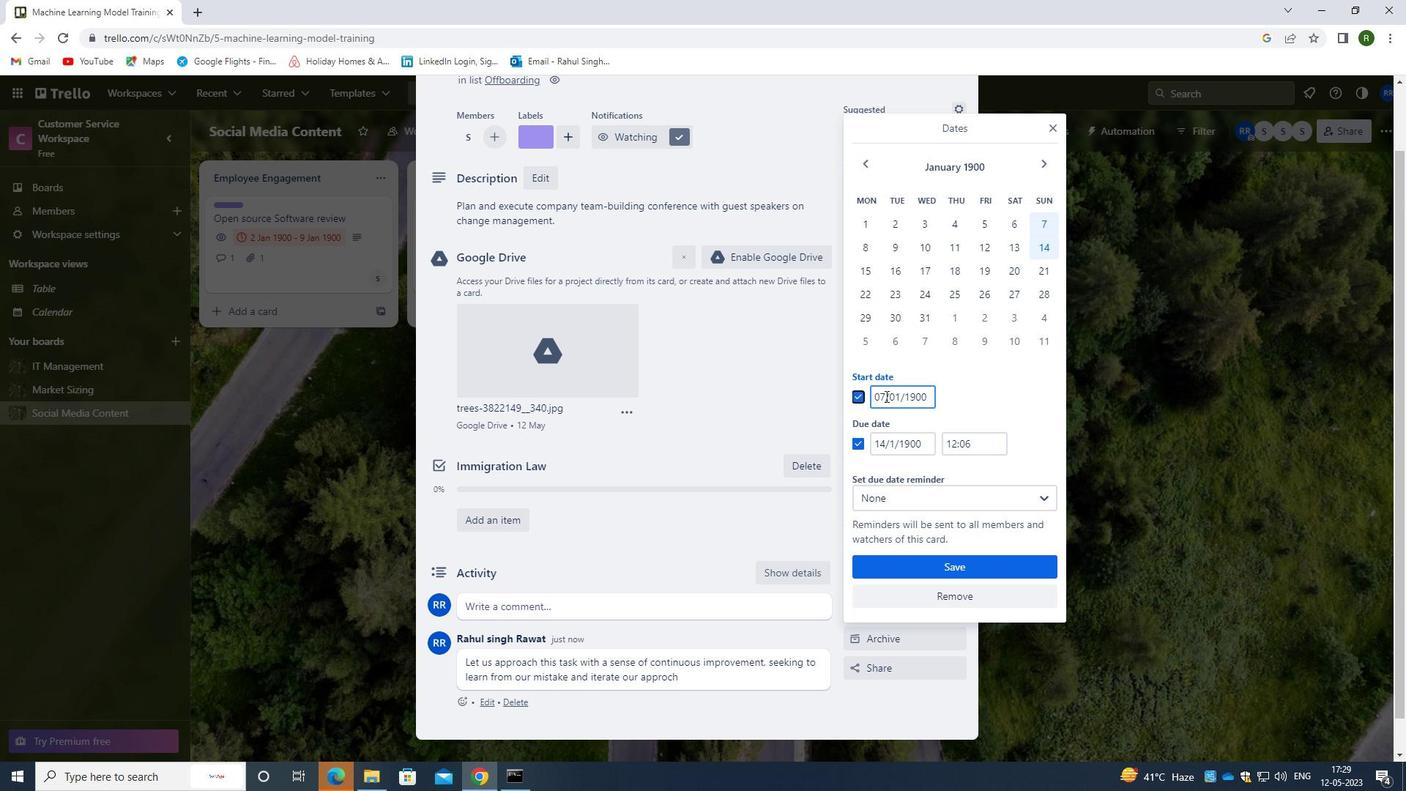 
Action: Mouse pressed left at (885, 394)
Screenshot: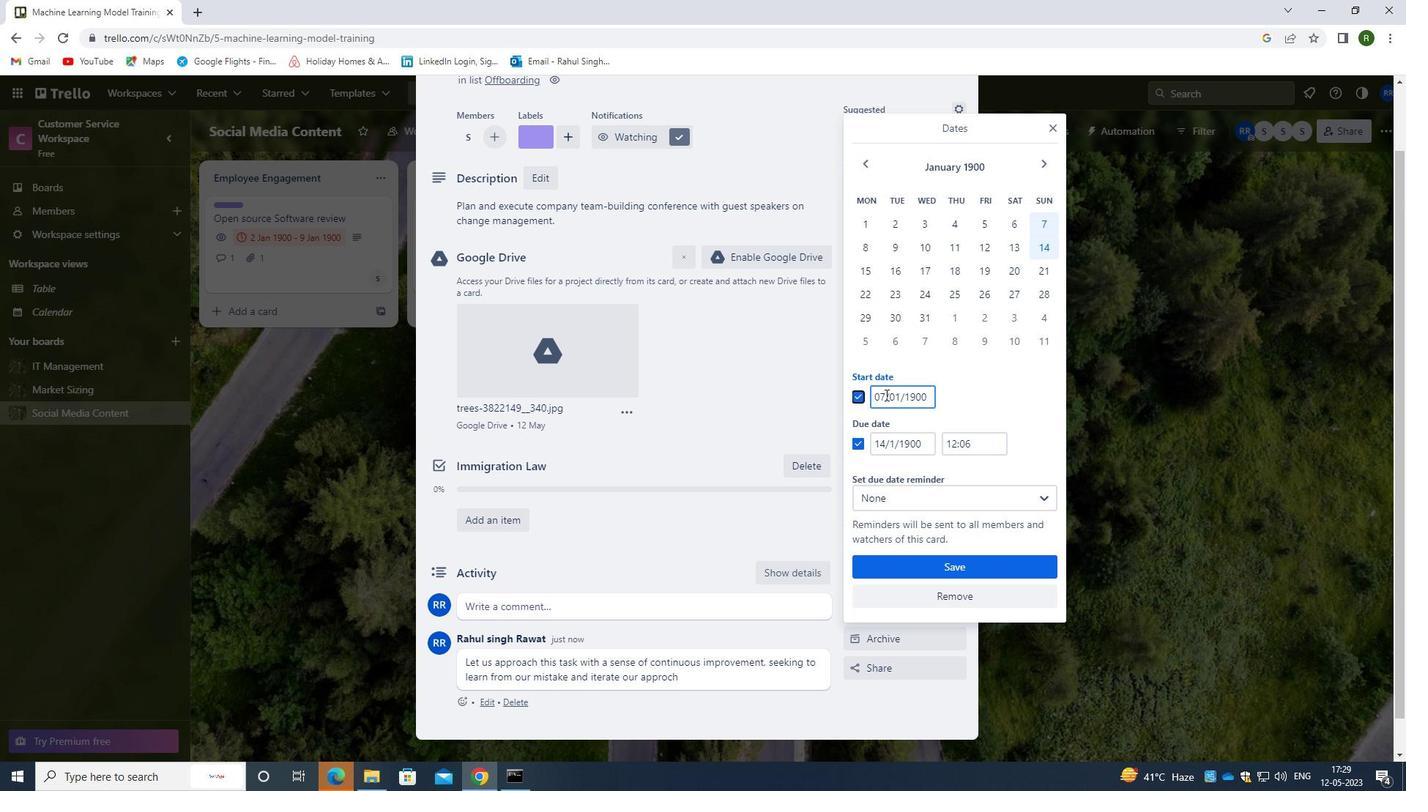 
Action: Mouse moved to (882, 396)
Screenshot: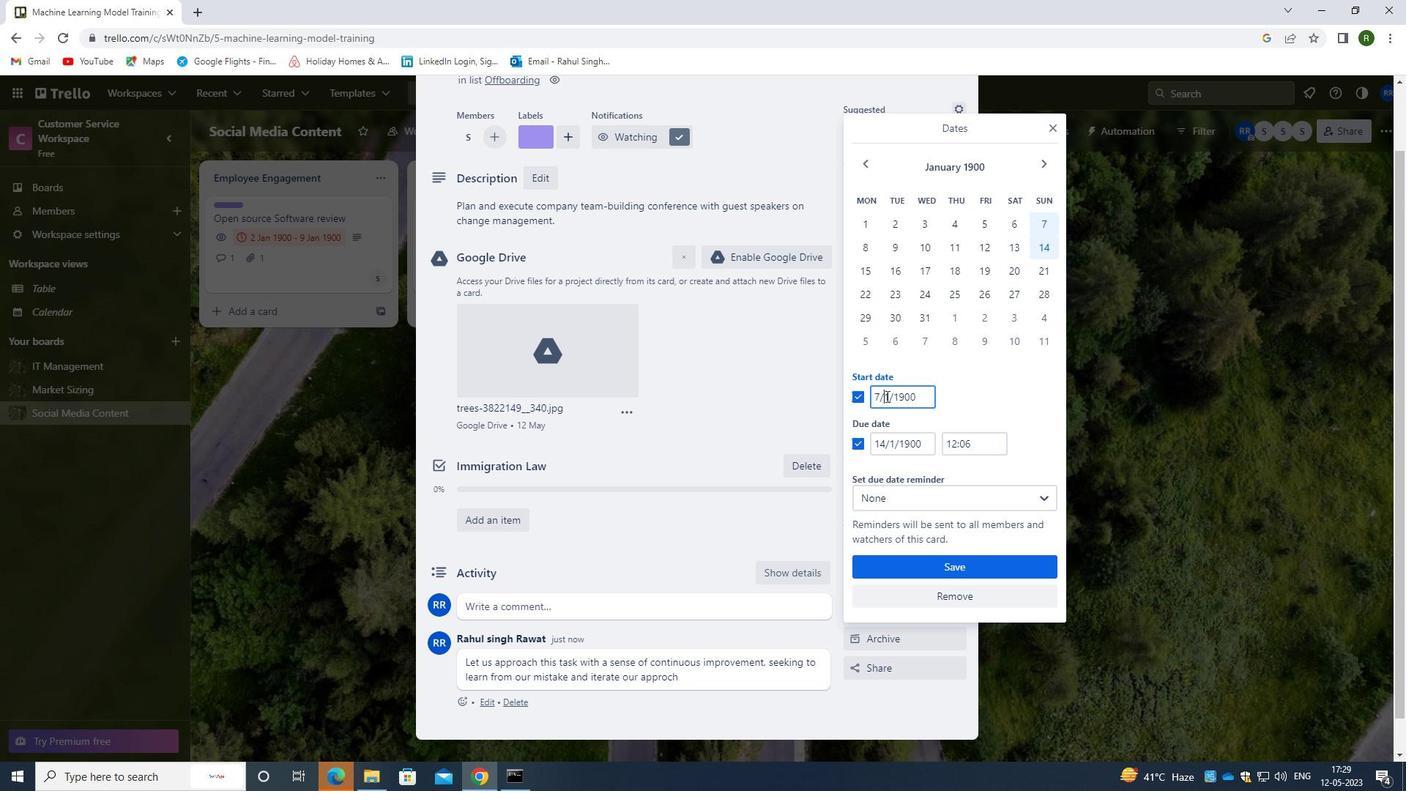 
Action: Mouse pressed left at (882, 396)
Screenshot: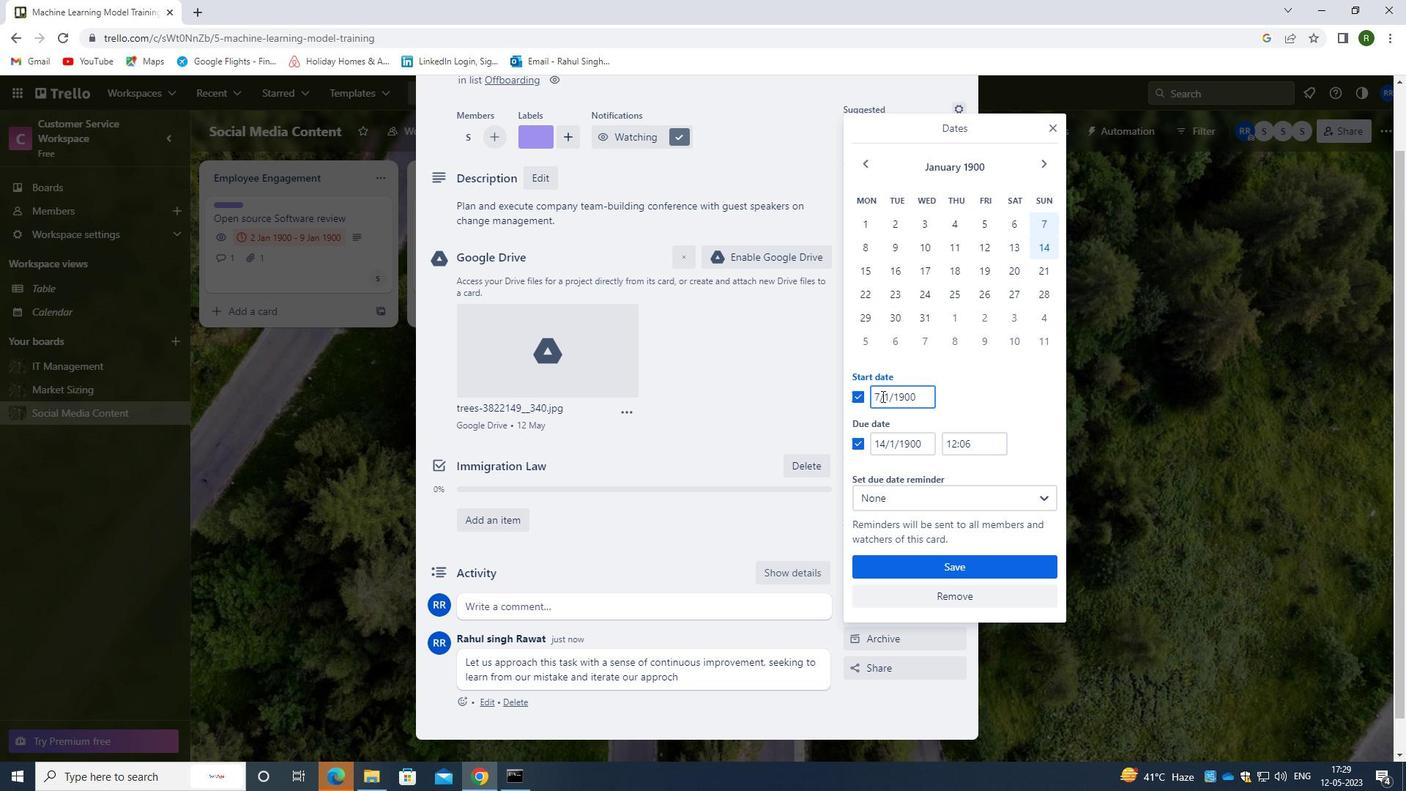 
Action: Mouse moved to (880, 397)
Screenshot: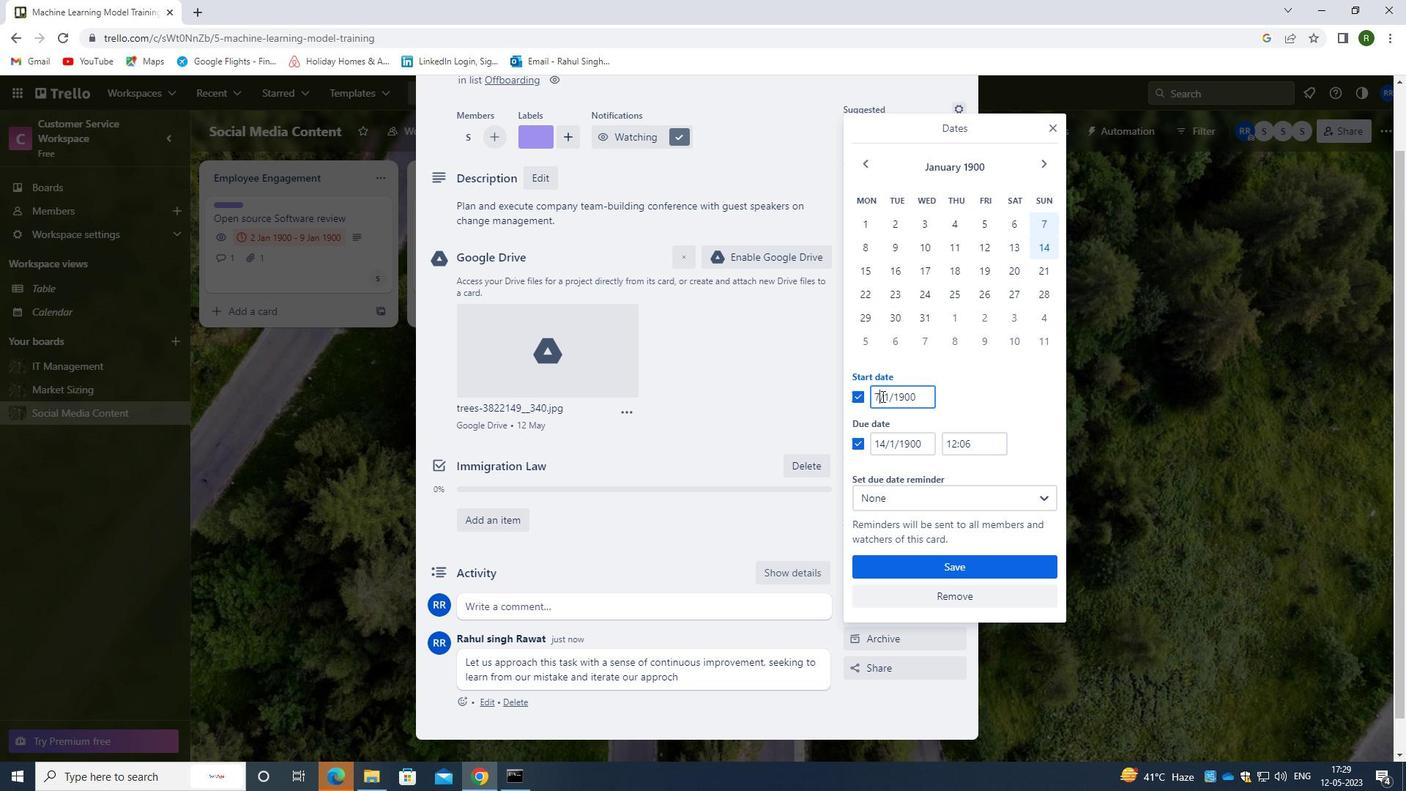 
Action: Key pressed <Key.backspace>8
Screenshot: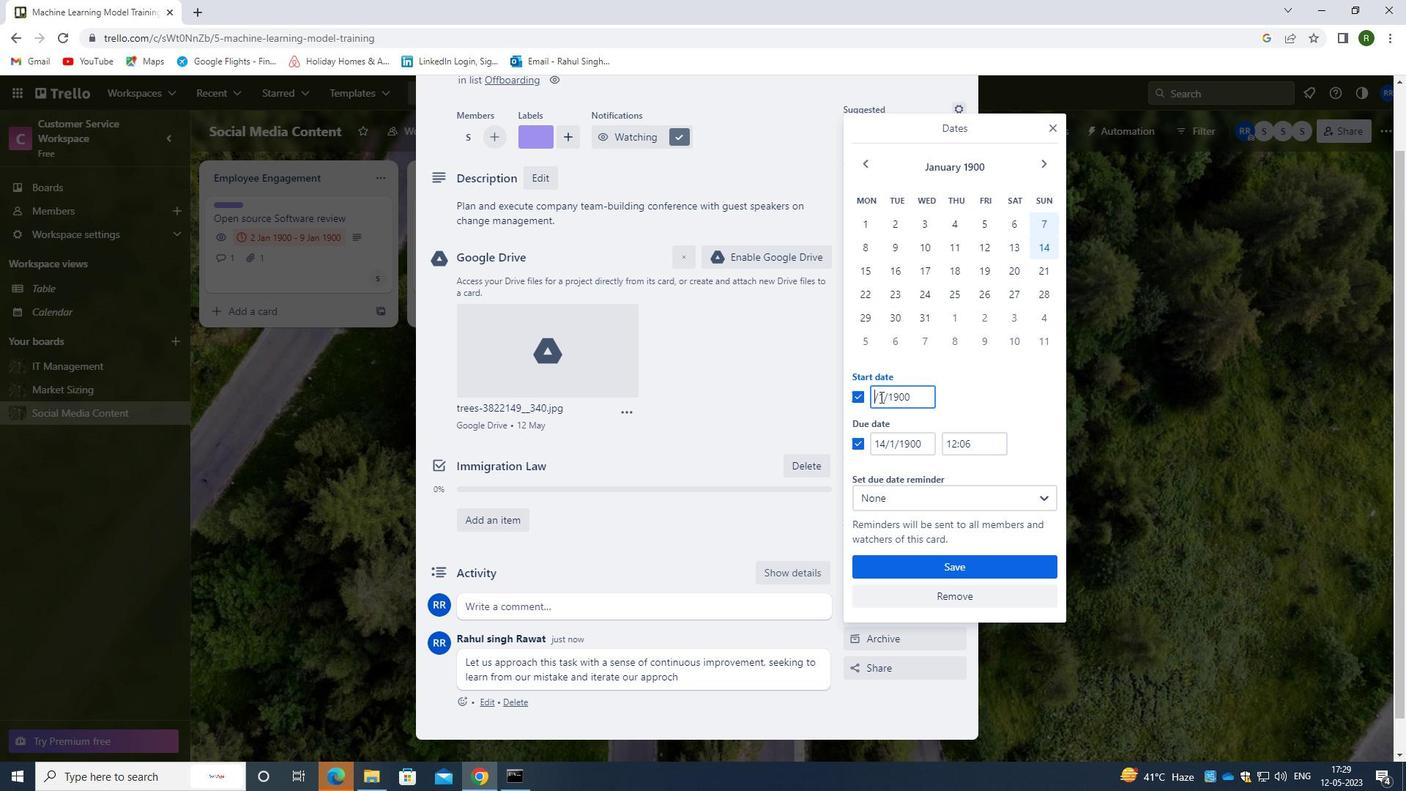 
Action: Mouse moved to (882, 441)
Screenshot: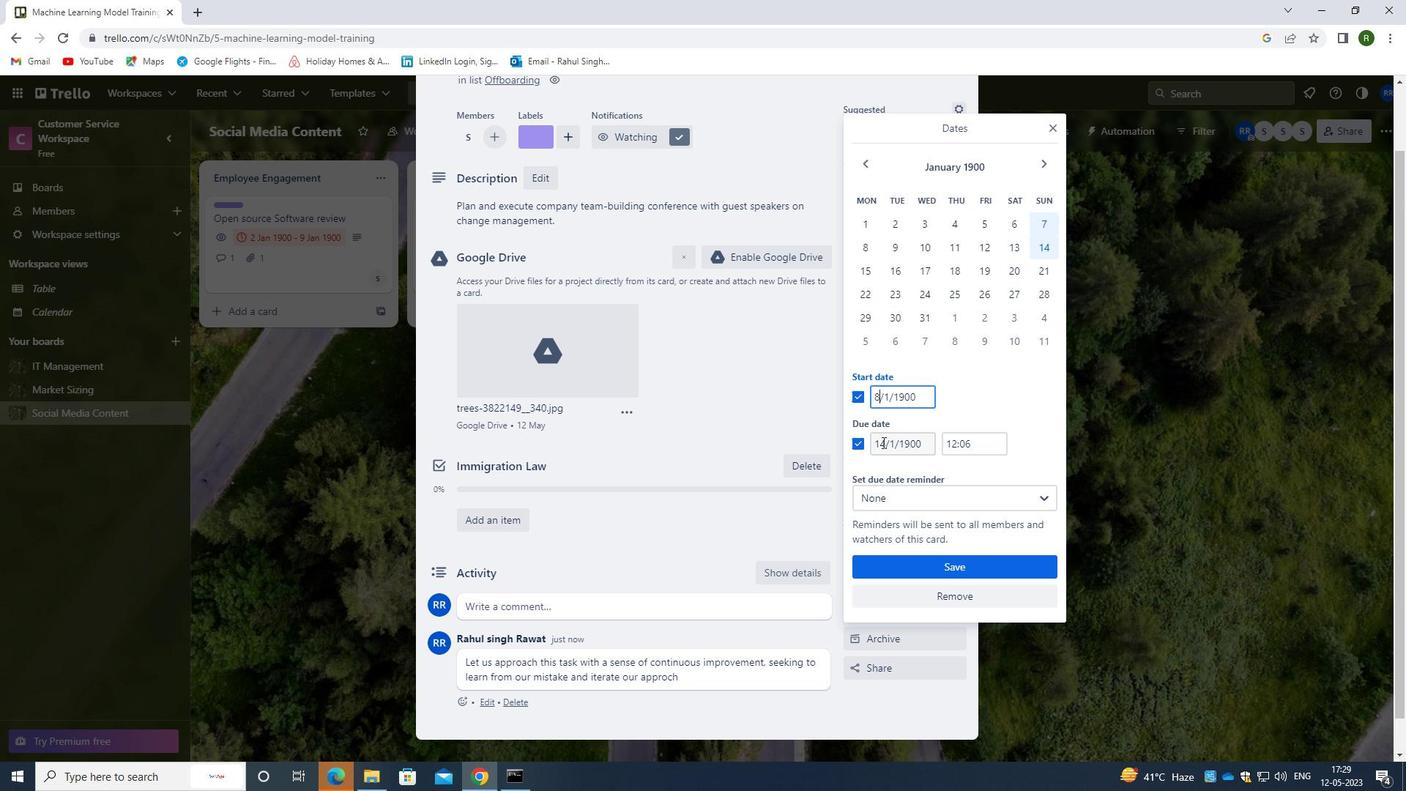 
Action: Mouse pressed left at (882, 441)
Screenshot: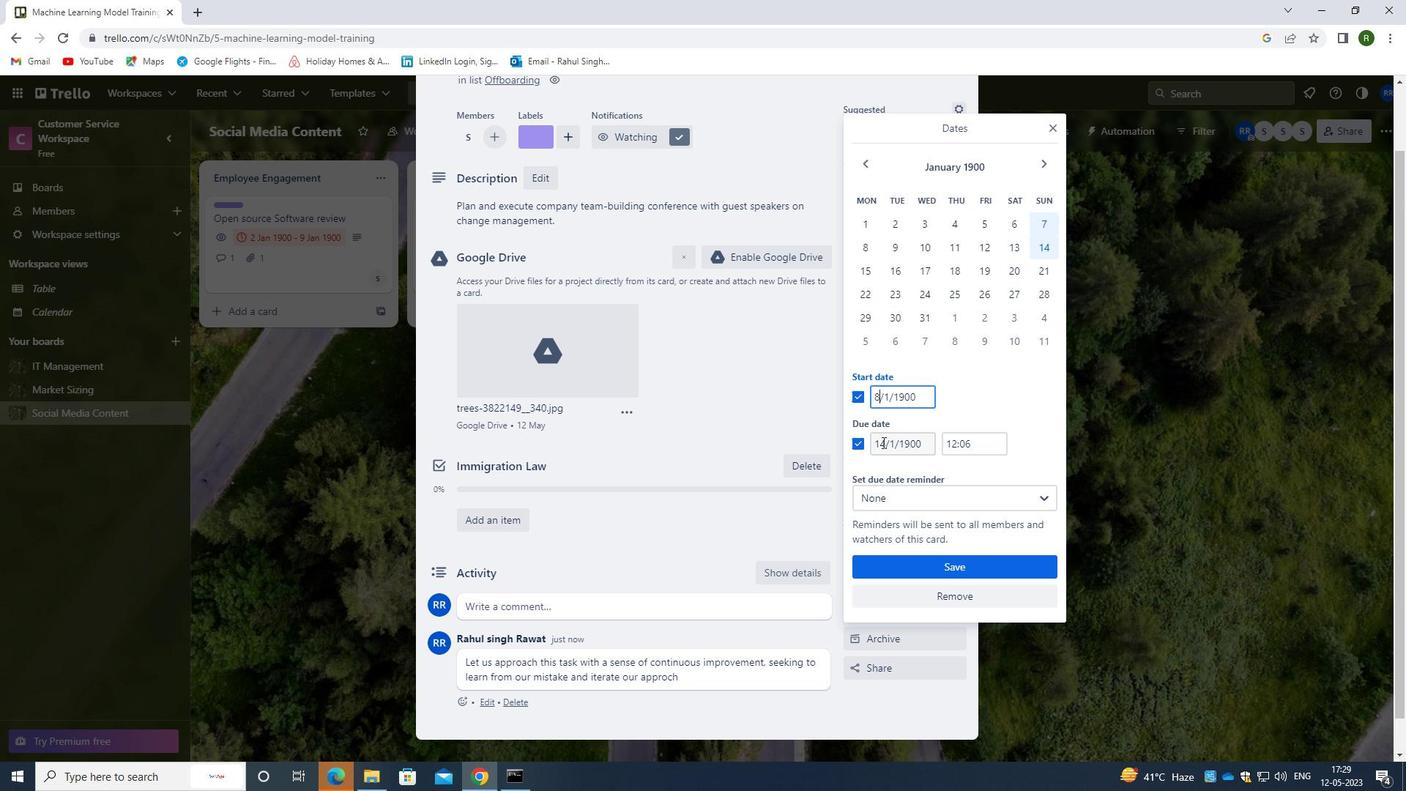
Action: Mouse moved to (884, 441)
Screenshot: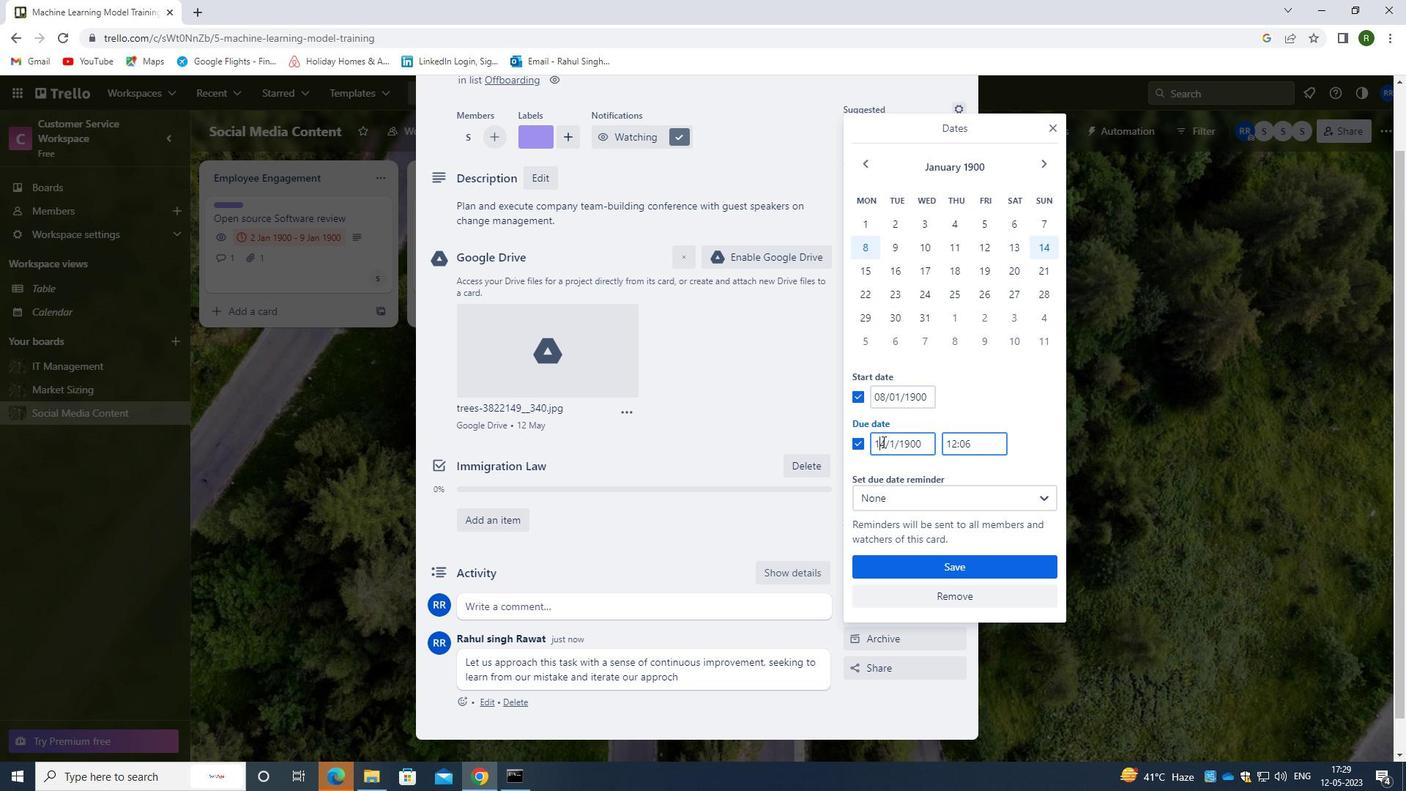
Action: Mouse pressed left at (884, 441)
Screenshot: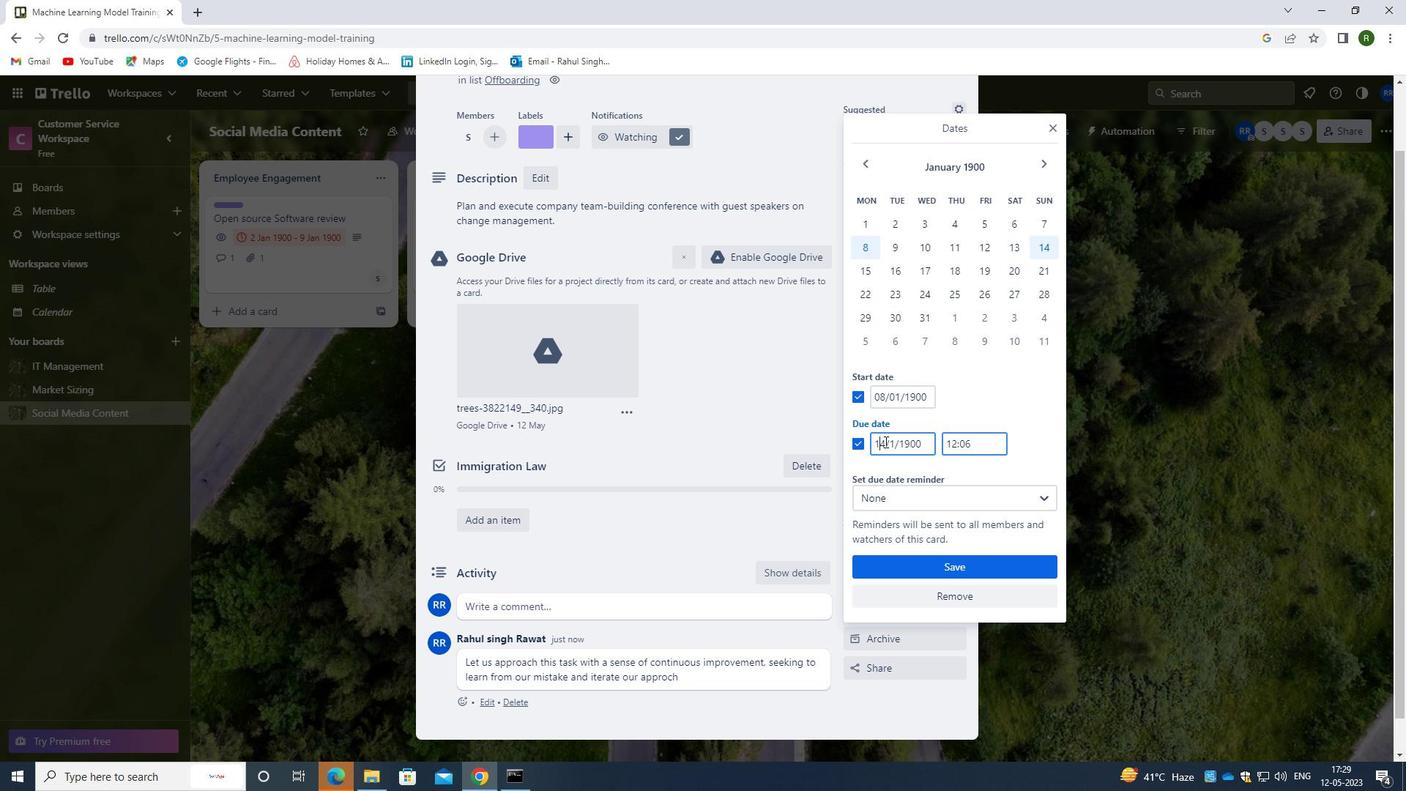 
Action: Mouse moved to (899, 452)
Screenshot: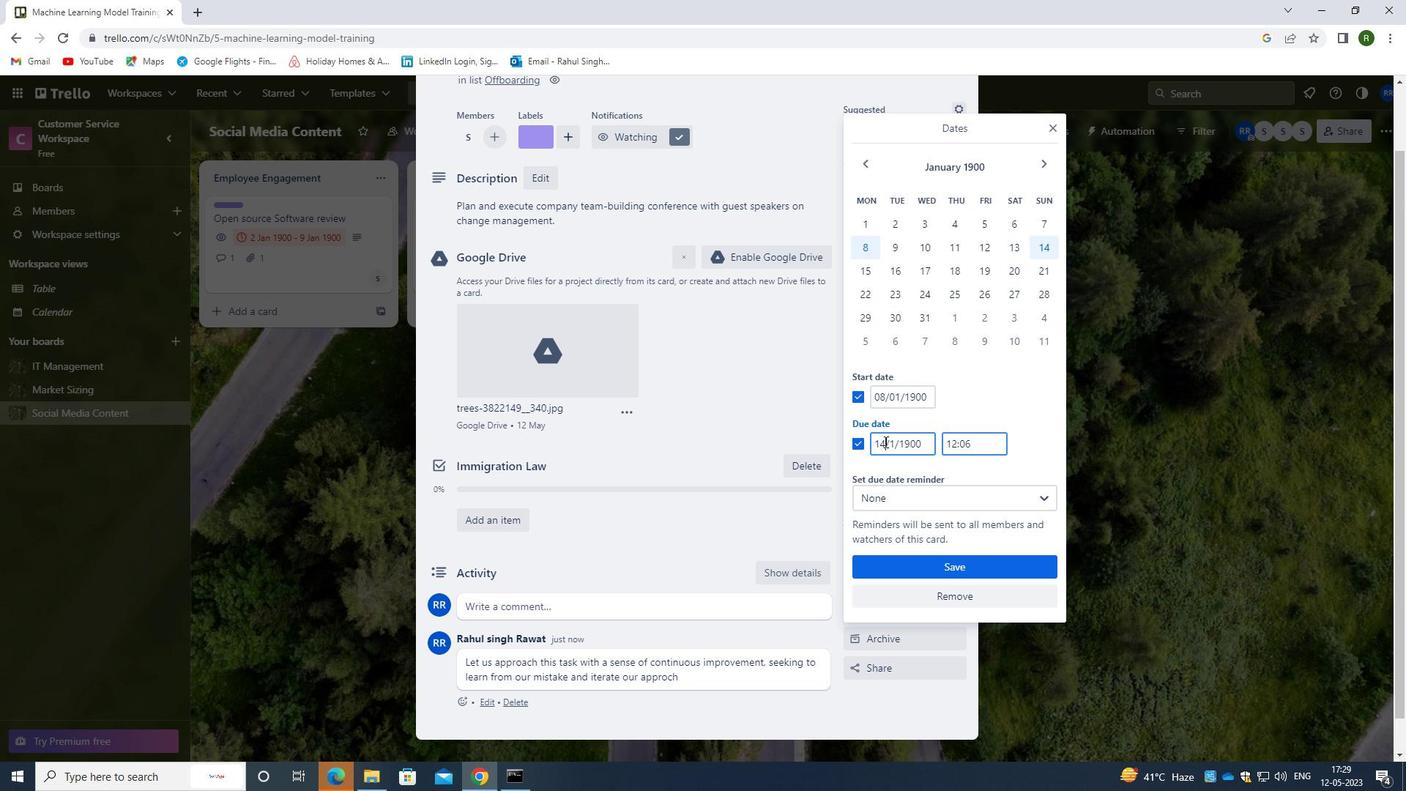 
Action: Key pressed <Key.backspace>5
Screenshot: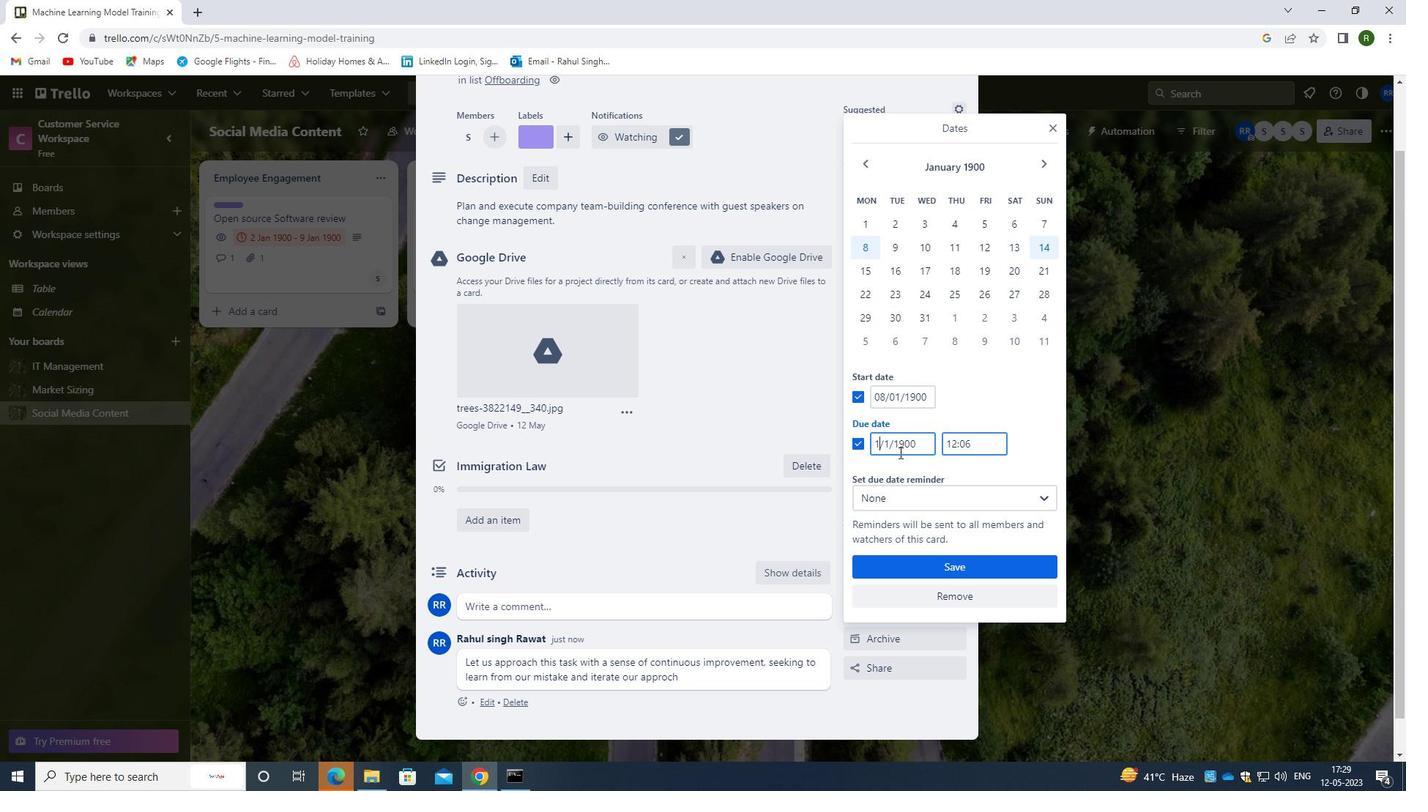 
Action: Mouse moved to (960, 566)
Screenshot: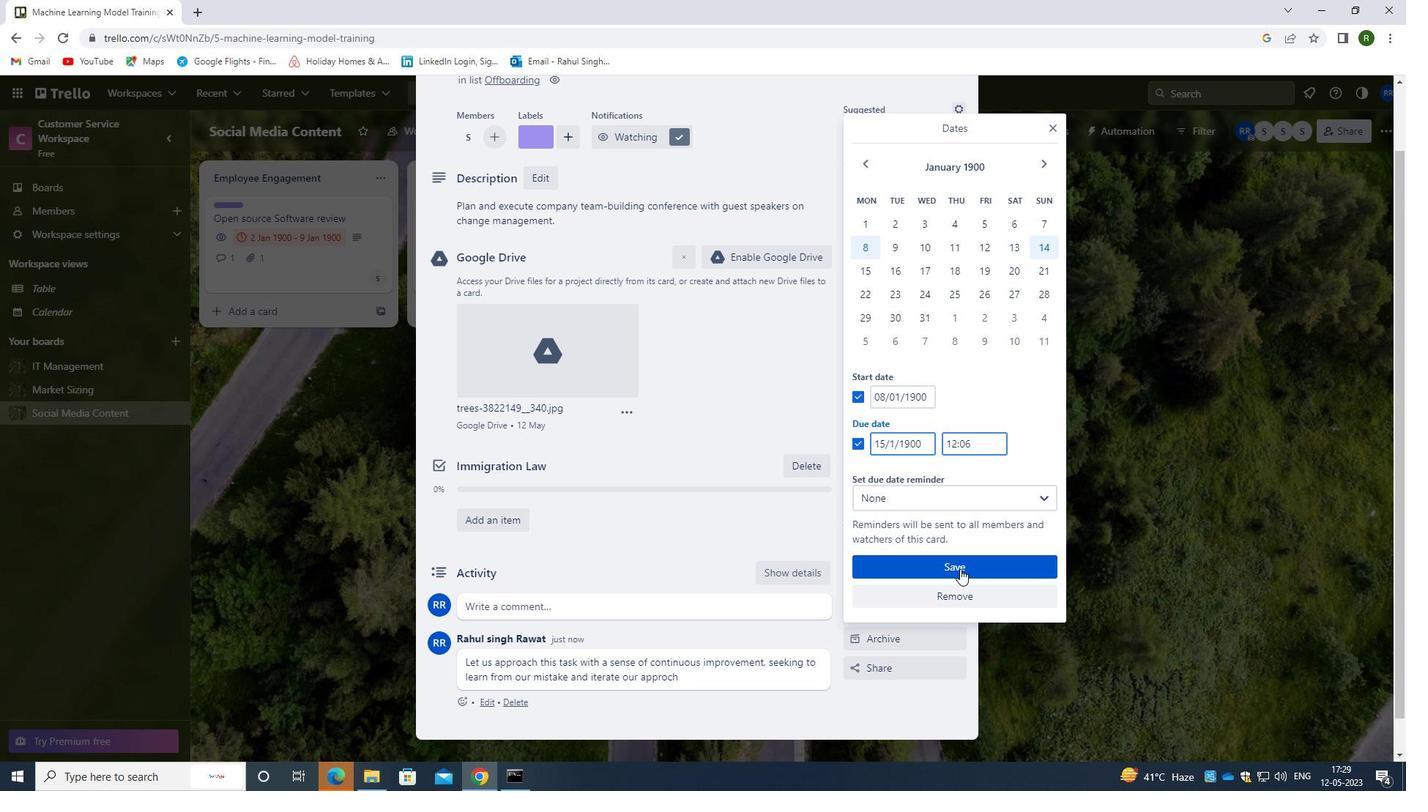 
Action: Mouse pressed left at (960, 566)
Screenshot: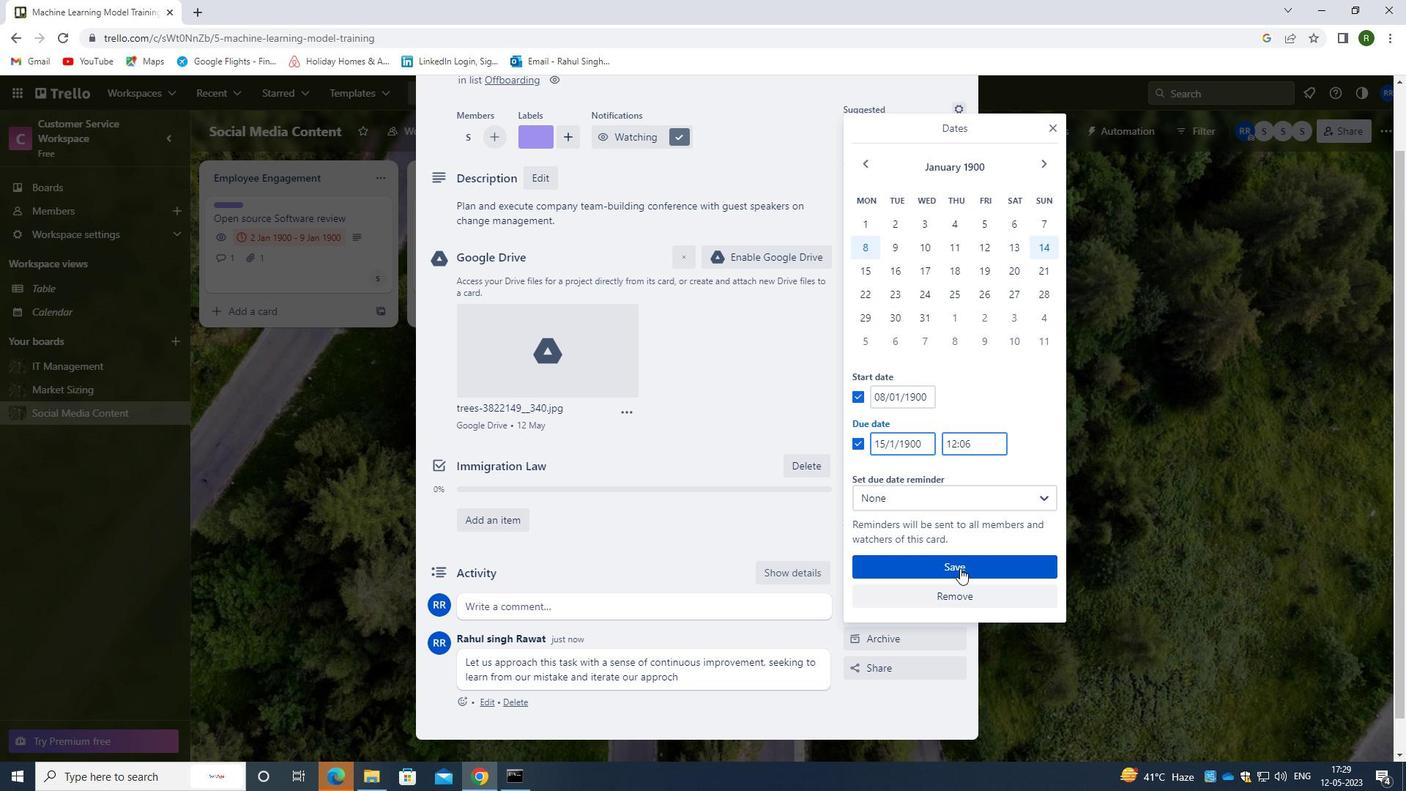 
Action: Mouse moved to (1237, 378)
Screenshot: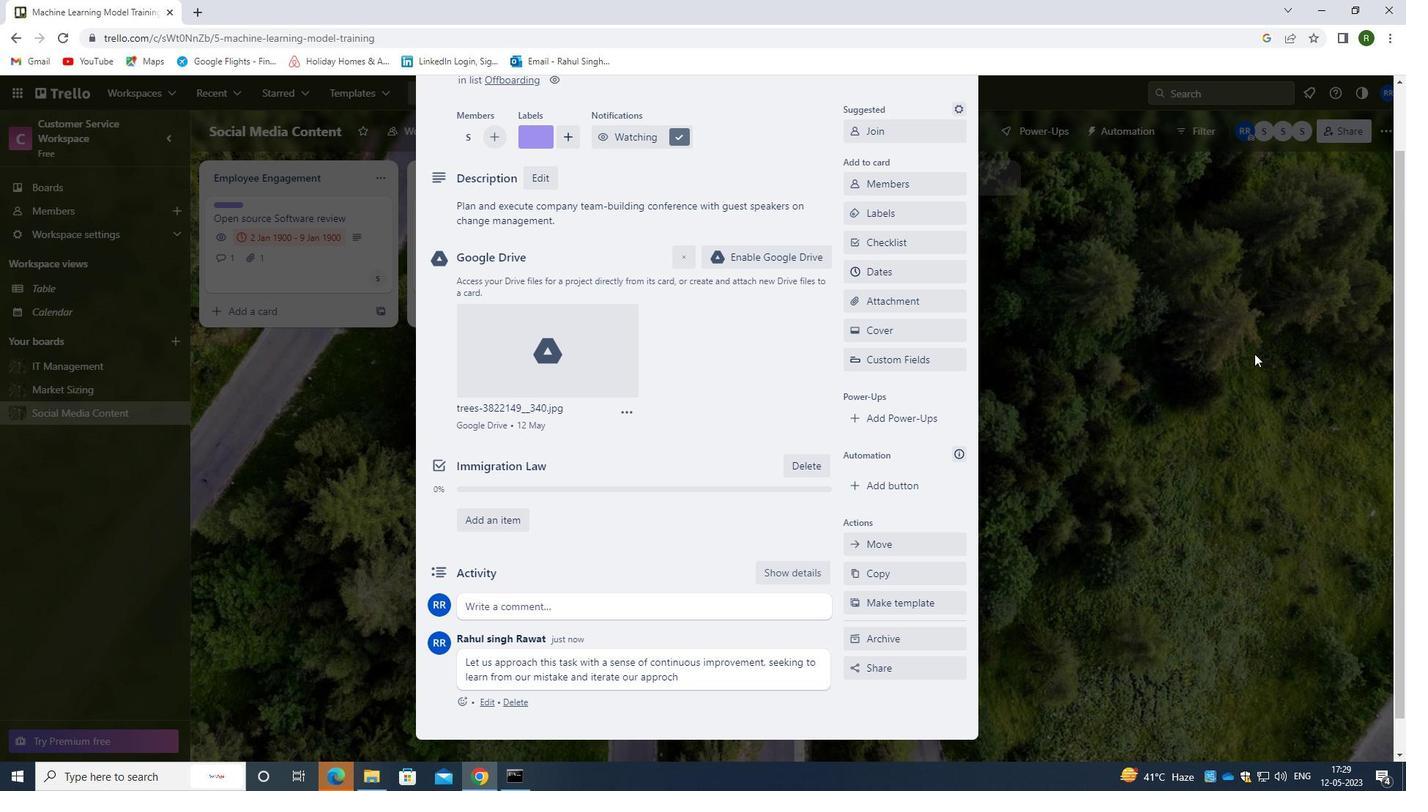 
Action: Mouse scrolled (1237, 378) with delta (0, 0)
Screenshot: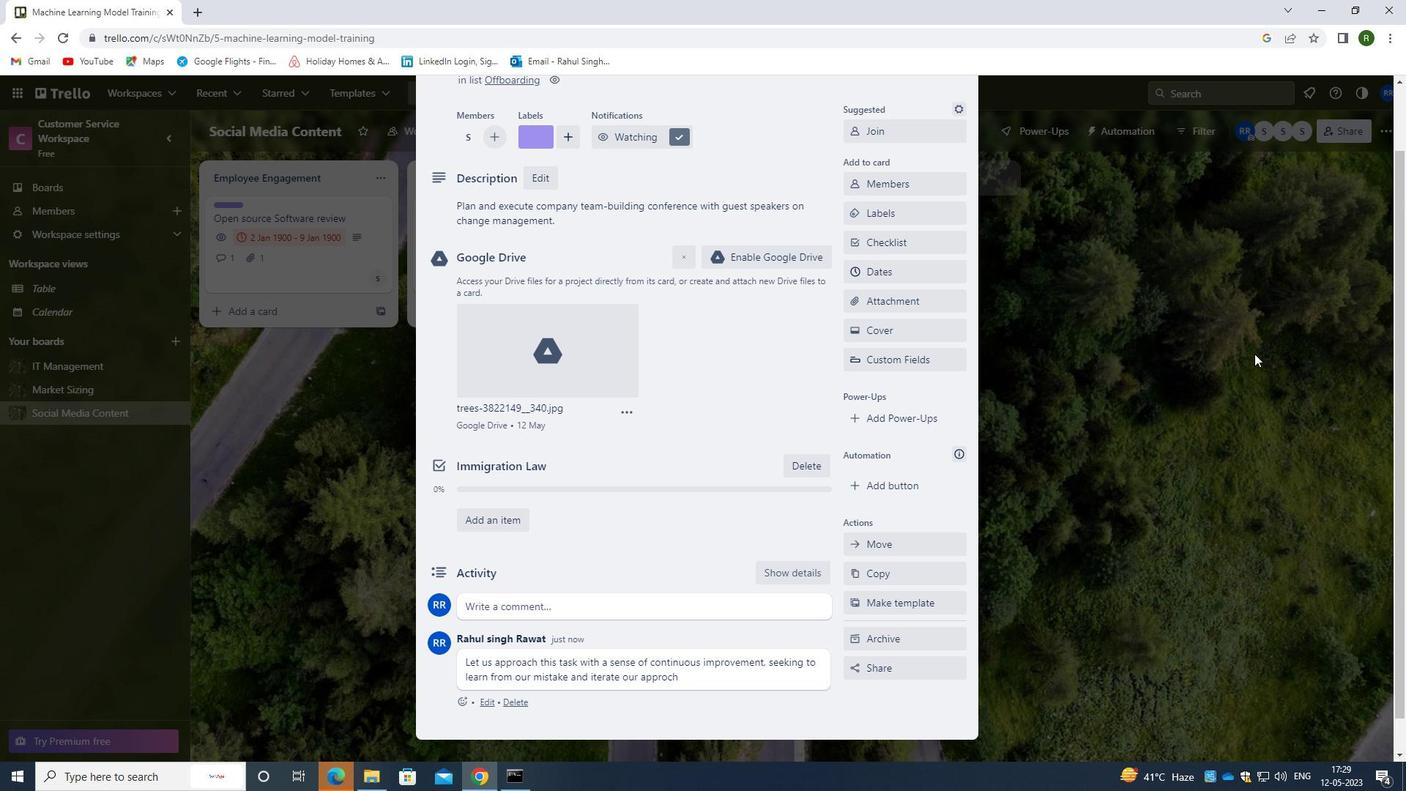 
Action: Mouse scrolled (1237, 378) with delta (0, 0)
Screenshot: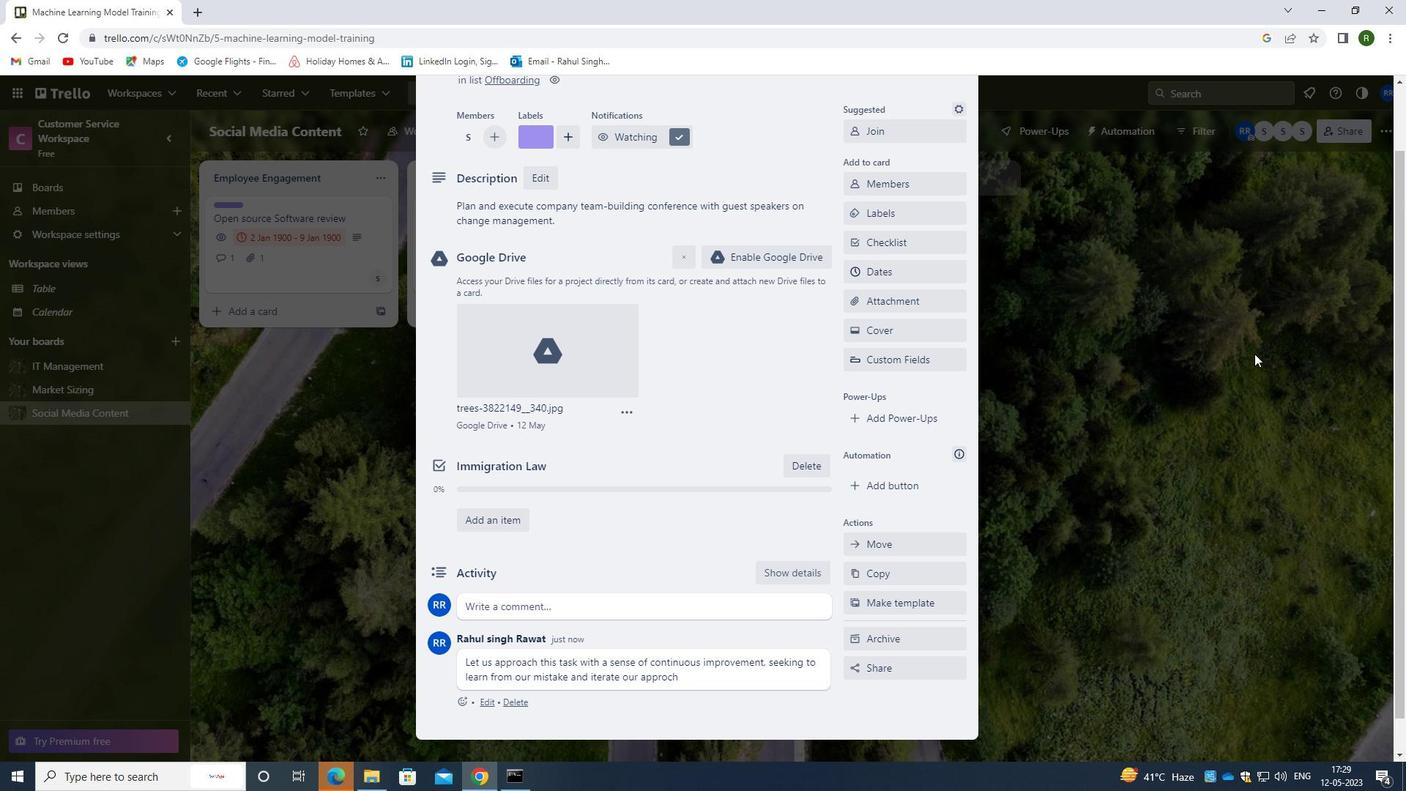 
Action: Mouse scrolled (1237, 378) with delta (0, 0)
Screenshot: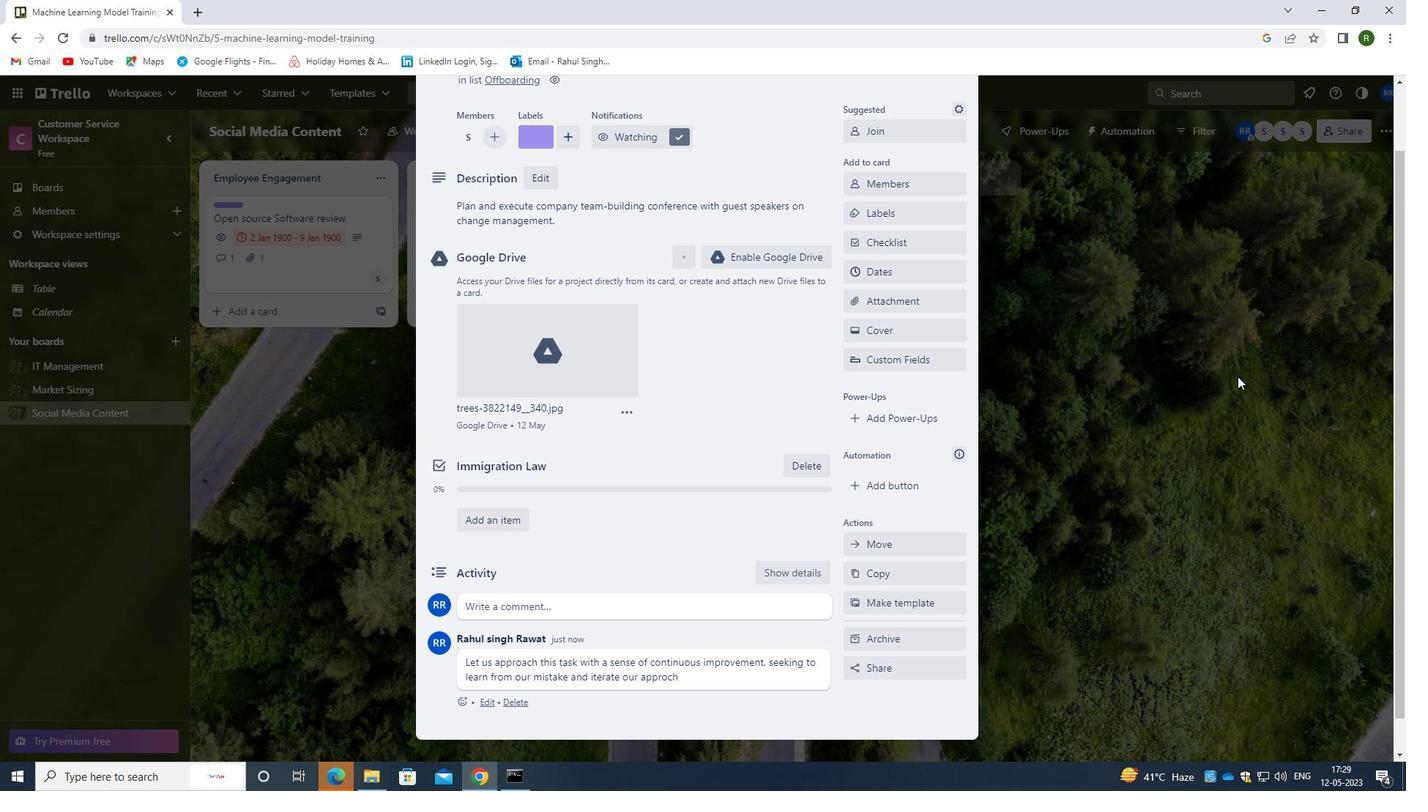 
Action: Mouse moved to (1235, 377)
Screenshot: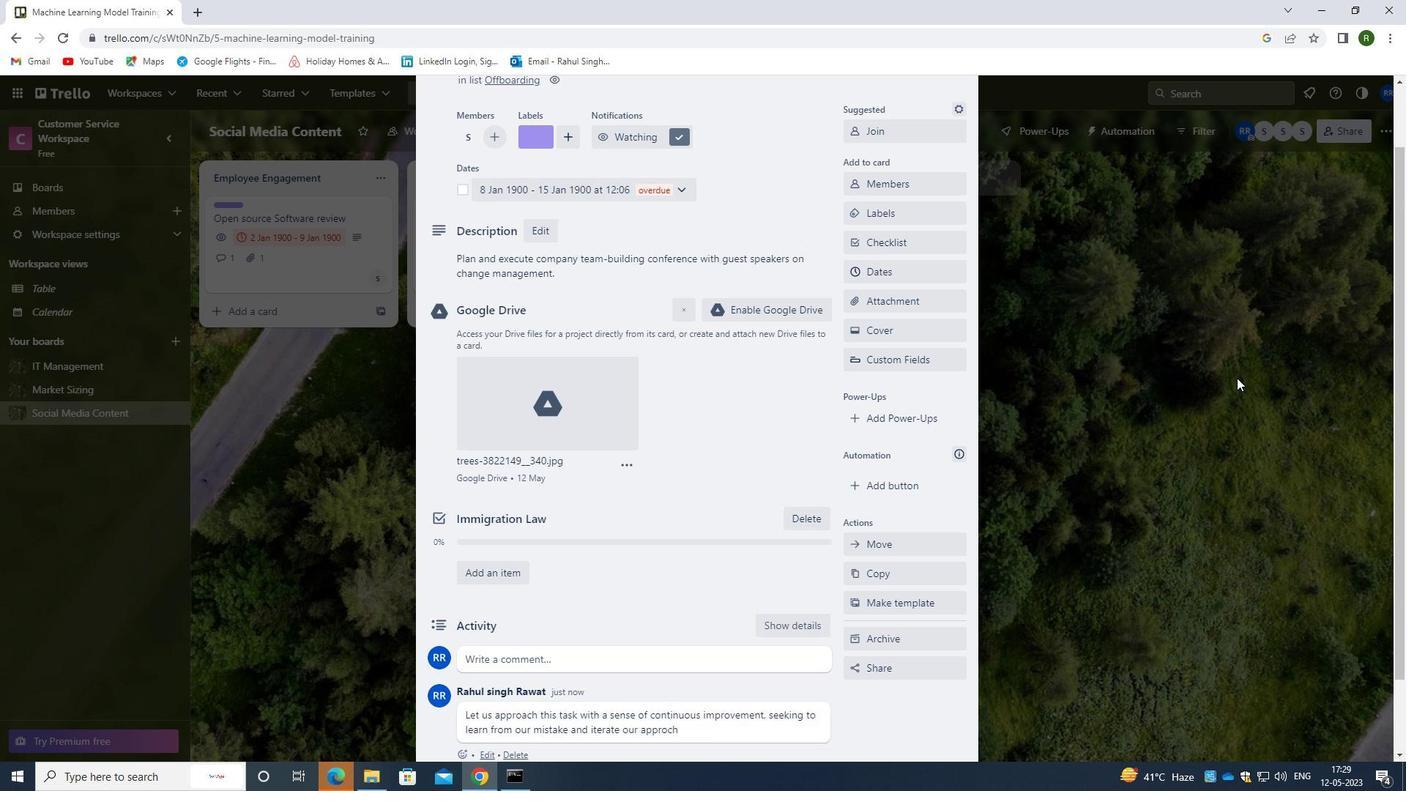 
Action: Mouse scrolled (1235, 378) with delta (0, 0)
Screenshot: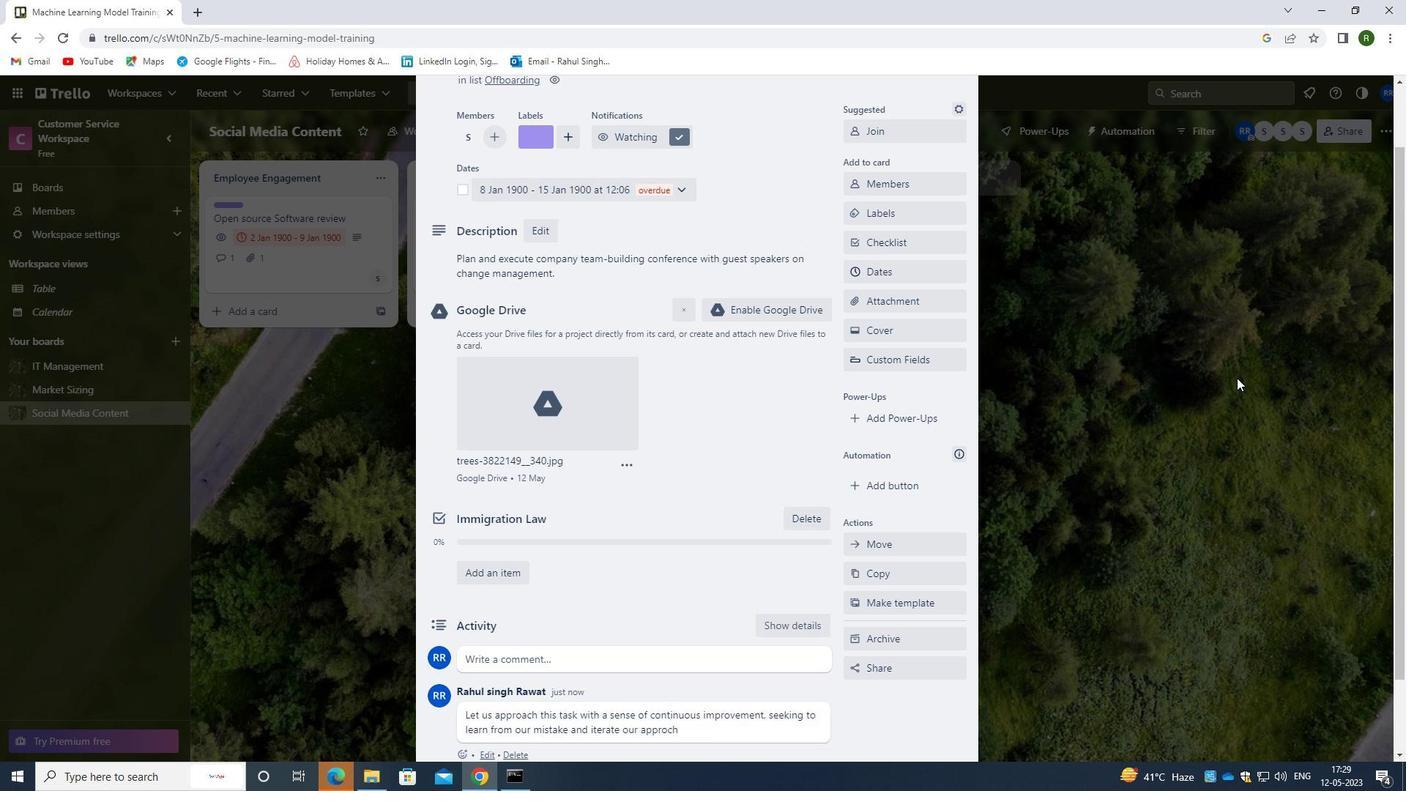
Action: Mouse moved to (1191, 374)
Screenshot: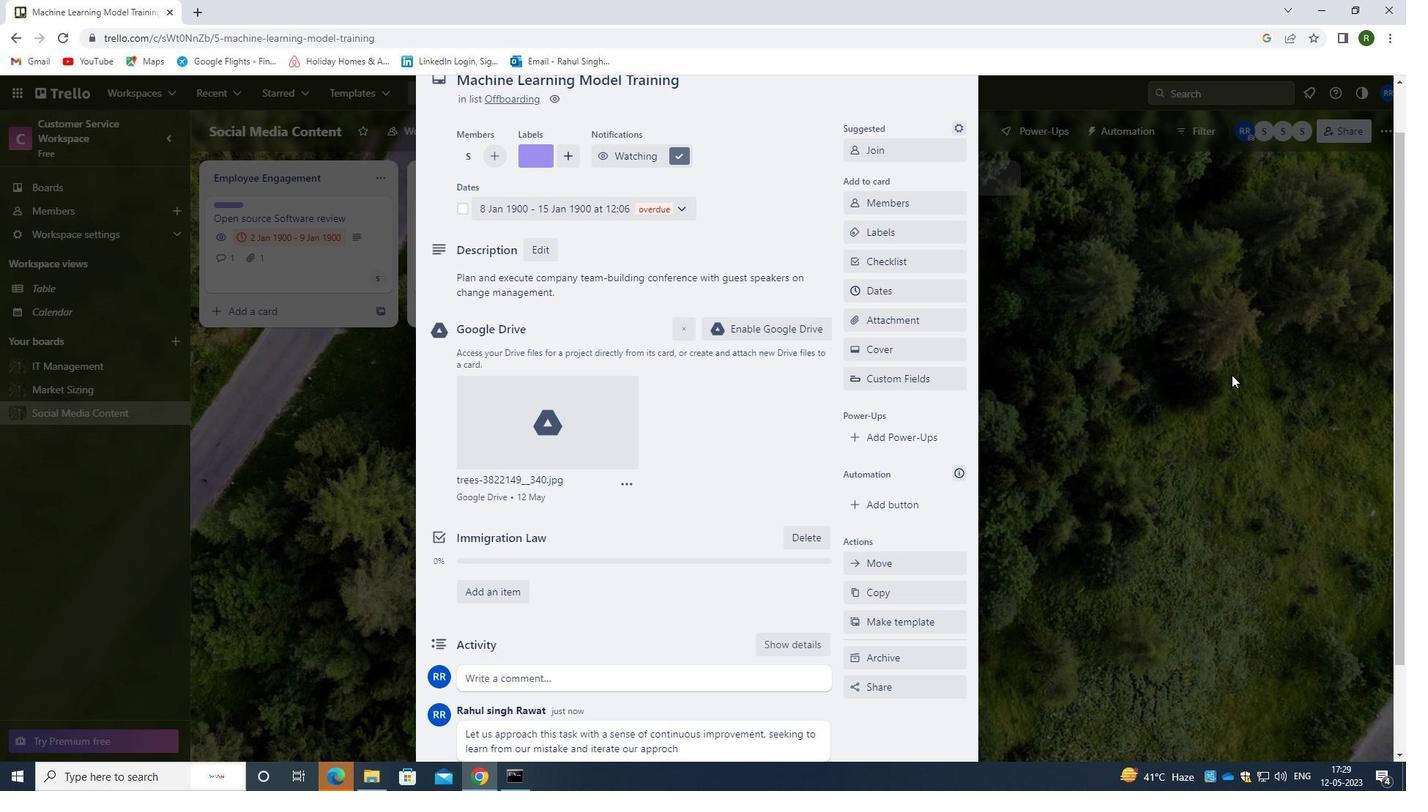 
